 Task: Add a signature Ella Clark containing Best wishes for a prosperous new year, Ella Clark to email address softage.1@softage.net and add a label Teams
Action: Mouse moved to (421, 661)
Screenshot: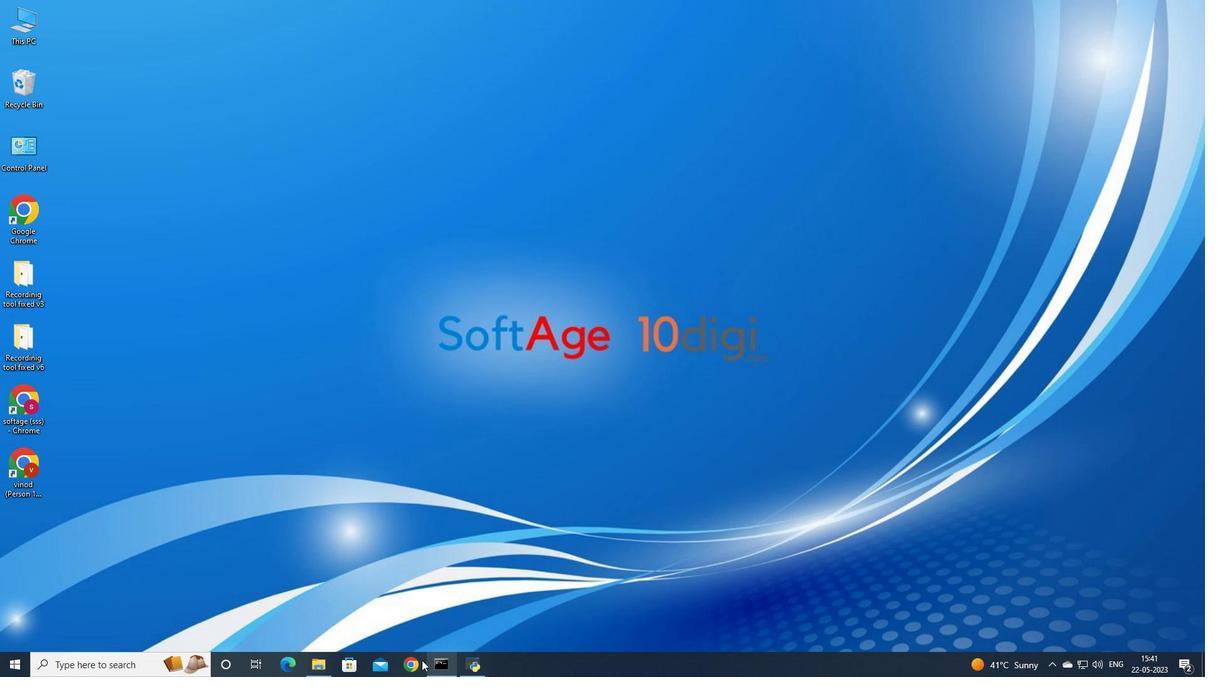 
Action: Mouse pressed left at (421, 661)
Screenshot: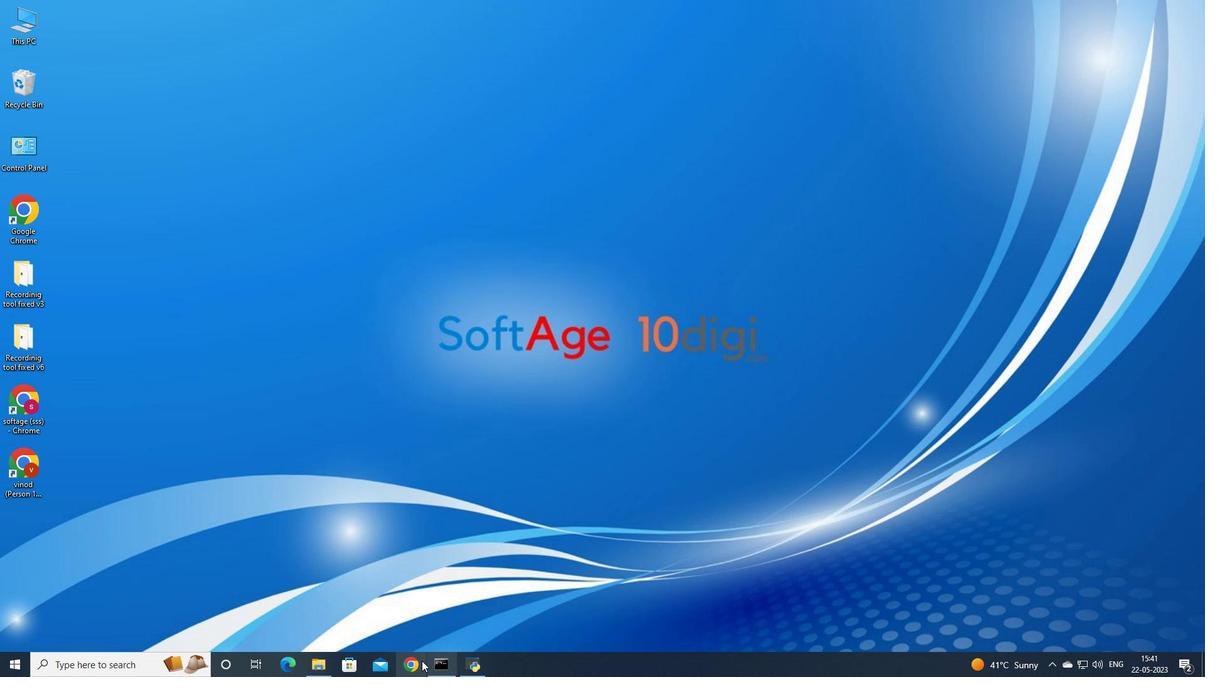 
Action: Mouse moved to (550, 381)
Screenshot: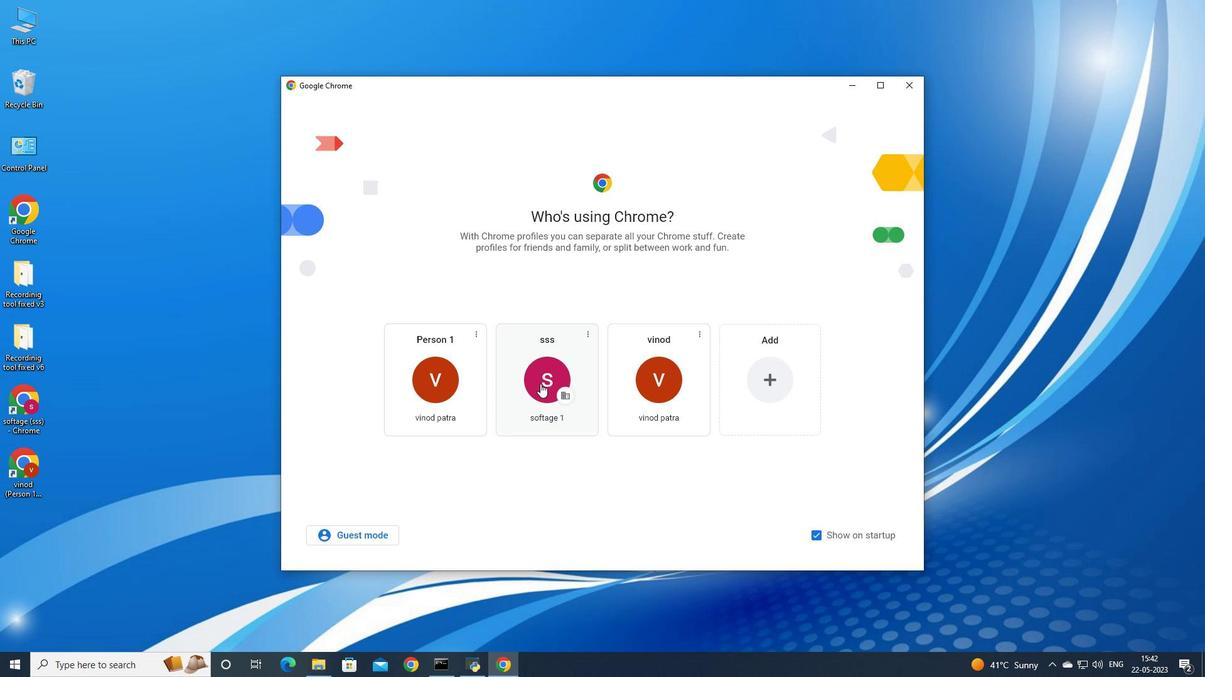 
Action: Mouse pressed left at (550, 381)
Screenshot: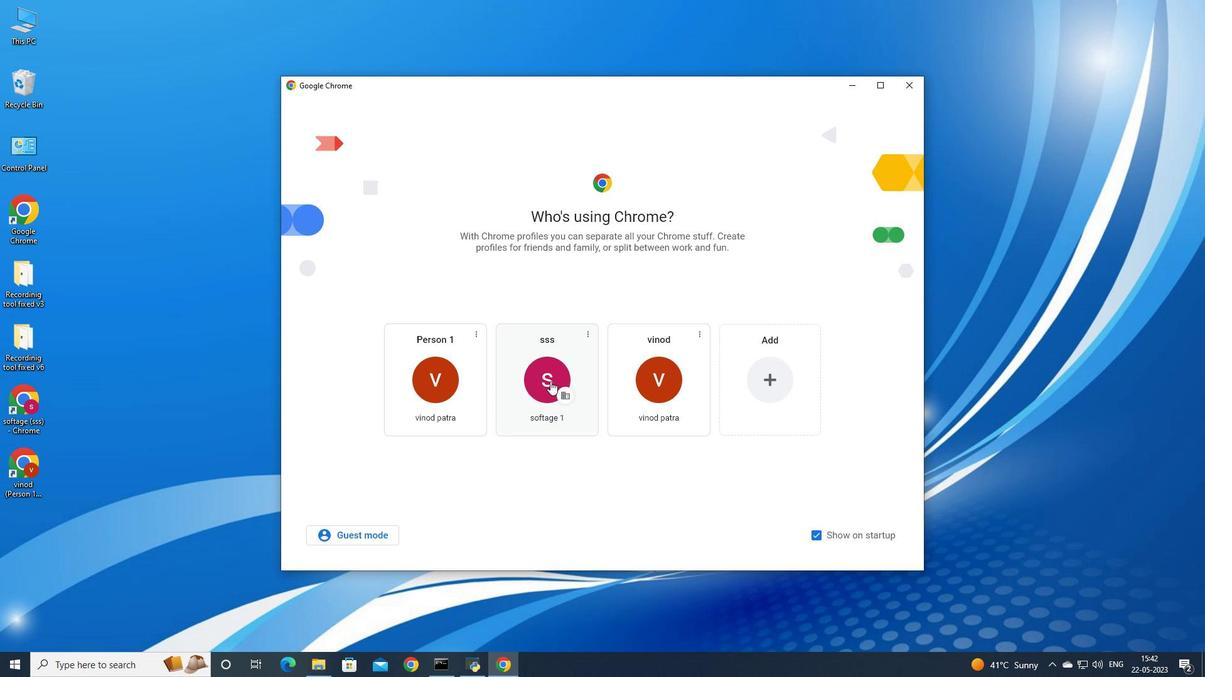 
Action: Mouse moved to (1094, 60)
Screenshot: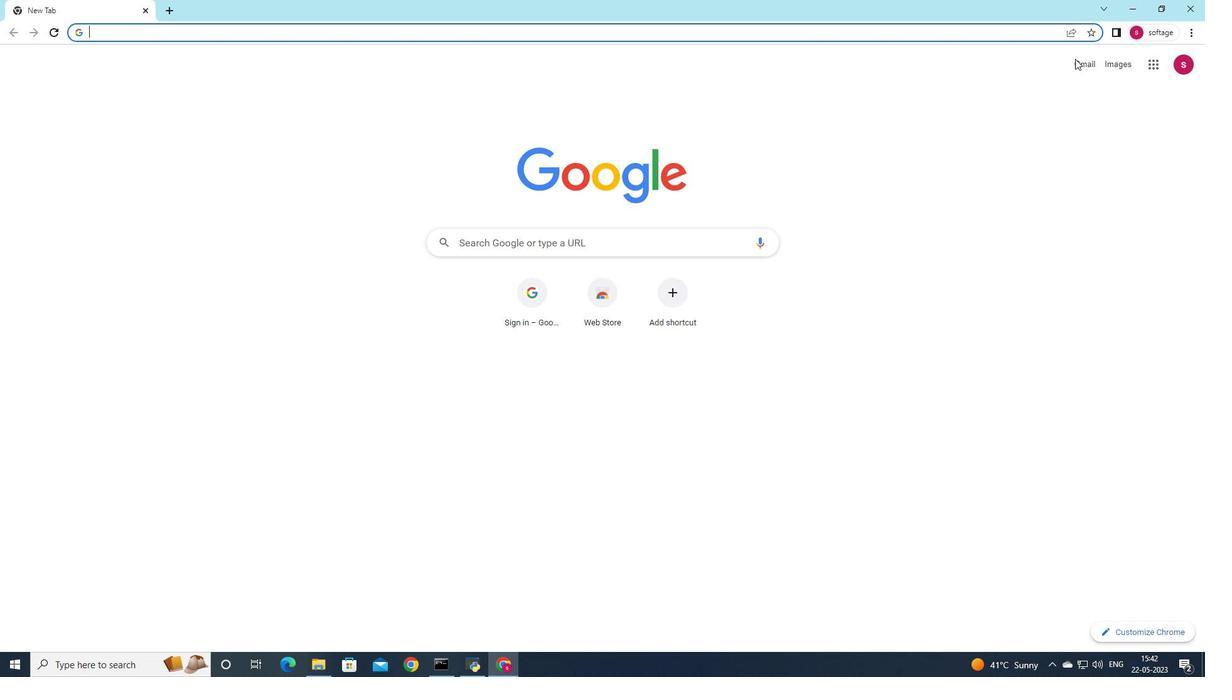 
Action: Mouse pressed left at (1094, 60)
Screenshot: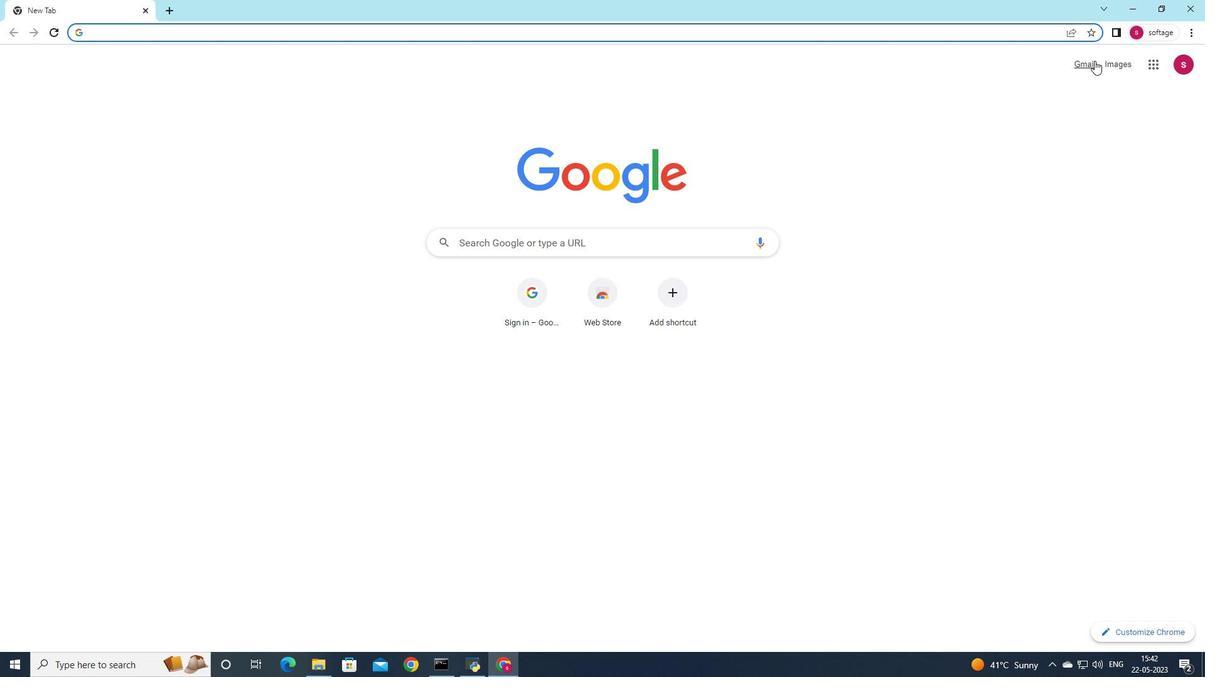 
Action: Mouse moved to (1055, 82)
Screenshot: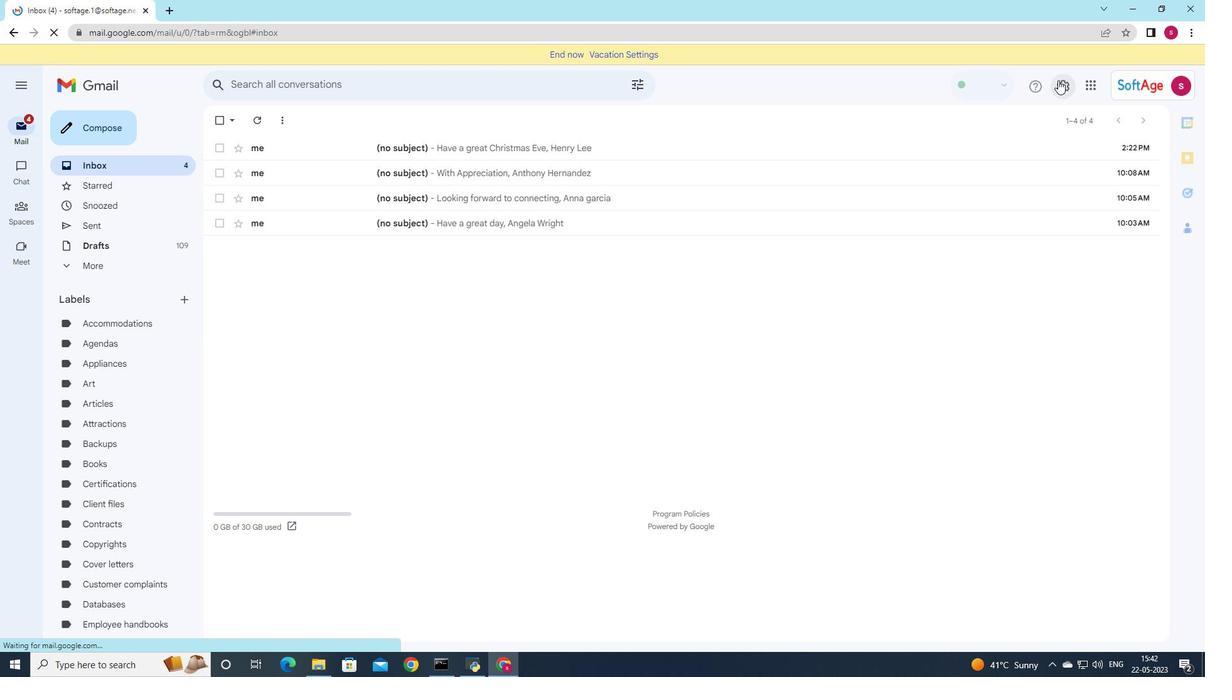 
Action: Mouse pressed left at (1055, 82)
Screenshot: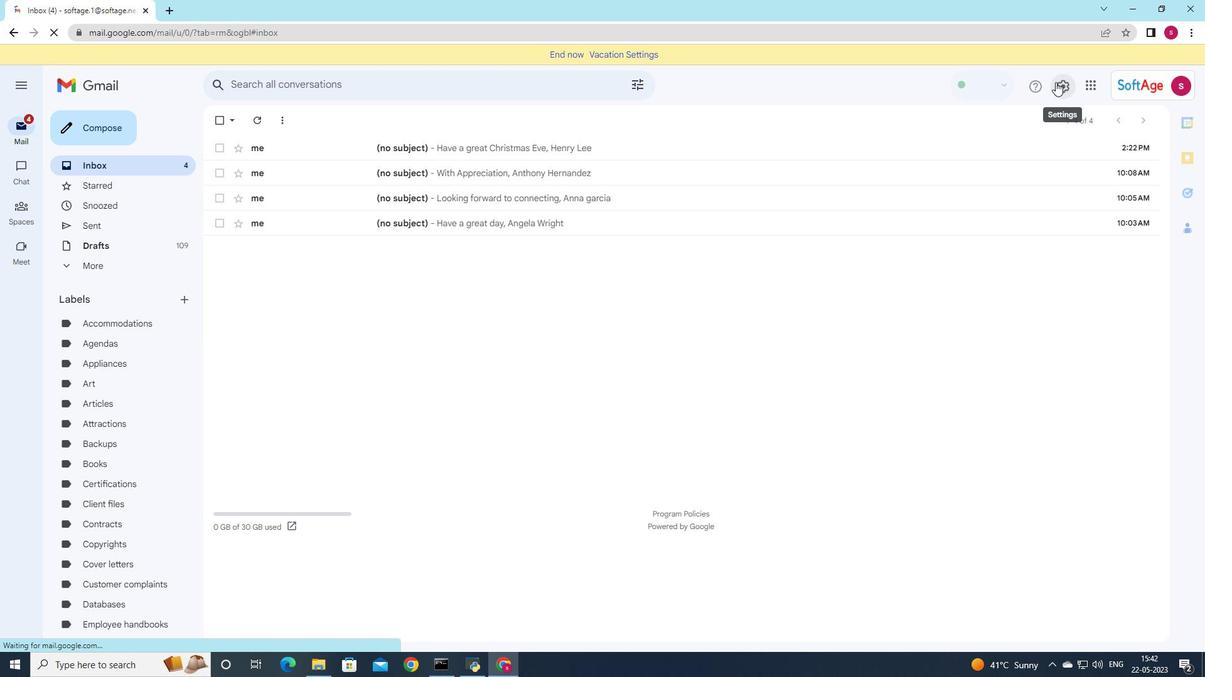 
Action: Mouse moved to (1062, 153)
Screenshot: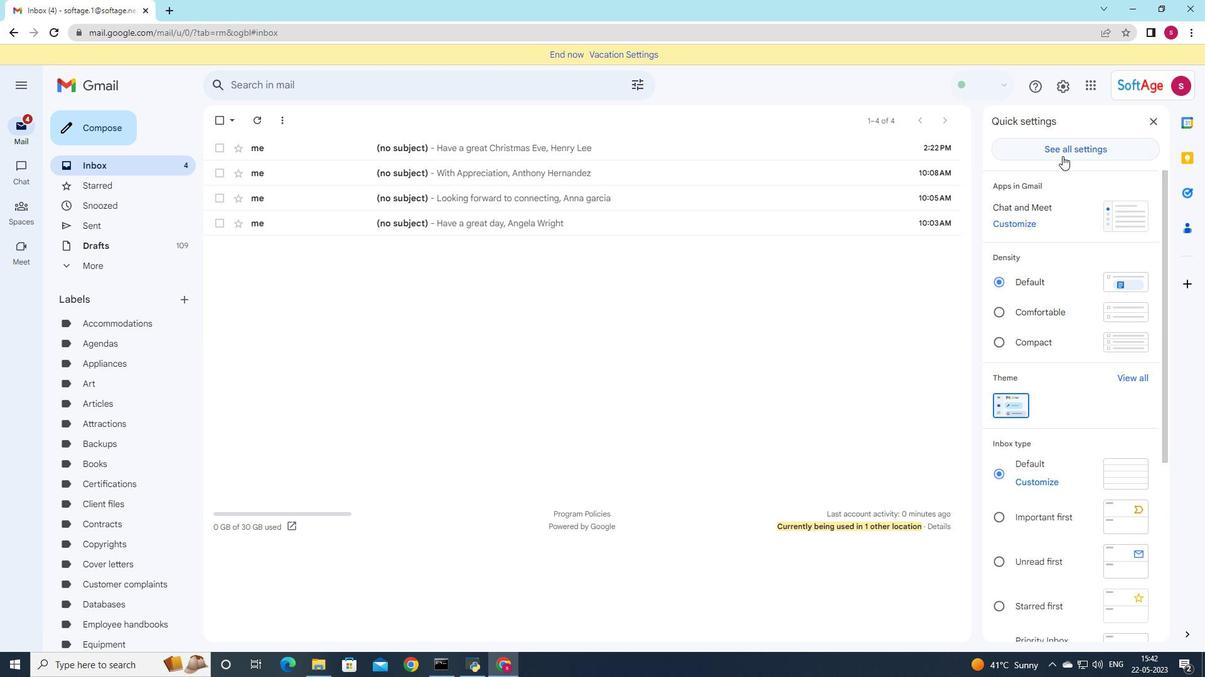 
Action: Mouse pressed left at (1062, 153)
Screenshot: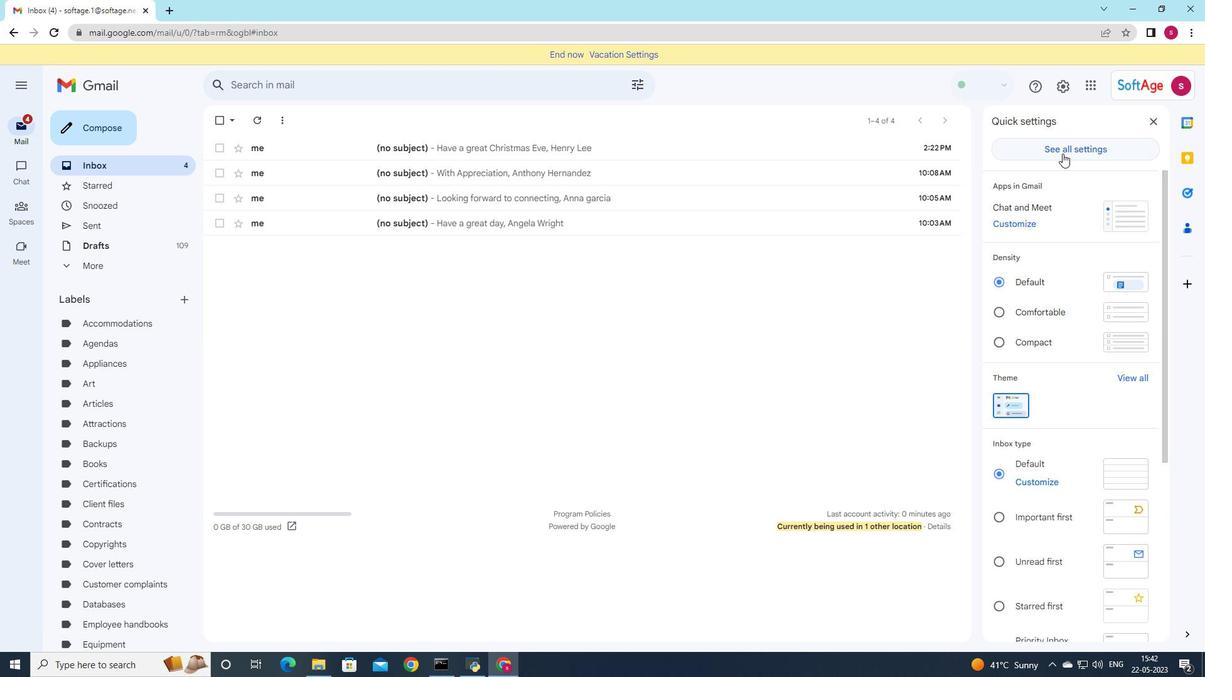 
Action: Mouse moved to (841, 212)
Screenshot: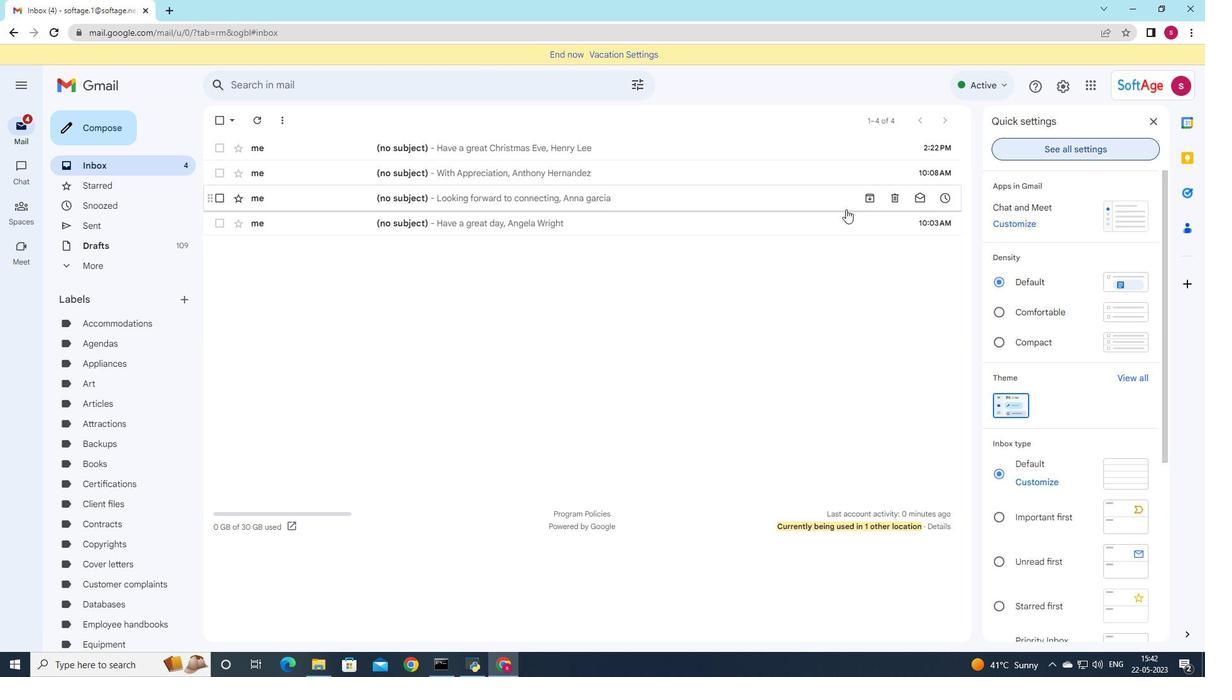 
Action: Mouse scrolled (841, 211) with delta (0, 0)
Screenshot: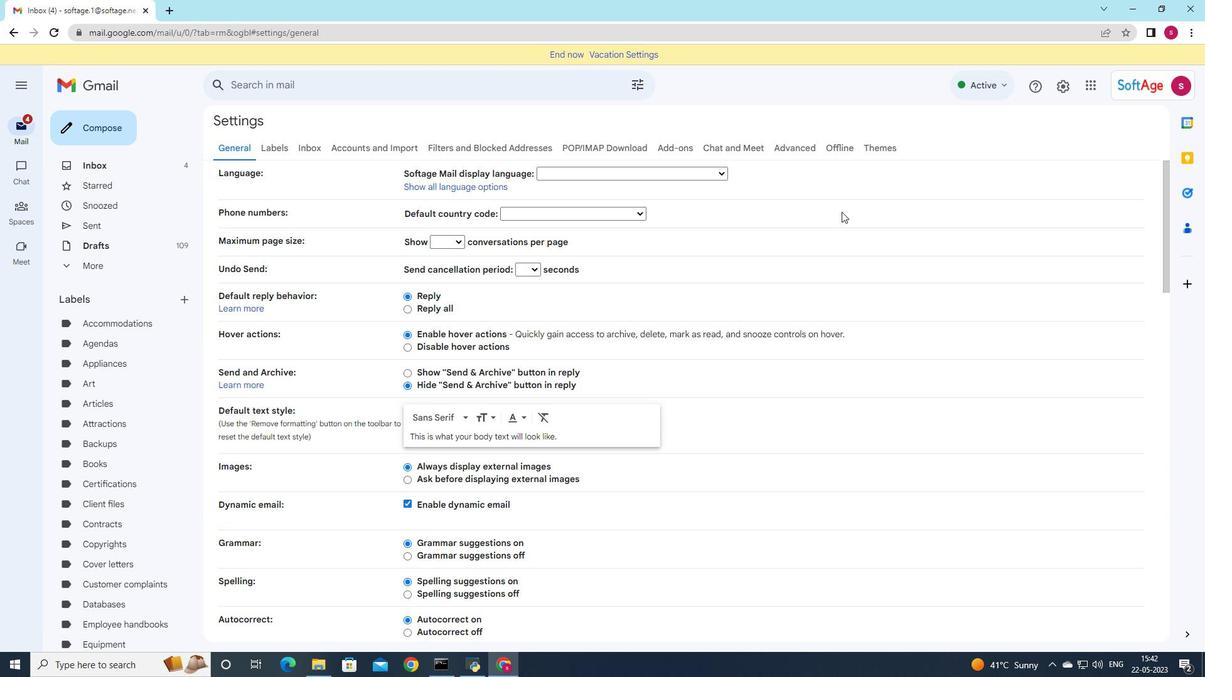 
Action: Mouse scrolled (841, 211) with delta (0, 0)
Screenshot: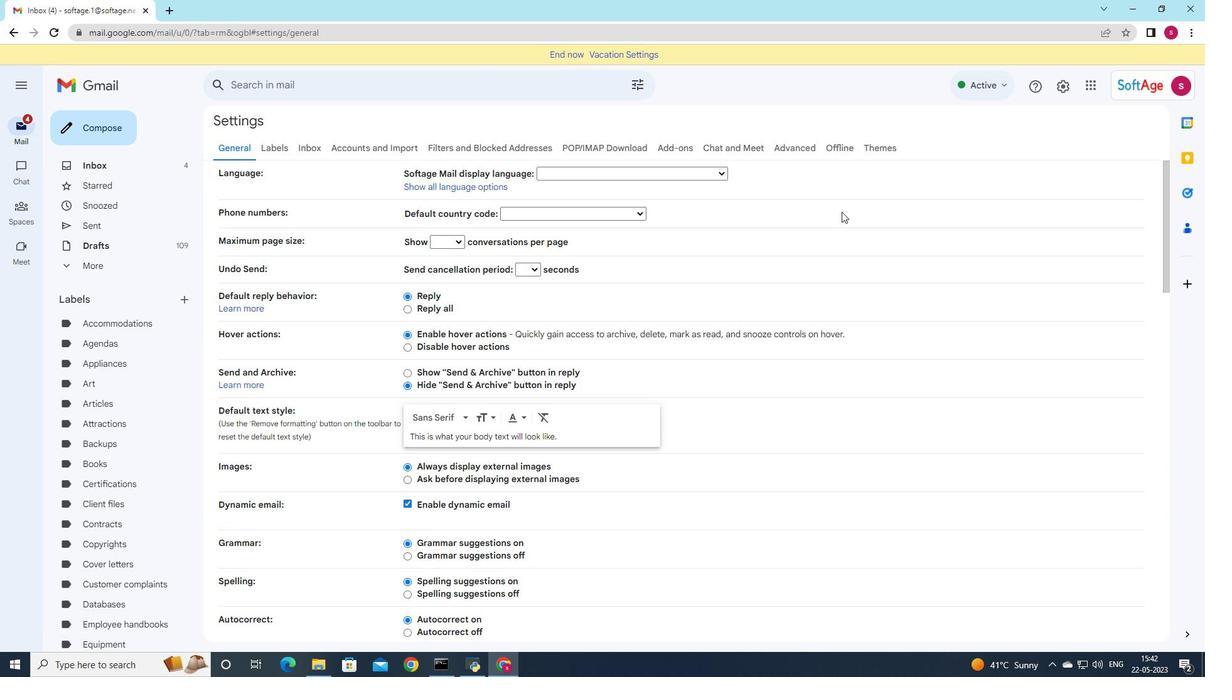 
Action: Mouse moved to (839, 214)
Screenshot: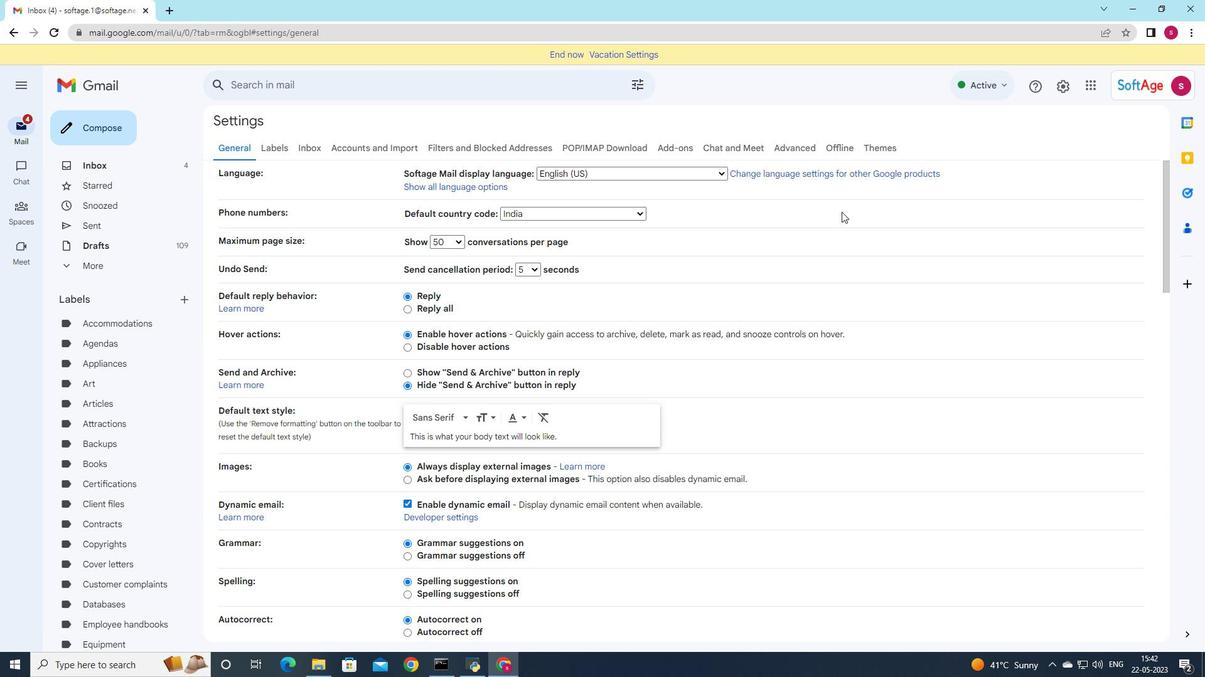 
Action: Mouse scrolled (839, 214) with delta (0, 0)
Screenshot: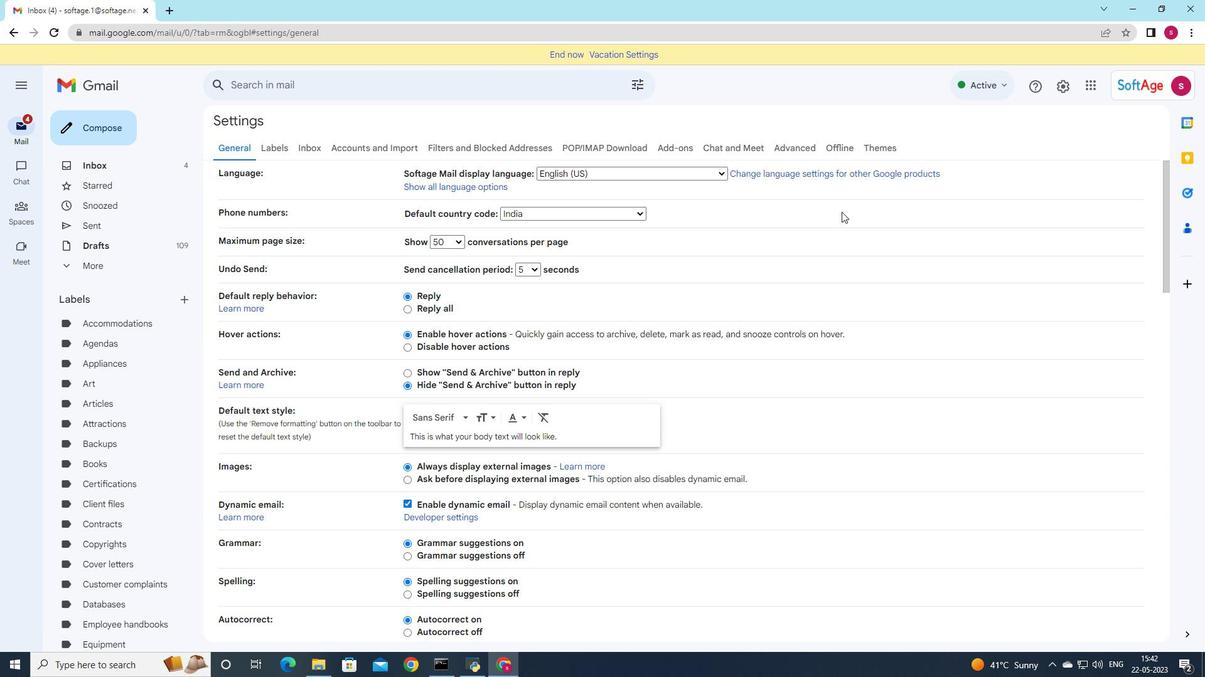
Action: Mouse moved to (831, 221)
Screenshot: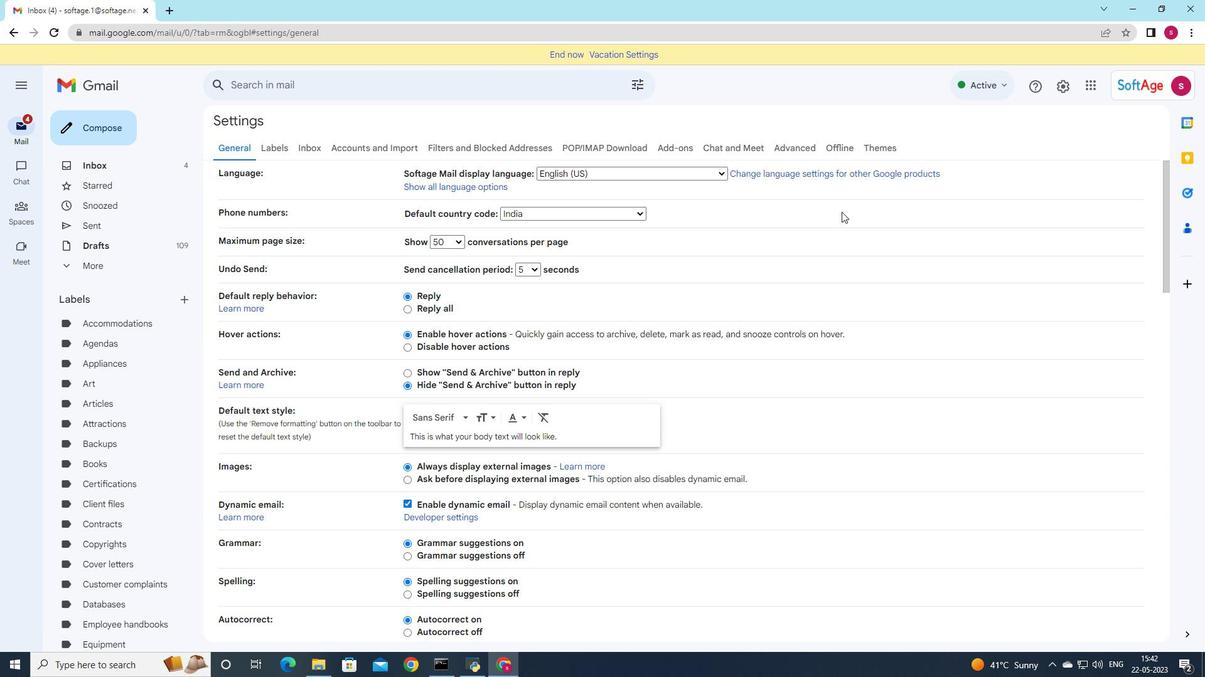 
Action: Mouse scrolled (831, 220) with delta (0, 0)
Screenshot: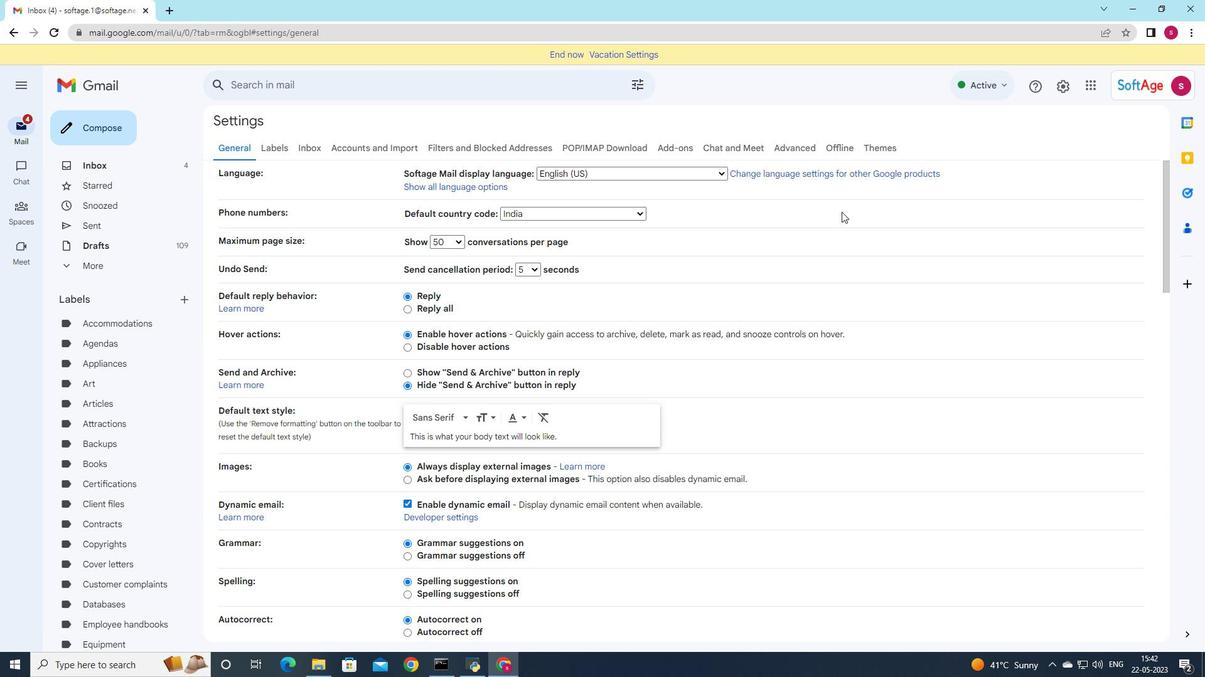 
Action: Mouse moved to (650, 286)
Screenshot: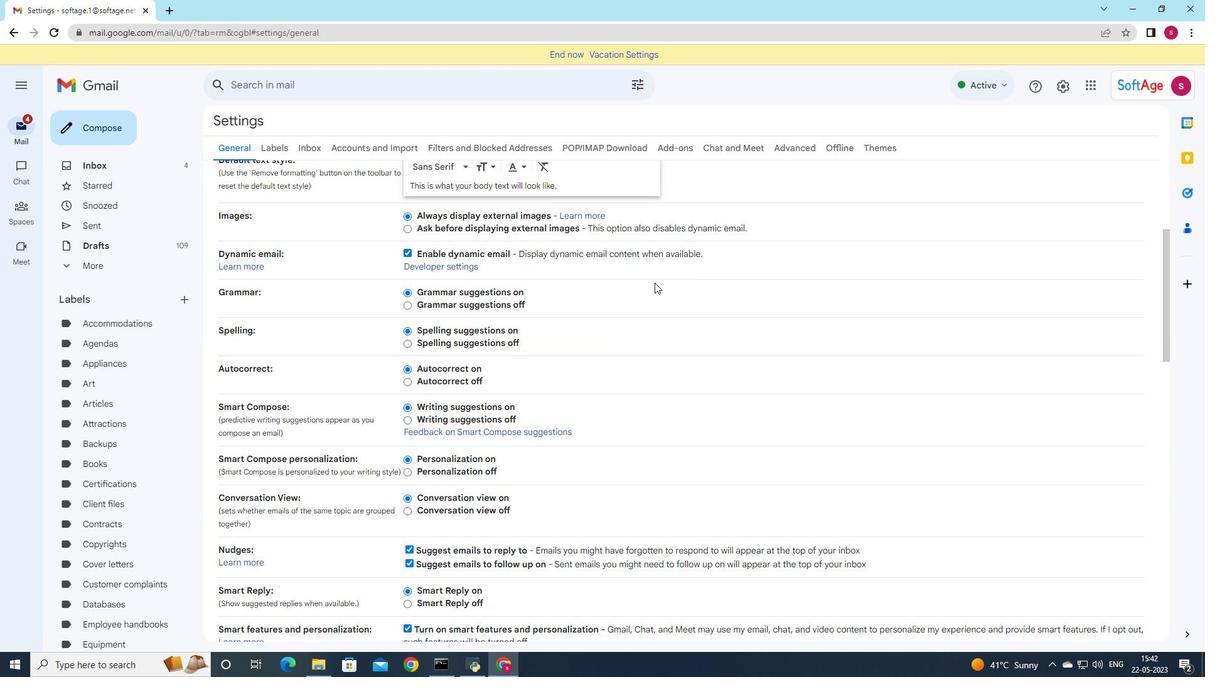 
Action: Mouse scrolled (651, 283) with delta (0, 0)
Screenshot: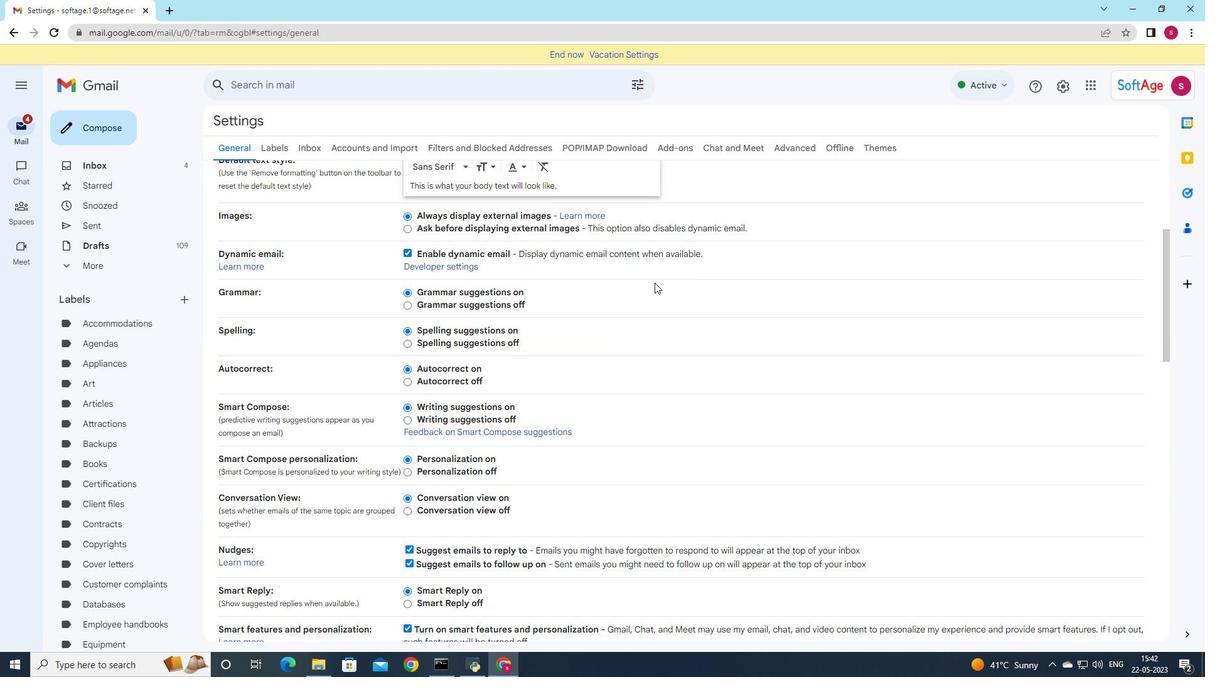
Action: Mouse moved to (650, 288)
Screenshot: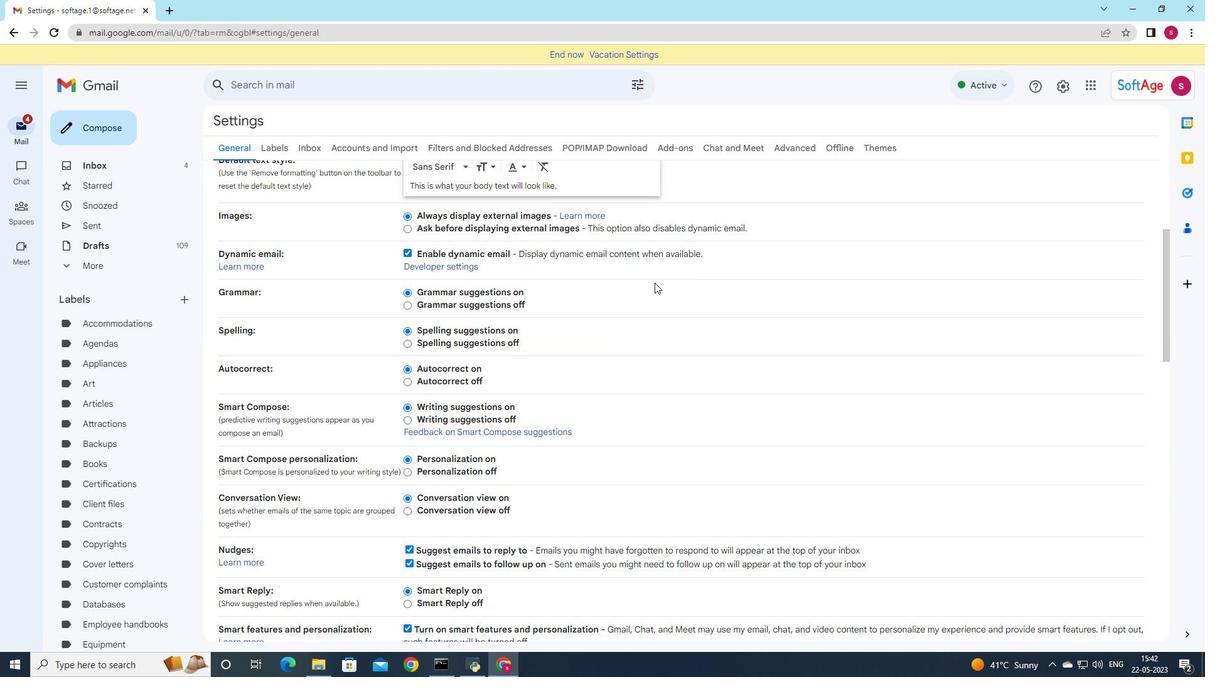
Action: Mouse scrolled (650, 285) with delta (0, 0)
Screenshot: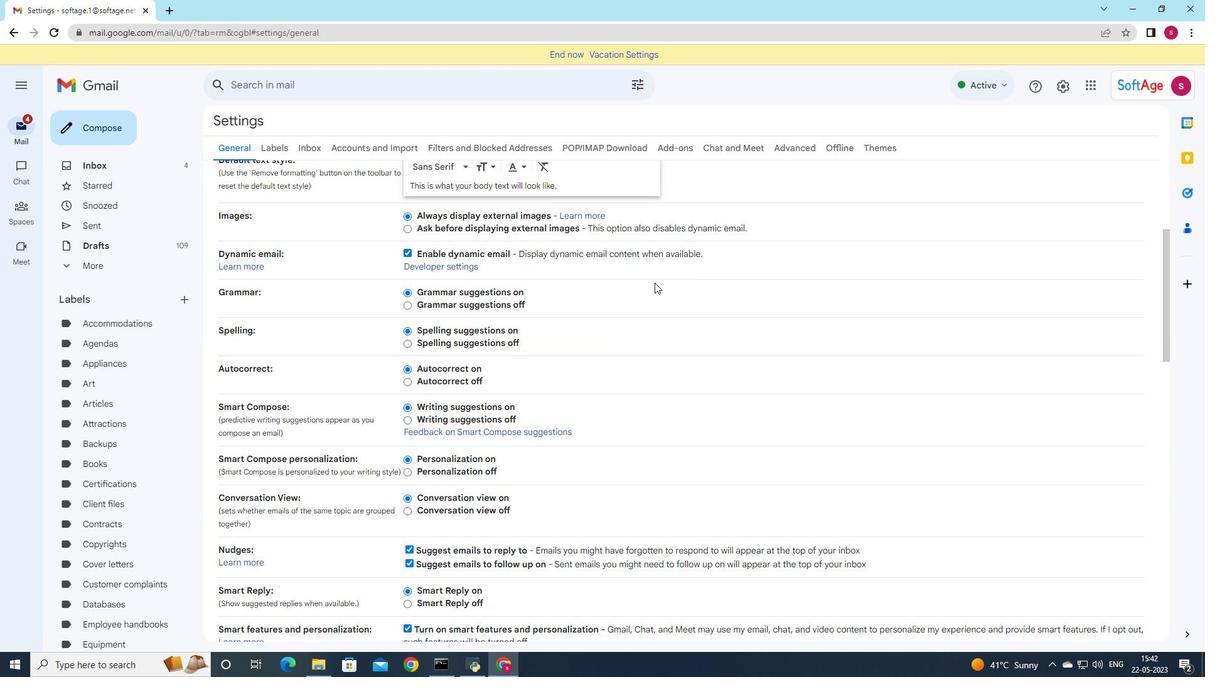 
Action: Mouse moved to (650, 290)
Screenshot: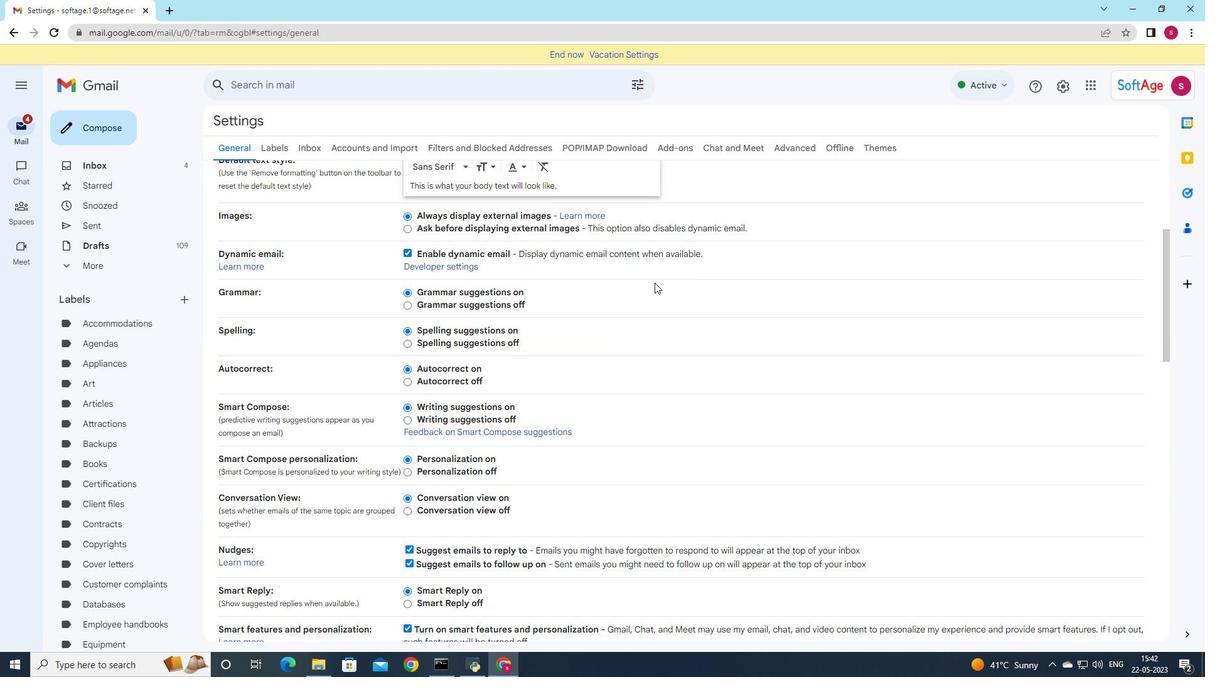
Action: Mouse scrolled (650, 285) with delta (0, 0)
Screenshot: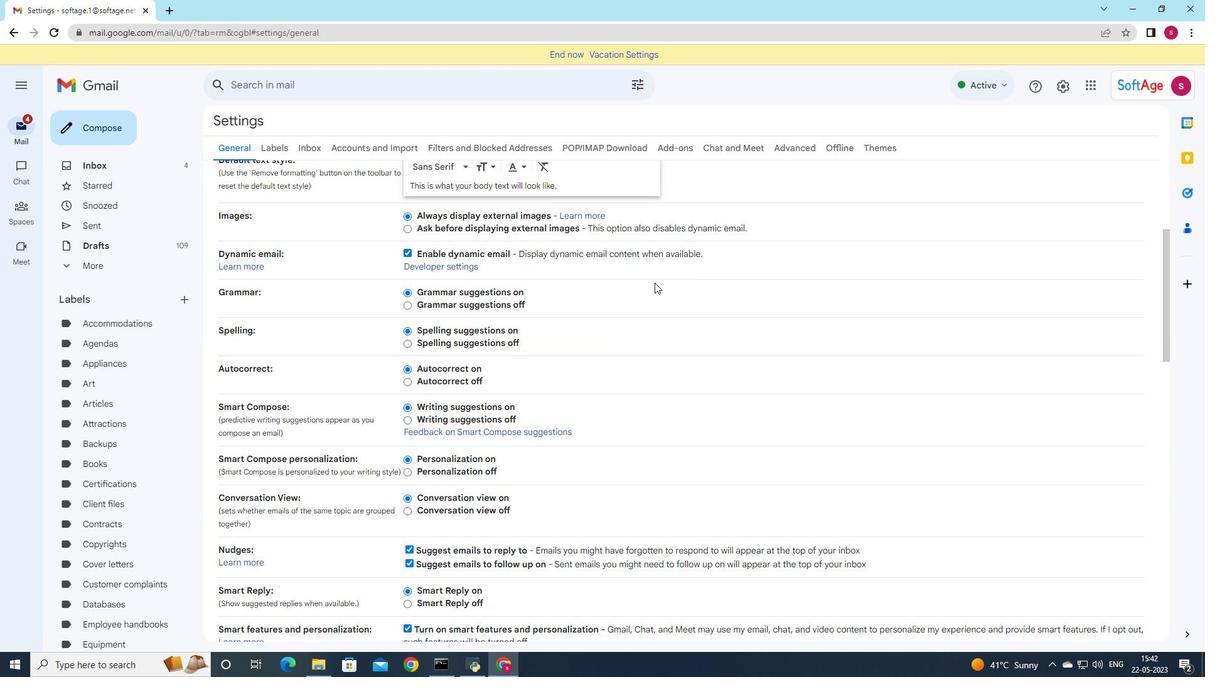 
Action: Mouse moved to (650, 291)
Screenshot: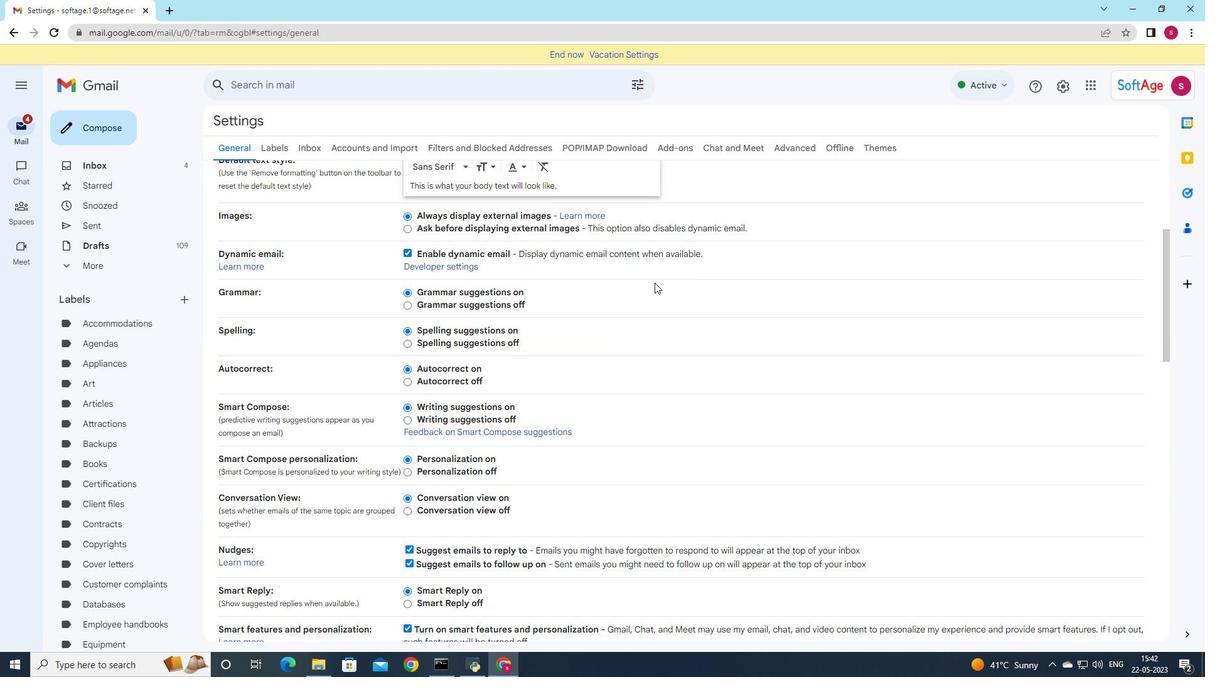 
Action: Mouse scrolled (650, 290) with delta (0, 0)
Screenshot: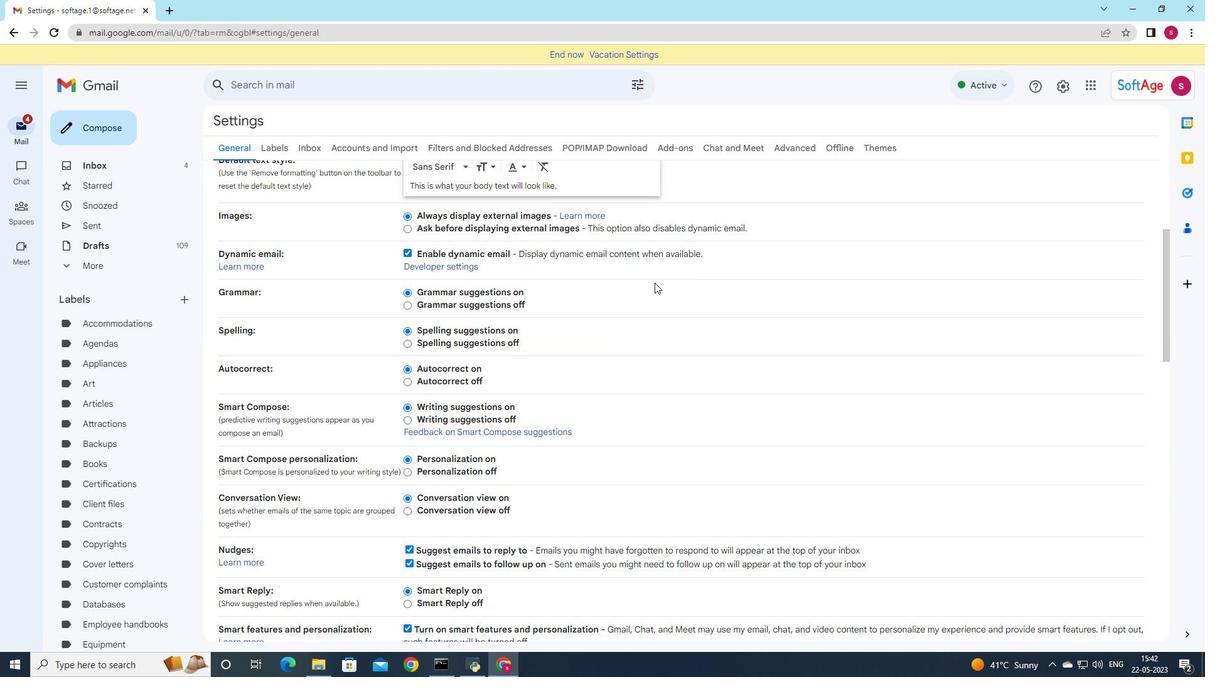 
Action: Mouse moved to (650, 292)
Screenshot: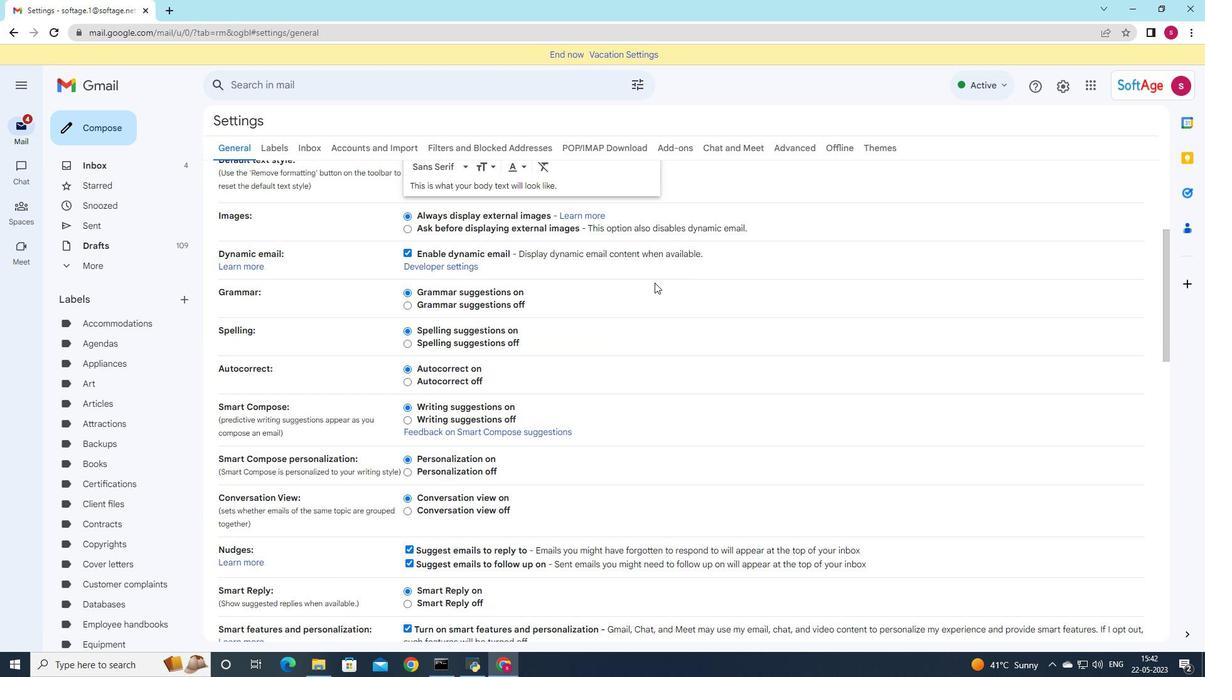
Action: Mouse scrolled (650, 293) with delta (0, 0)
Screenshot: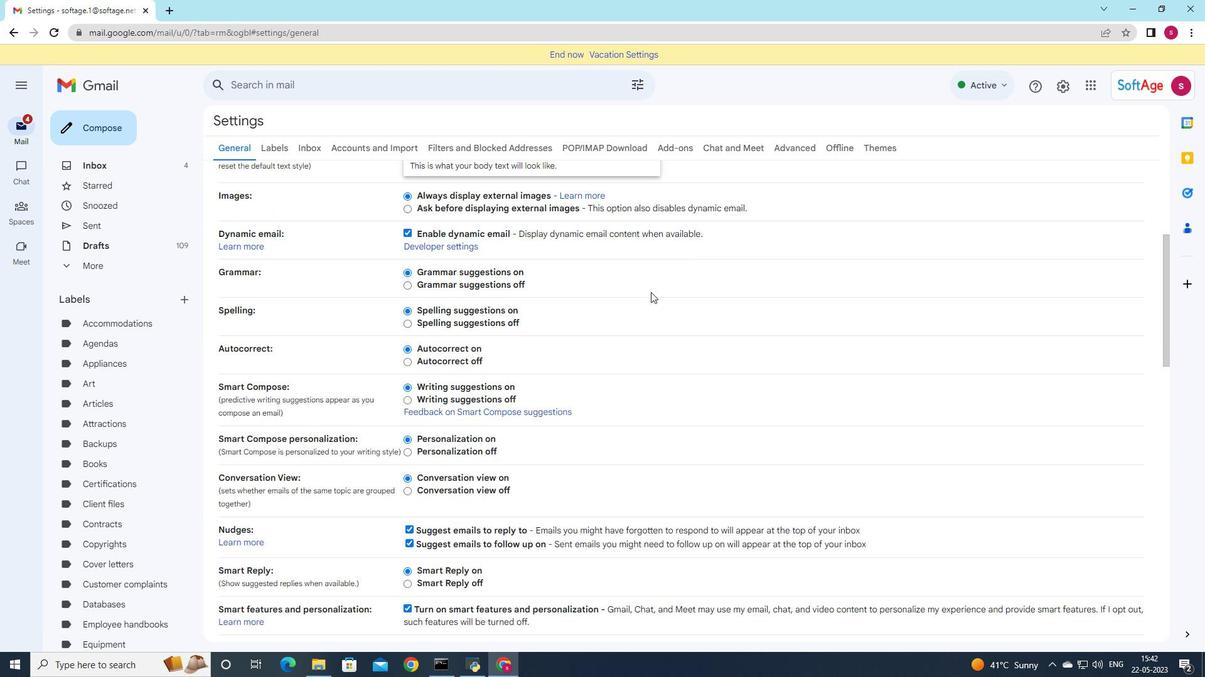
Action: Mouse scrolled (650, 291) with delta (0, 0)
Screenshot: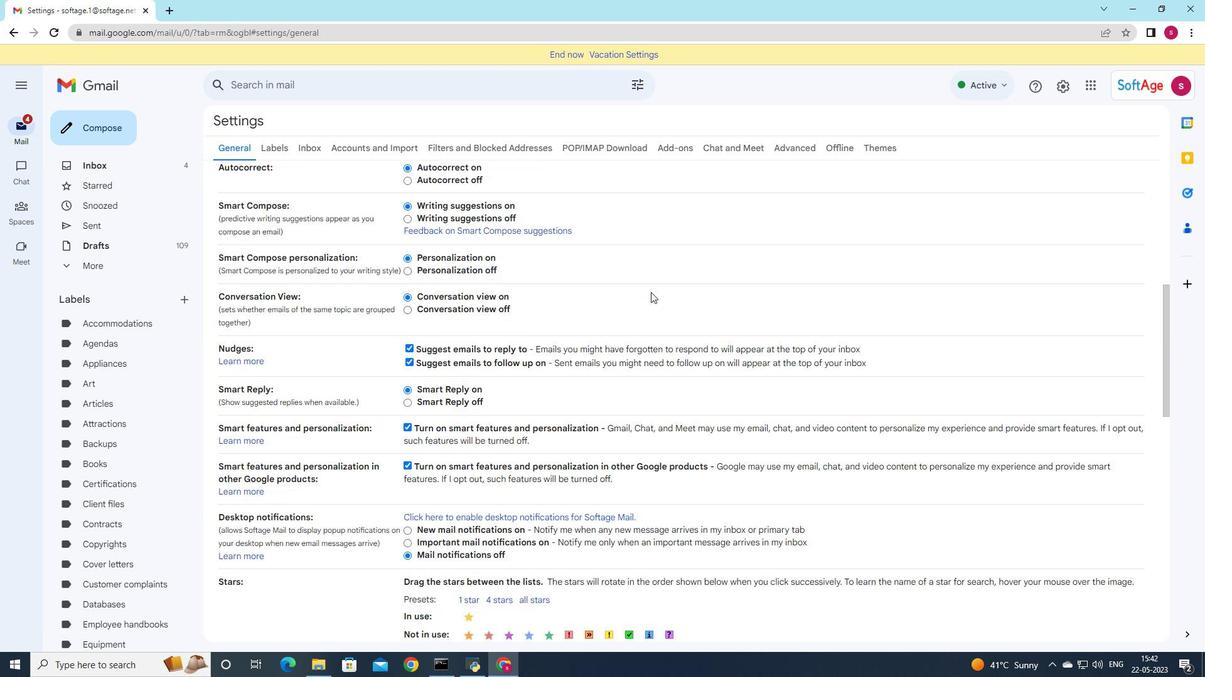 
Action: Mouse moved to (650, 292)
Screenshot: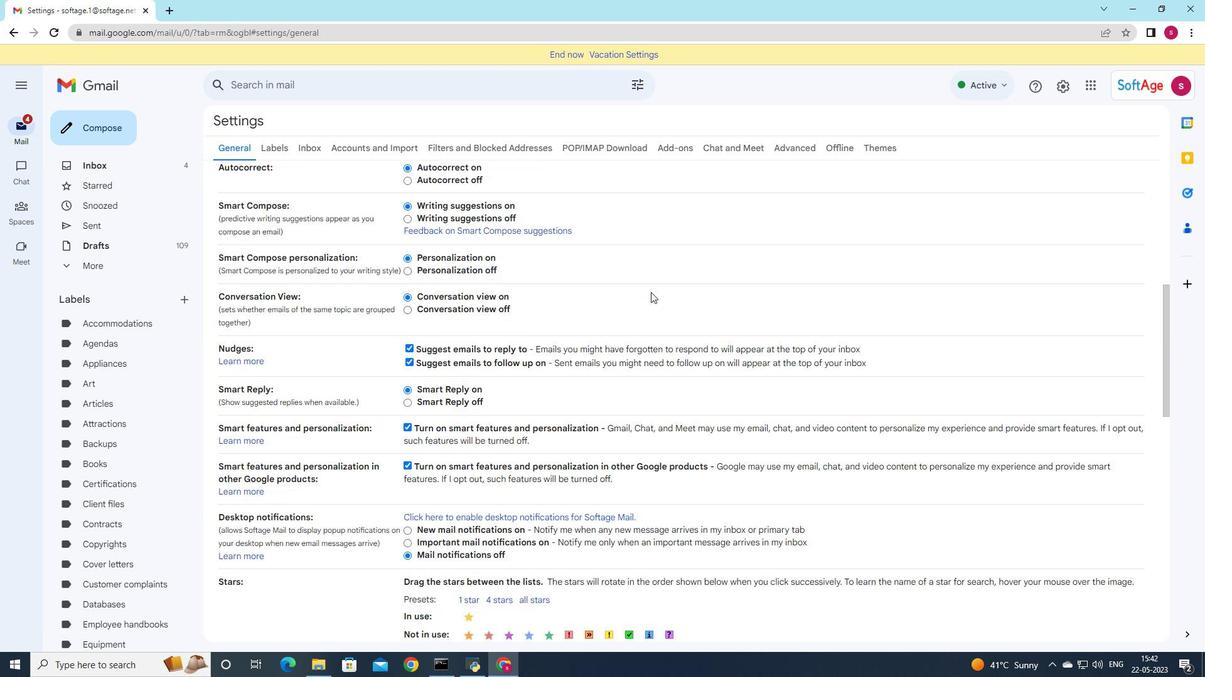 
Action: Mouse scrolled (650, 291) with delta (0, 0)
Screenshot: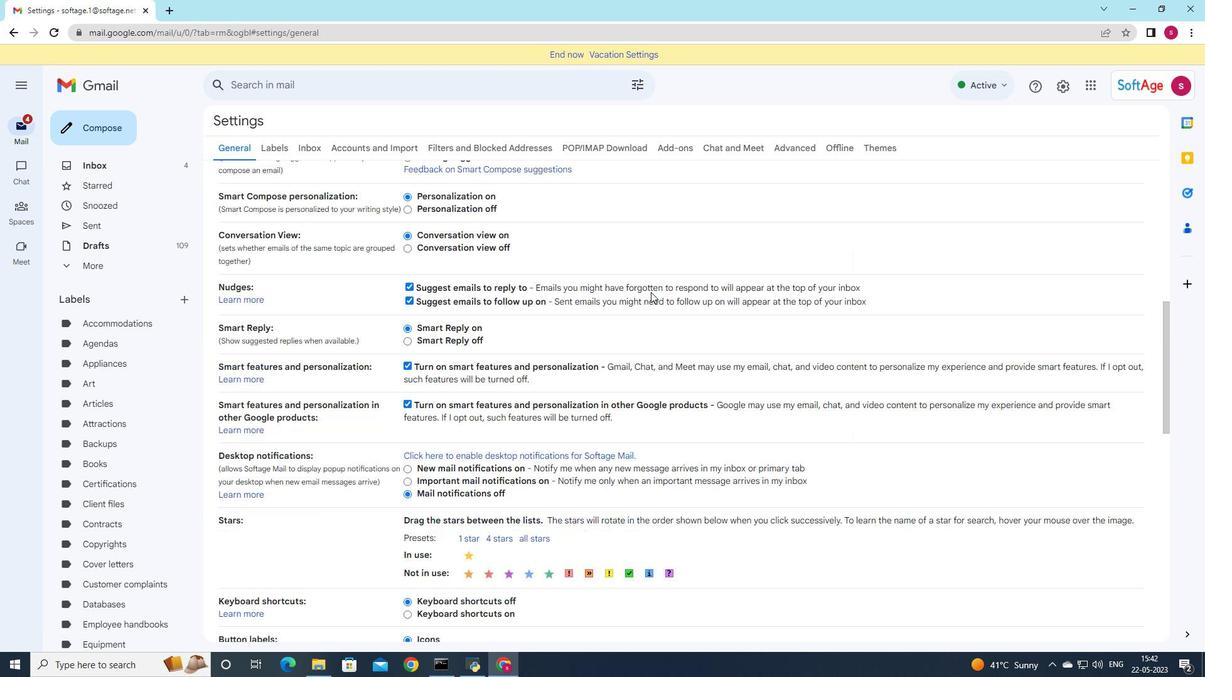
Action: Mouse moved to (649, 293)
Screenshot: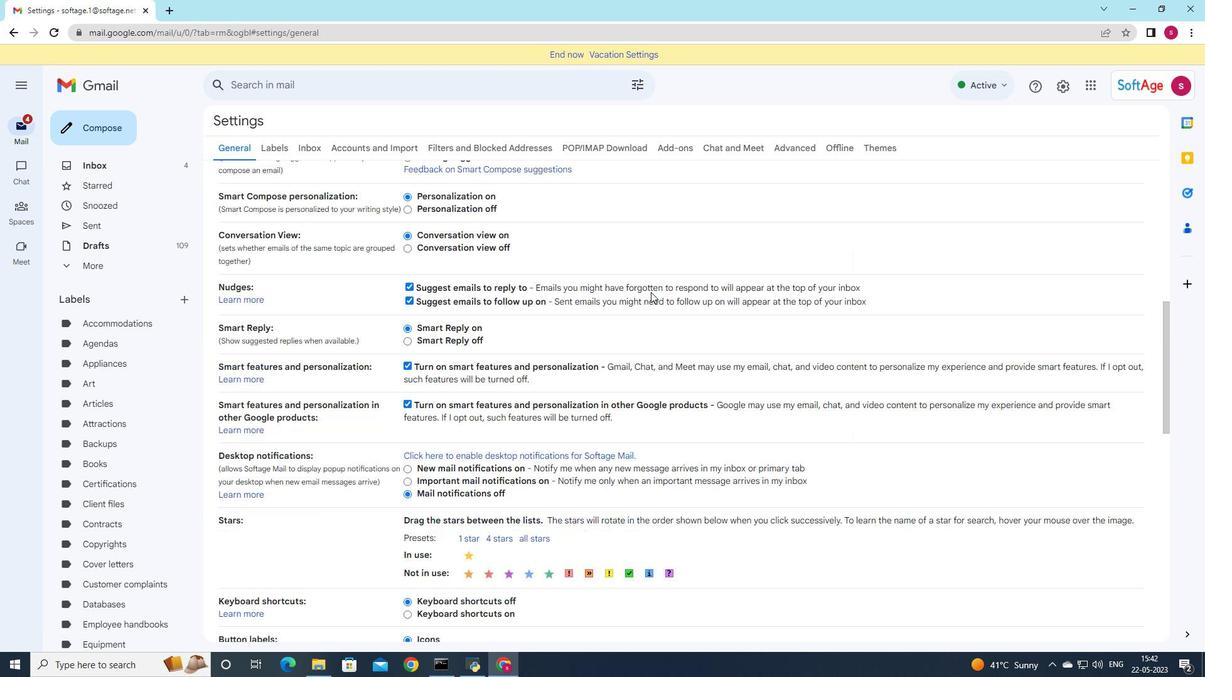 
Action: Mouse scrolled (649, 293) with delta (0, 0)
Screenshot: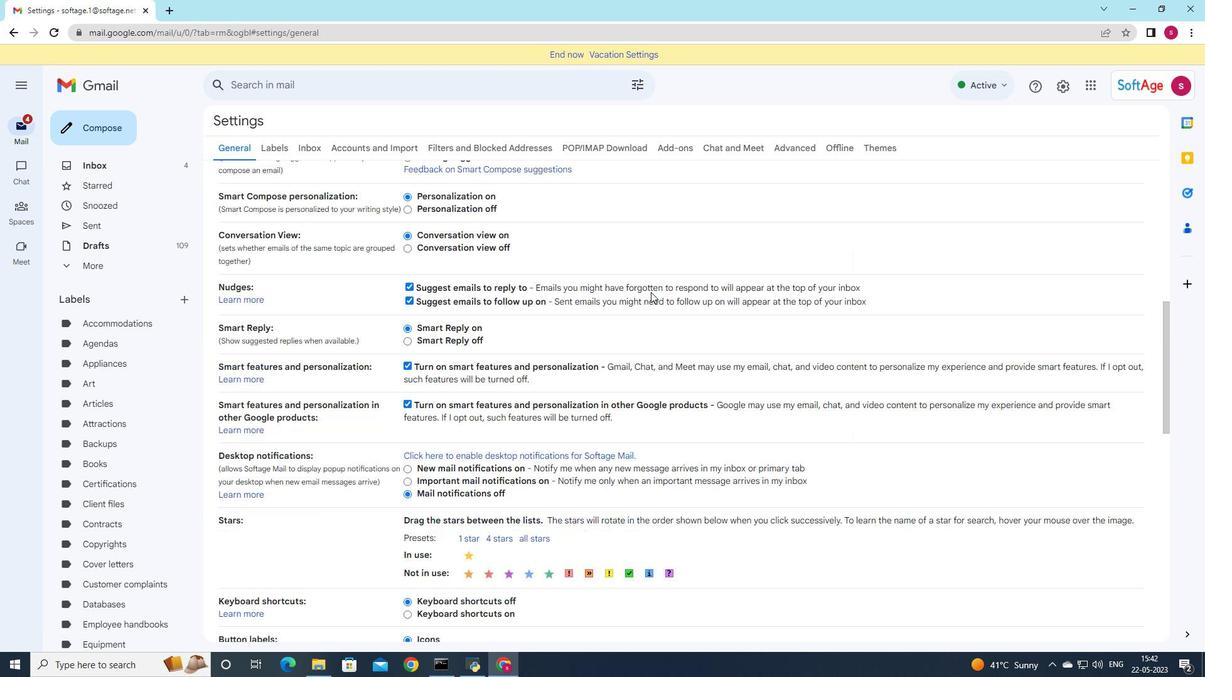 
Action: Mouse scrolled (649, 293) with delta (0, 0)
Screenshot: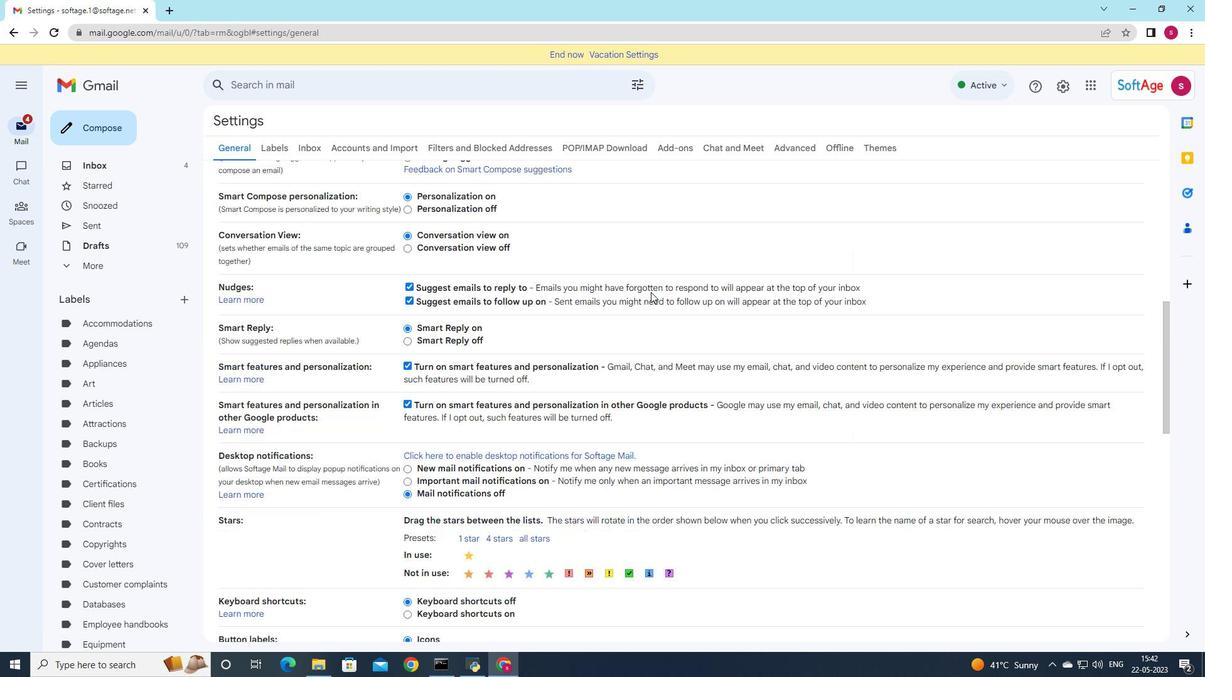 
Action: Mouse moved to (647, 298)
Screenshot: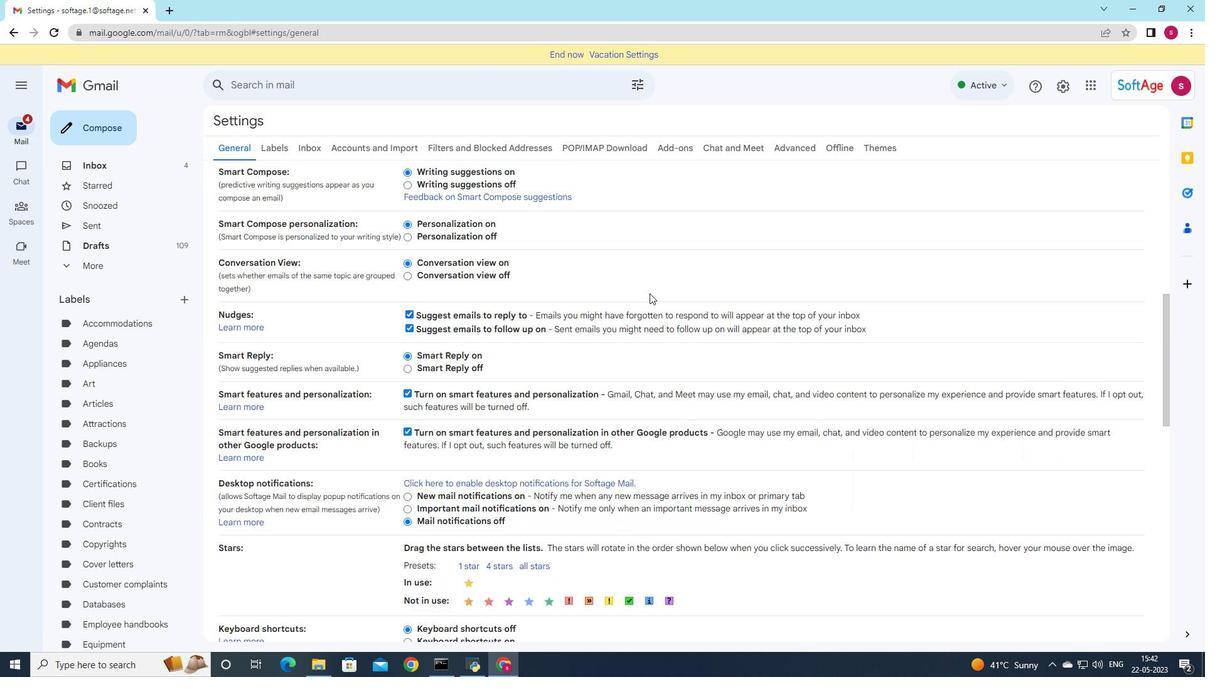 
Action: Mouse scrolled (647, 298) with delta (0, 0)
Screenshot: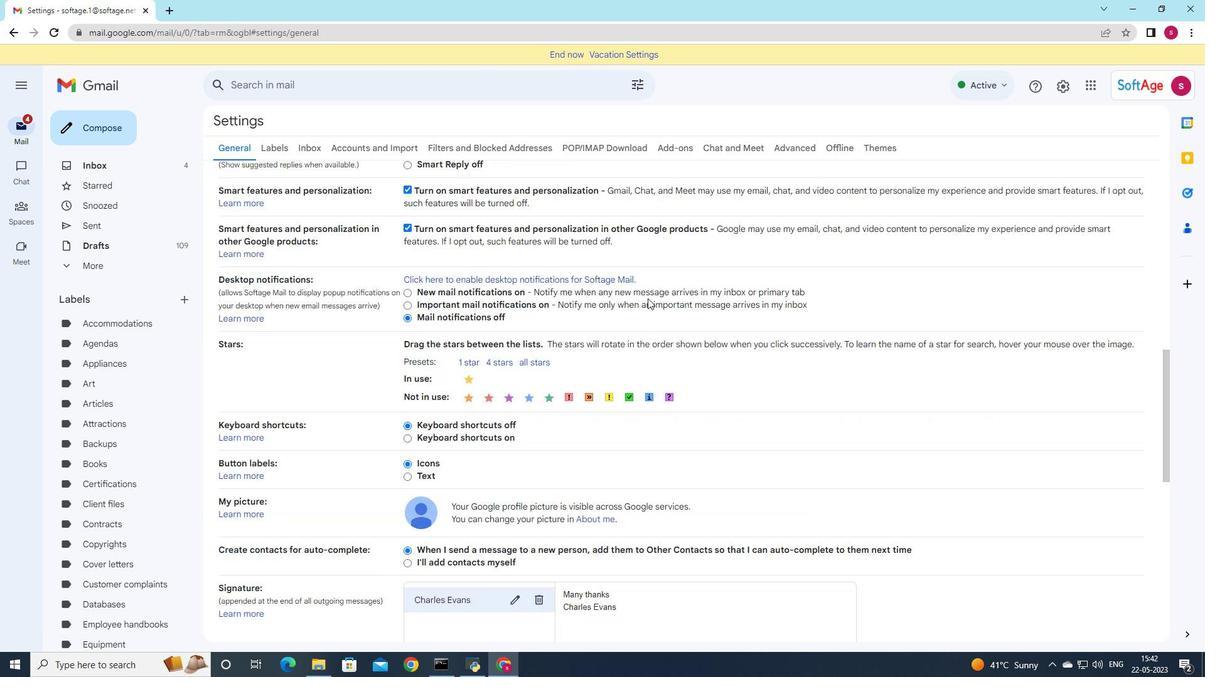
Action: Mouse scrolled (647, 298) with delta (0, 0)
Screenshot: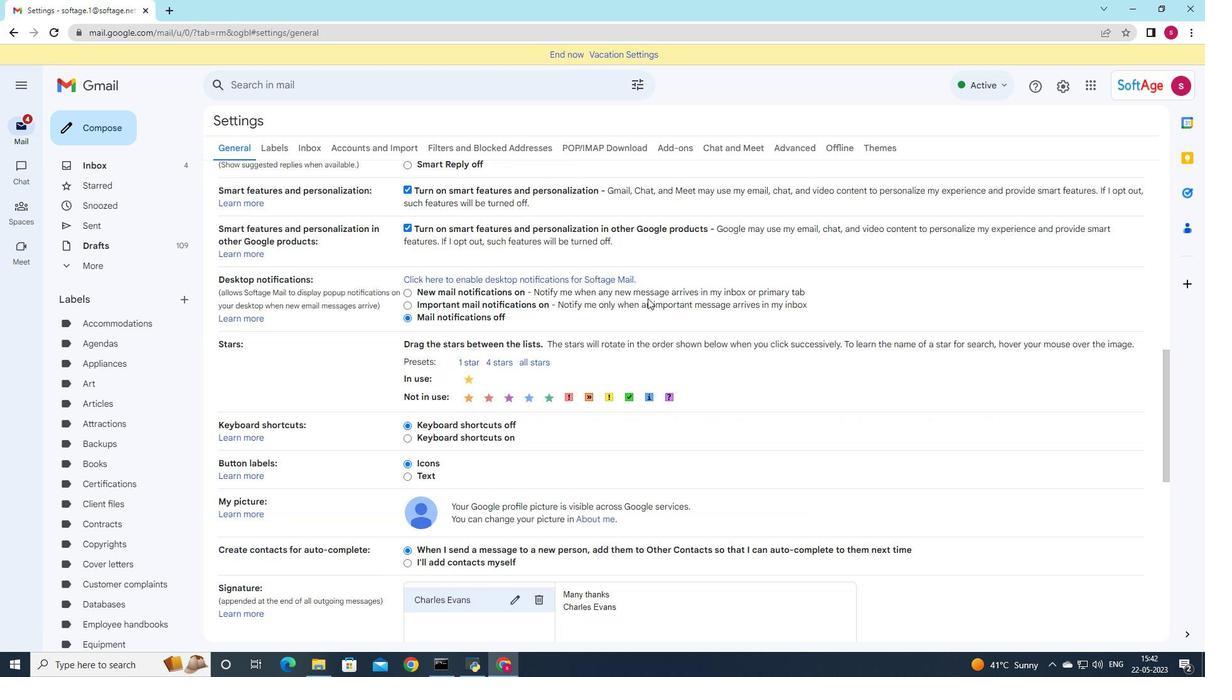 
Action: Mouse scrolled (647, 298) with delta (0, 0)
Screenshot: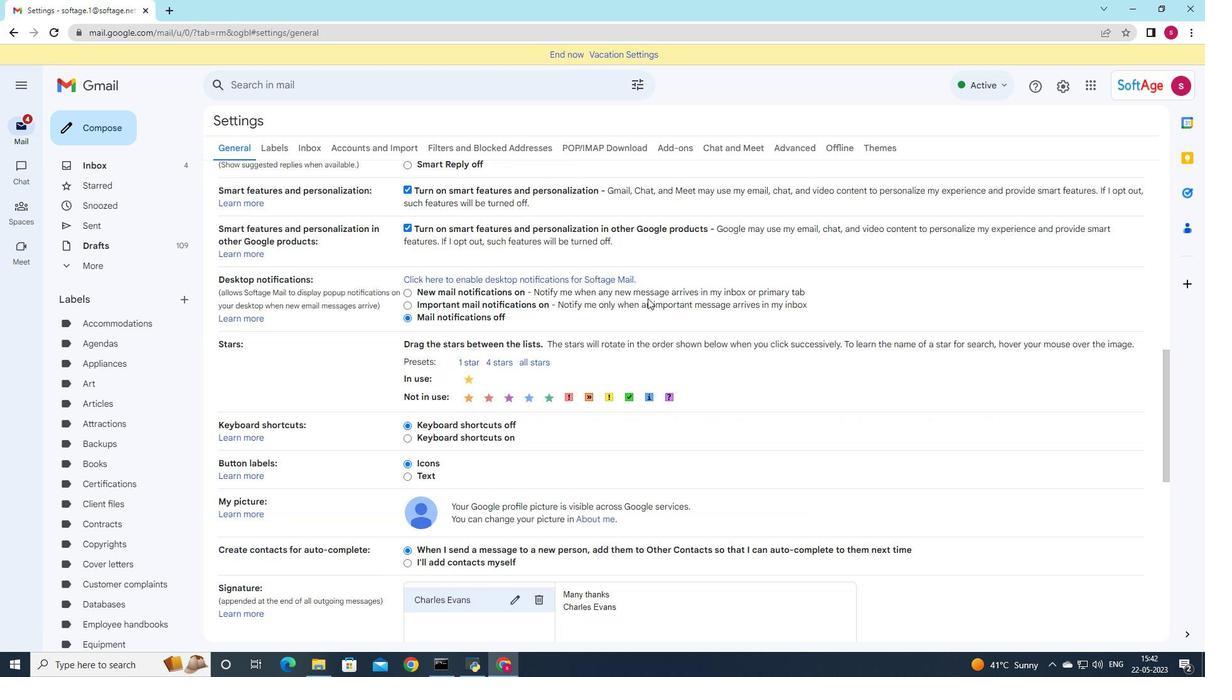 
Action: Mouse scrolled (647, 298) with delta (0, 0)
Screenshot: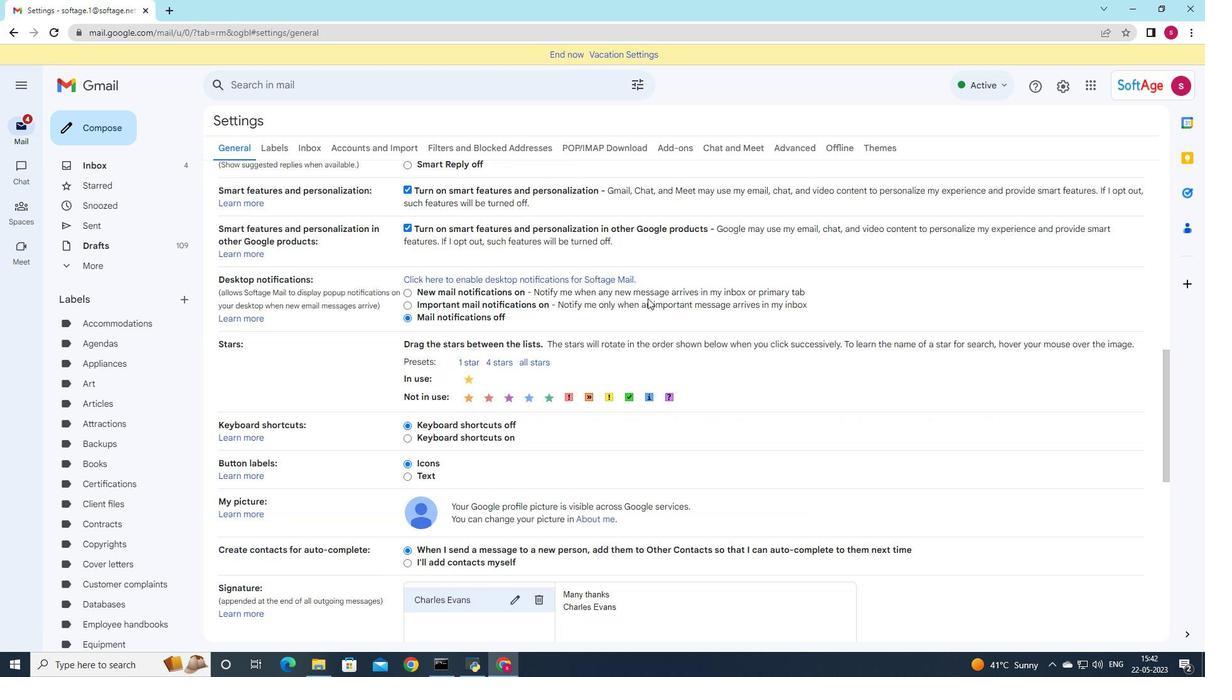 
Action: Mouse moved to (547, 349)
Screenshot: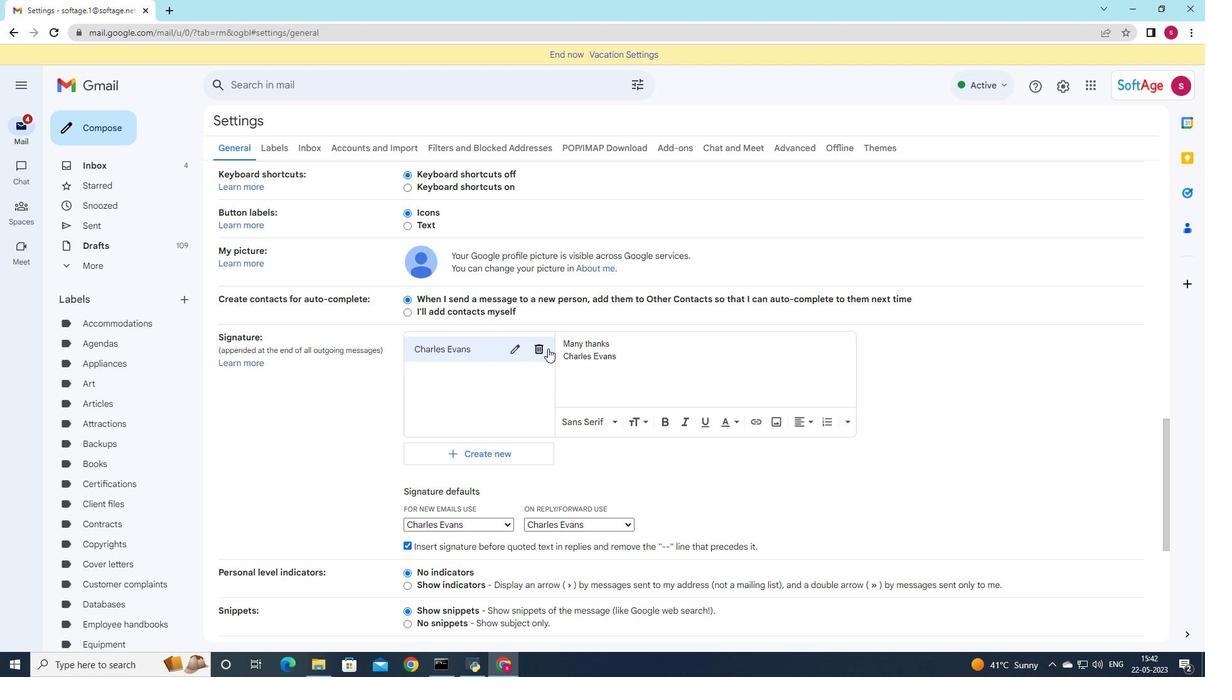 
Action: Mouse pressed left at (547, 349)
Screenshot: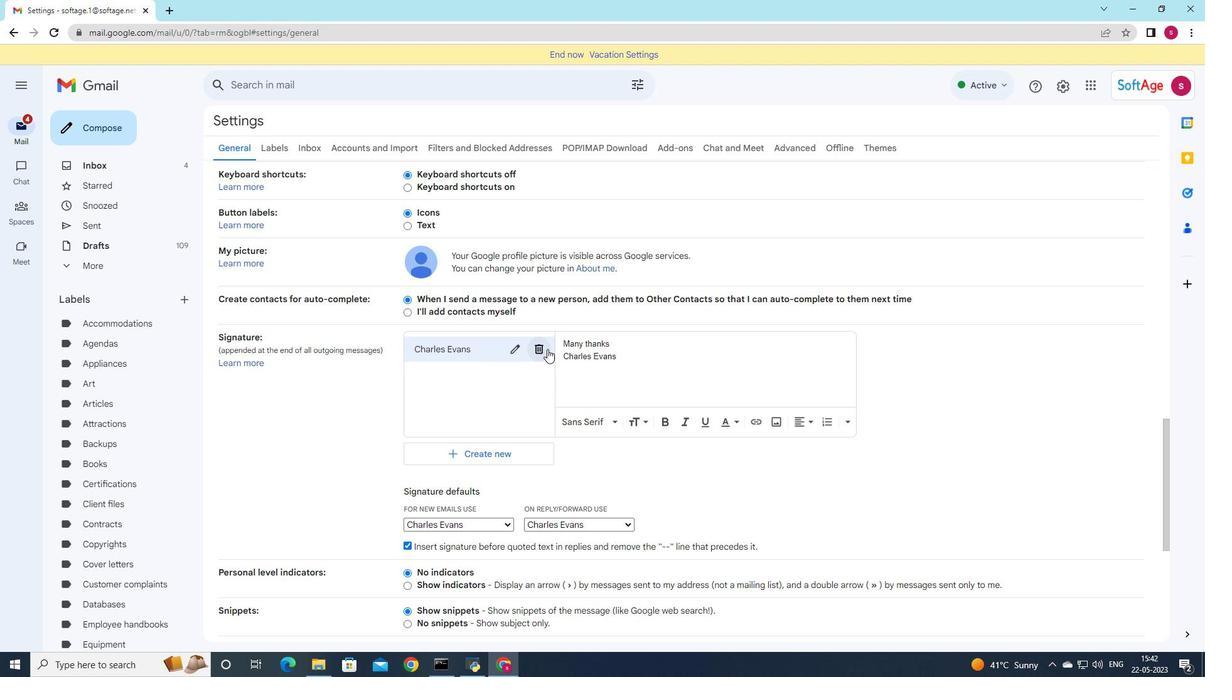 
Action: Mouse moved to (719, 371)
Screenshot: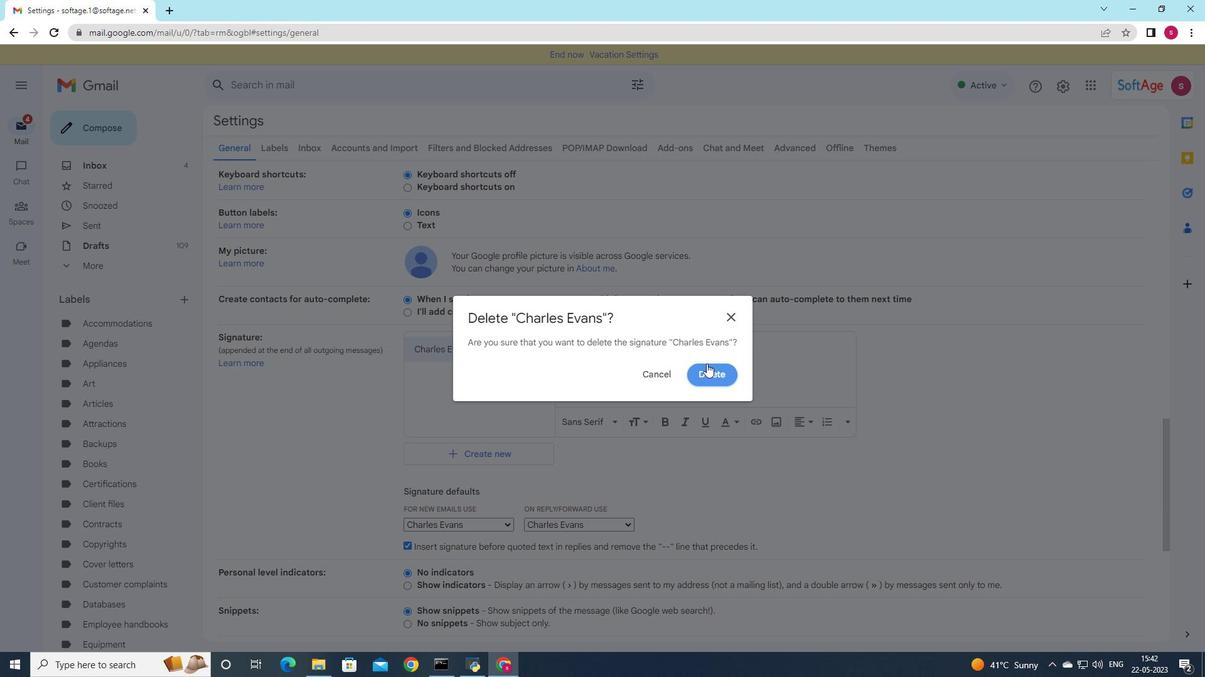 
Action: Mouse pressed left at (719, 371)
Screenshot: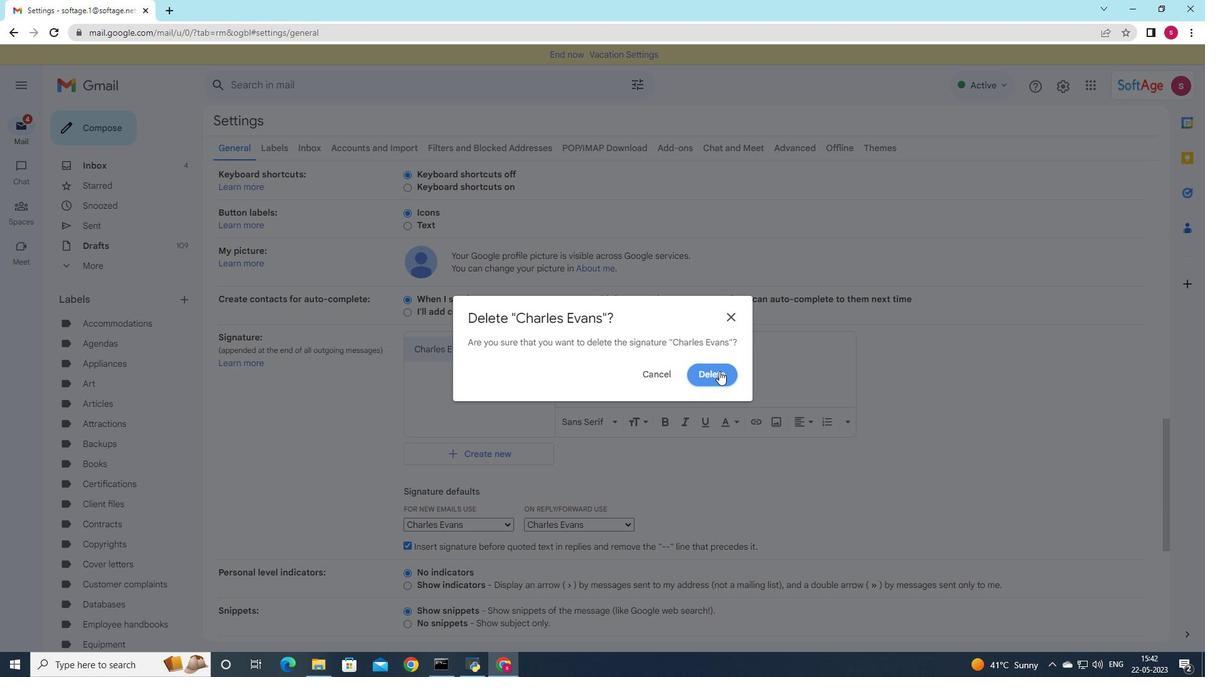 
Action: Mouse moved to (447, 362)
Screenshot: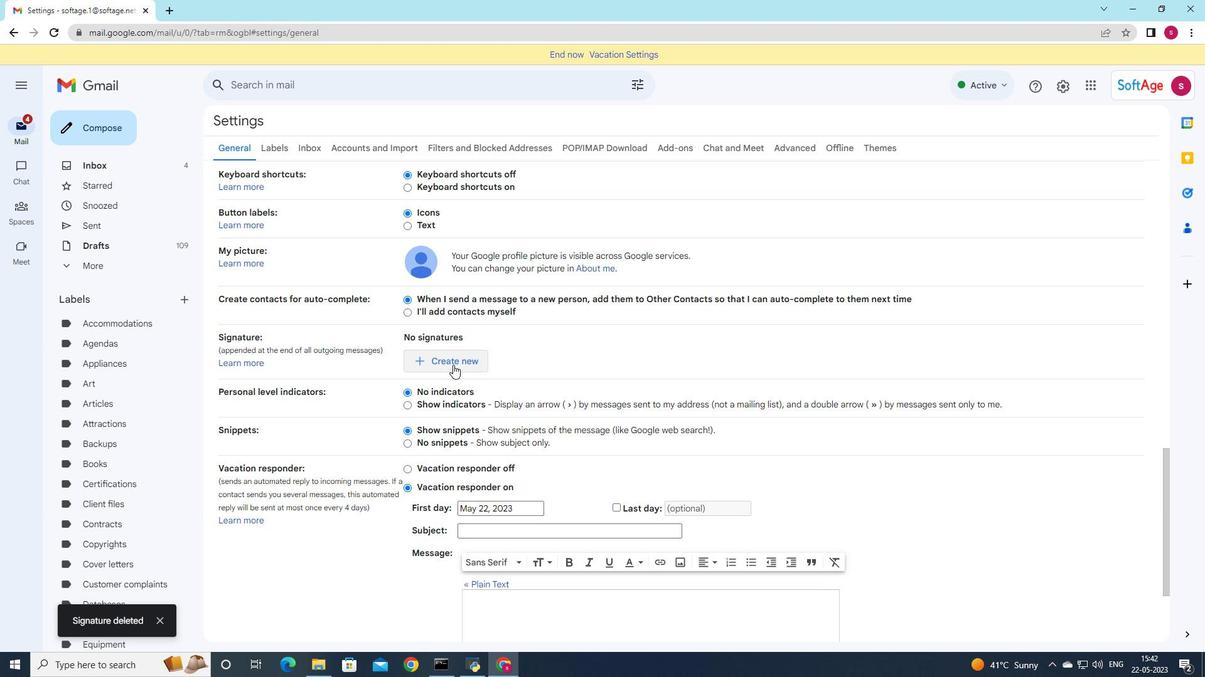 
Action: Mouse pressed left at (447, 362)
Screenshot: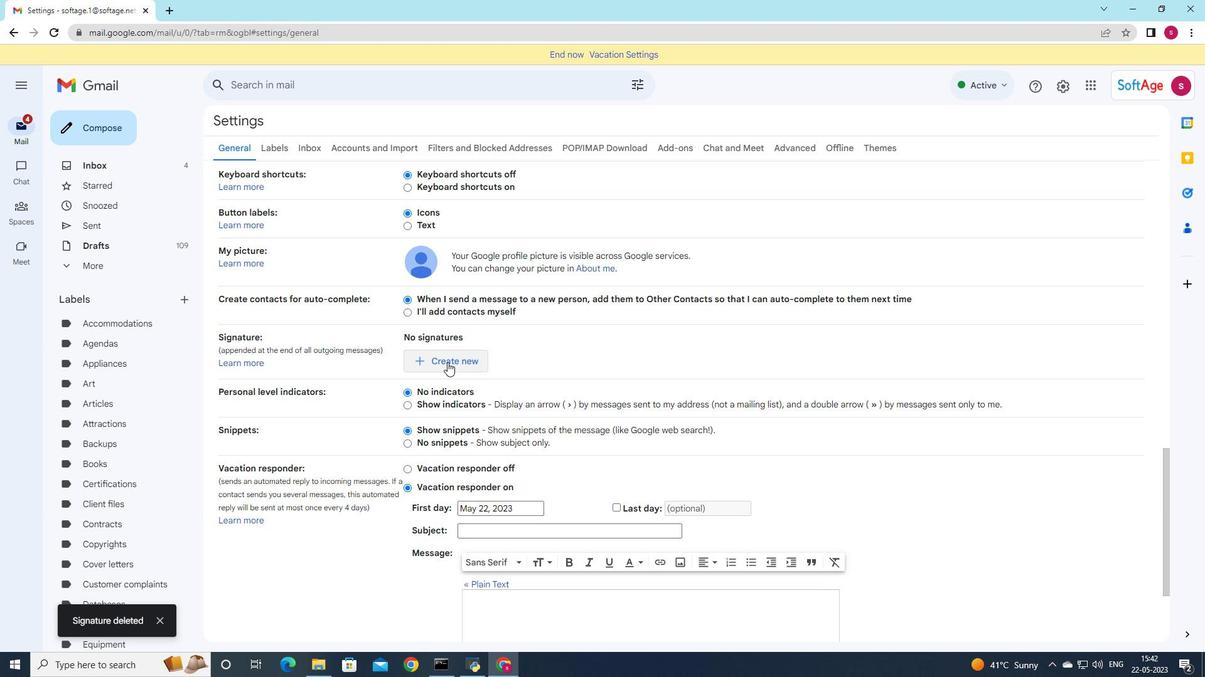 
Action: Mouse moved to (513, 360)
Screenshot: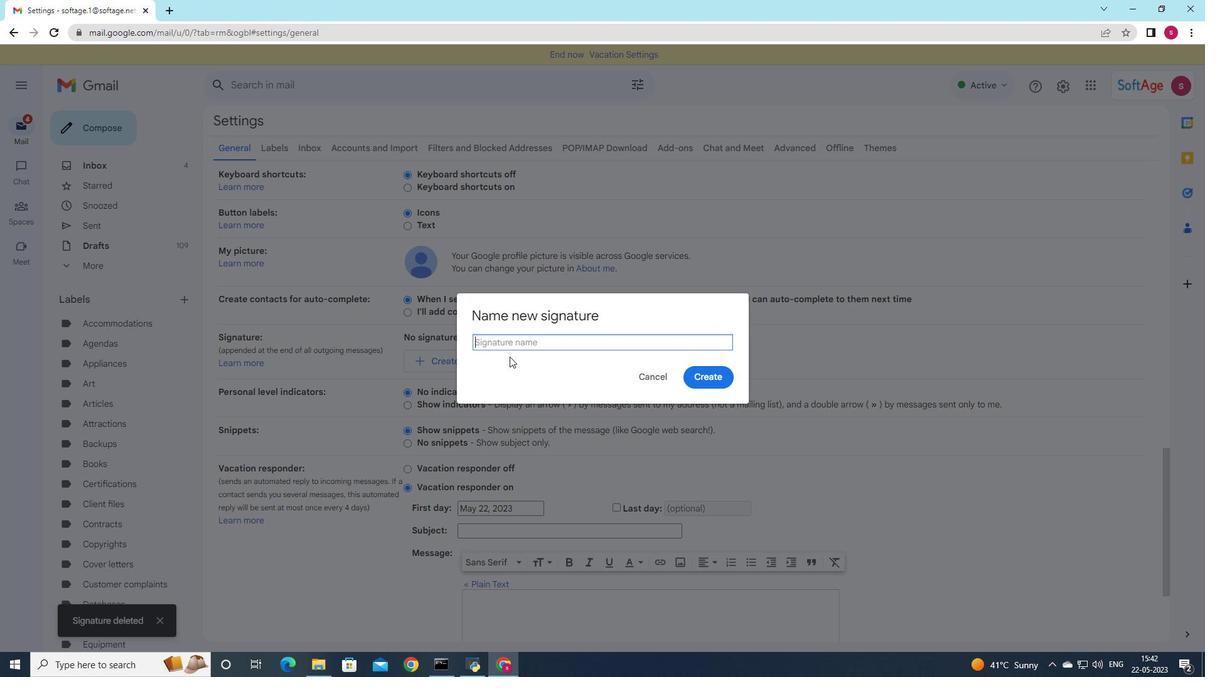 
Action: Key pressed <Key.shift><Key.shift><Key.shift><Key.shift><Key.shift>Ella
Screenshot: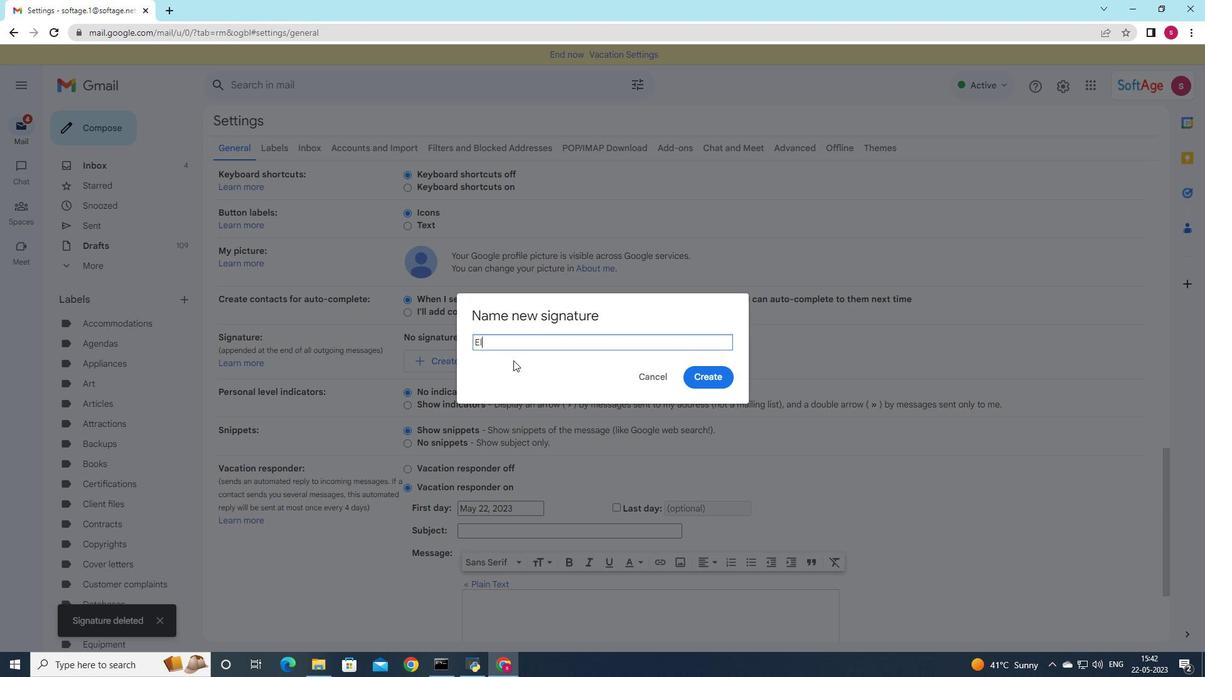 
Action: Mouse moved to (706, 380)
Screenshot: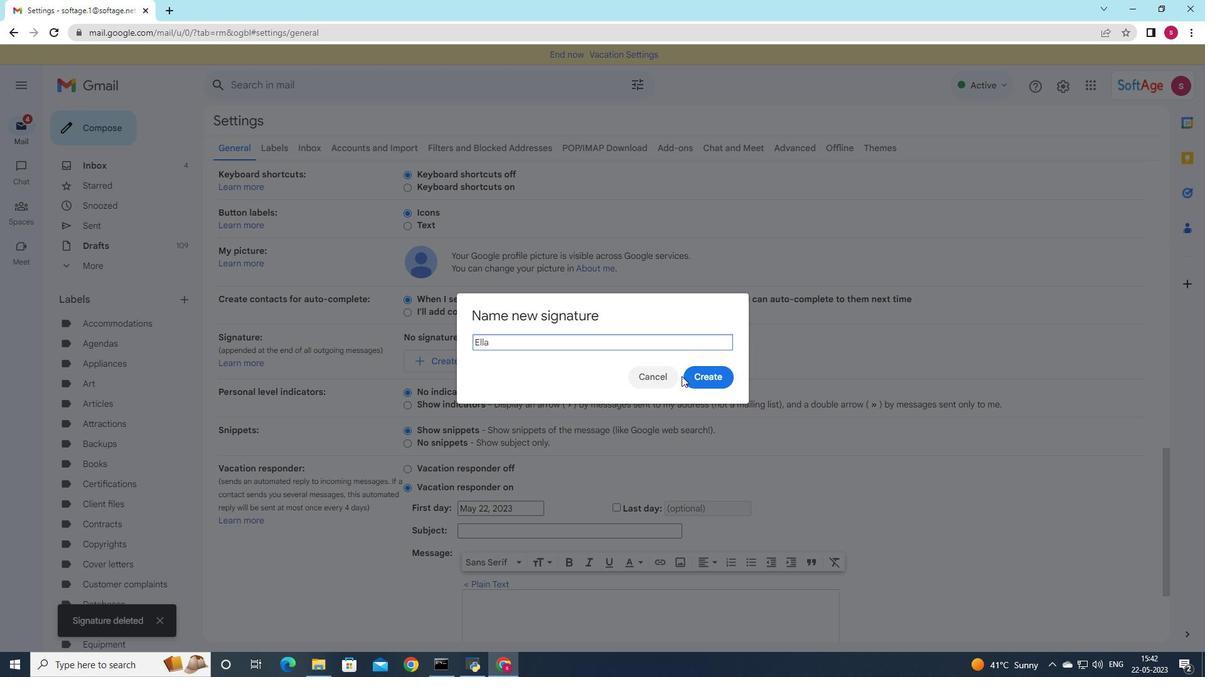 
Action: Mouse pressed left at (706, 380)
Screenshot: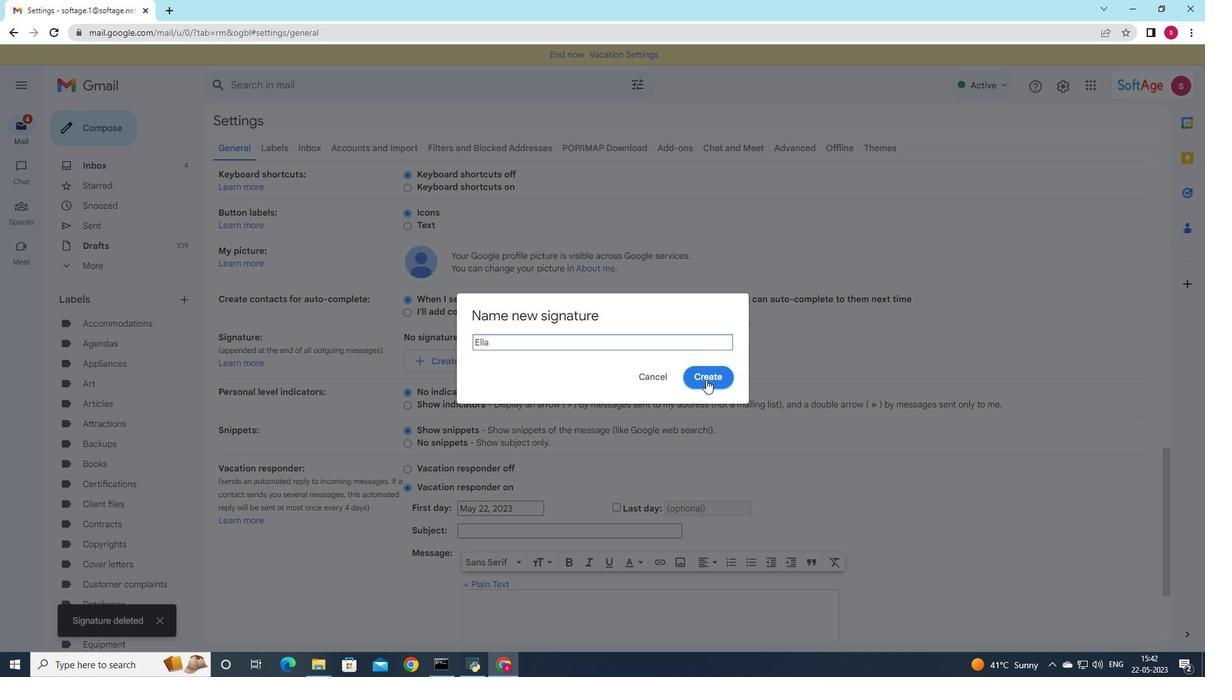 
Action: Mouse moved to (585, 348)
Screenshot: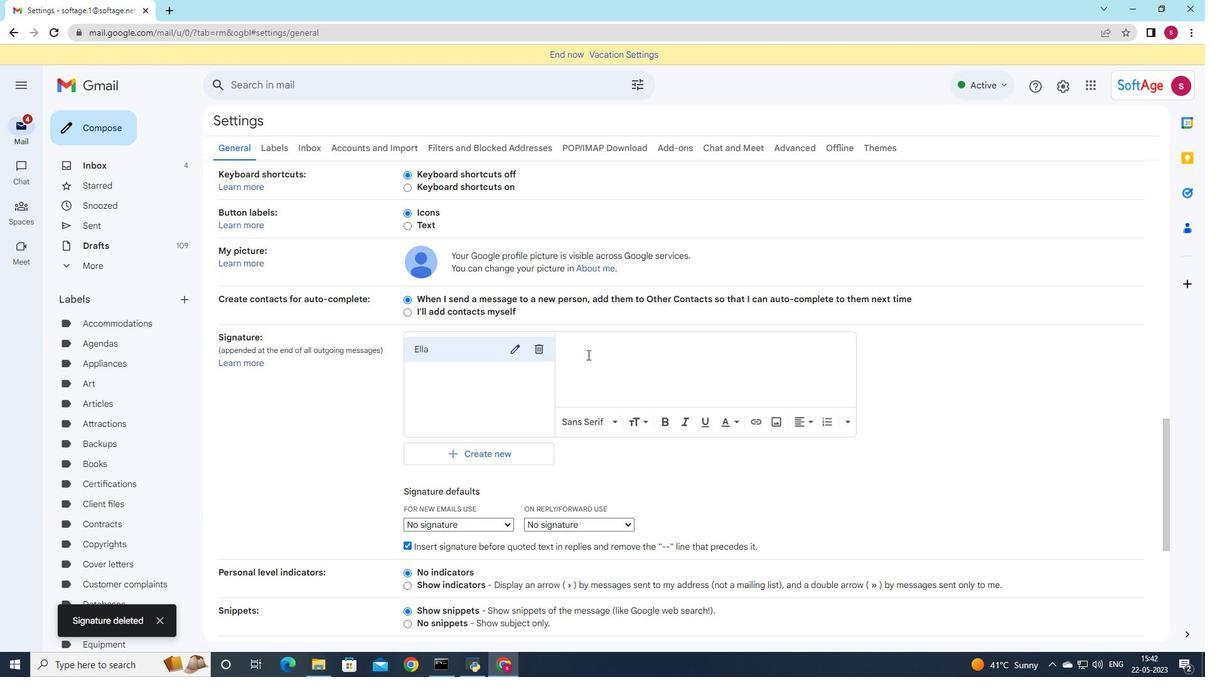 
Action: Mouse pressed left at (585, 348)
Screenshot: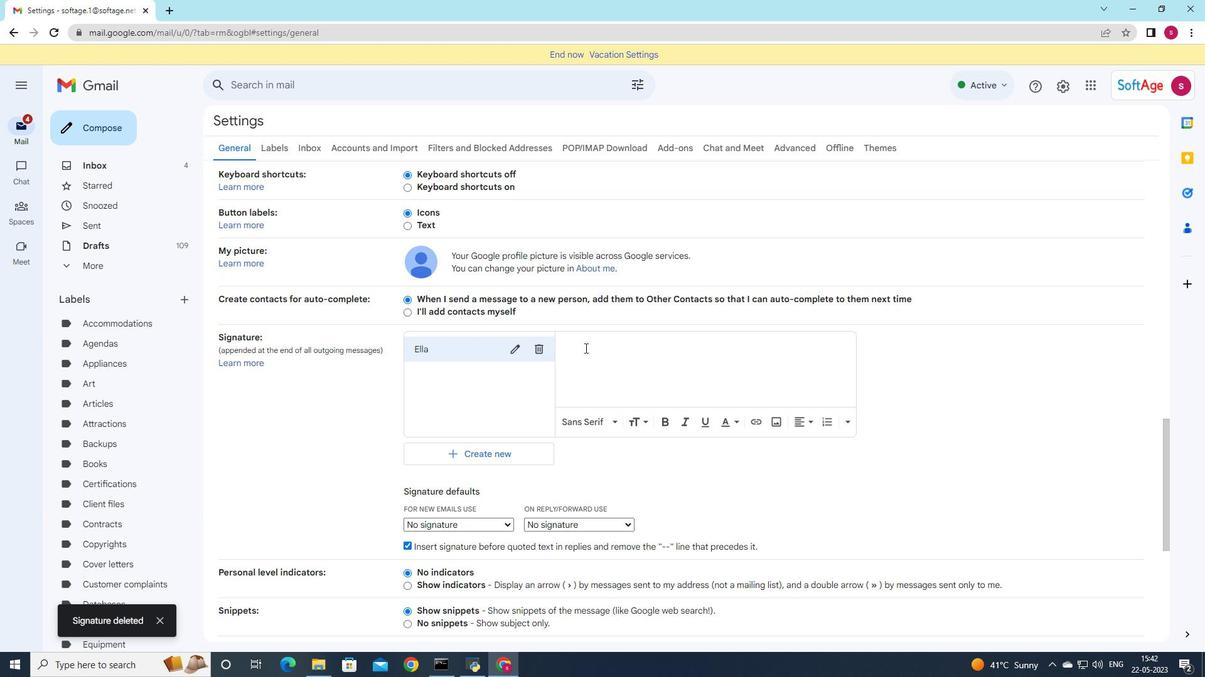 
Action: Mouse moved to (792, 349)
Screenshot: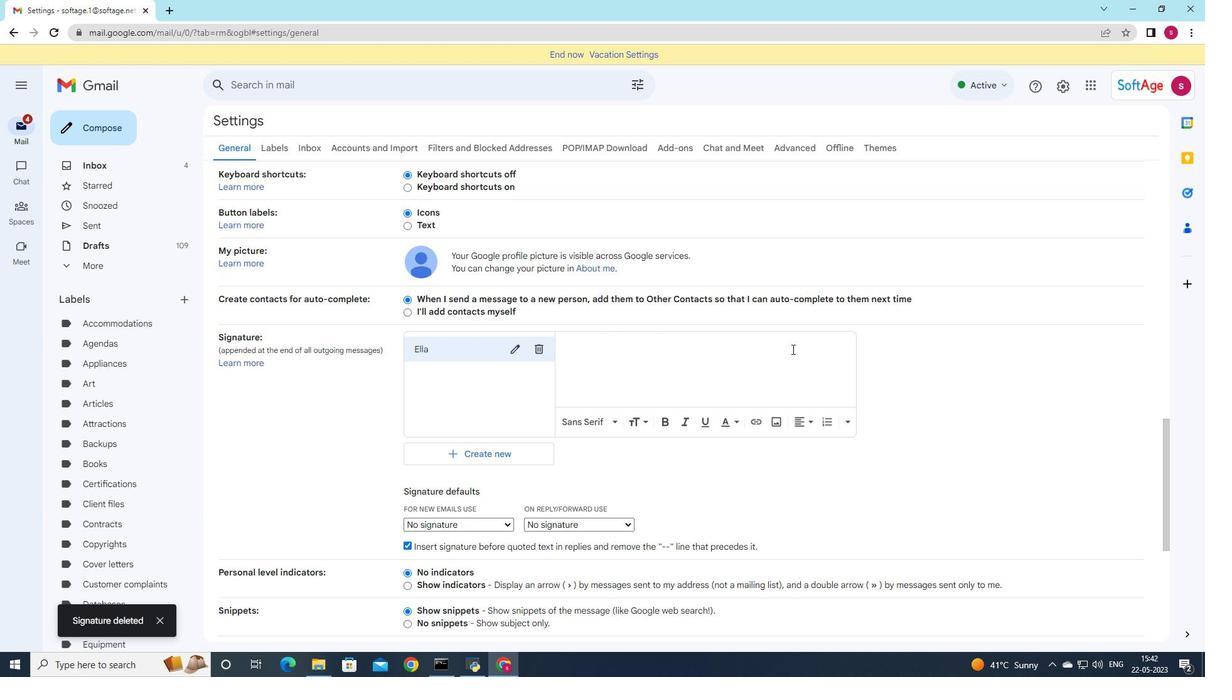 
Action: Key pressed <Key.shift>Best<Key.space>wishes<Key.space>for<Key.space>prosperous<Key.space><Key.backspace><Key.space>new<Key.space>year,<Key.enter><Key.shift>Ella<Key.space><Key.shift>Clark
Screenshot: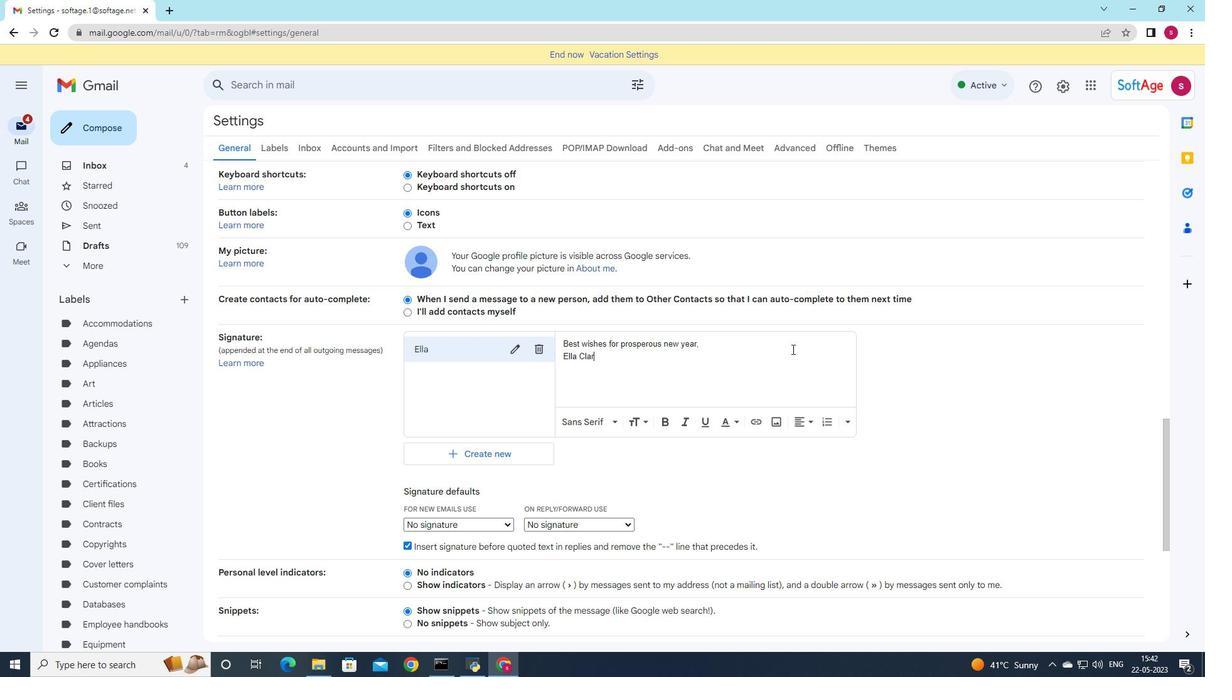 
Action: Mouse moved to (561, 369)
Screenshot: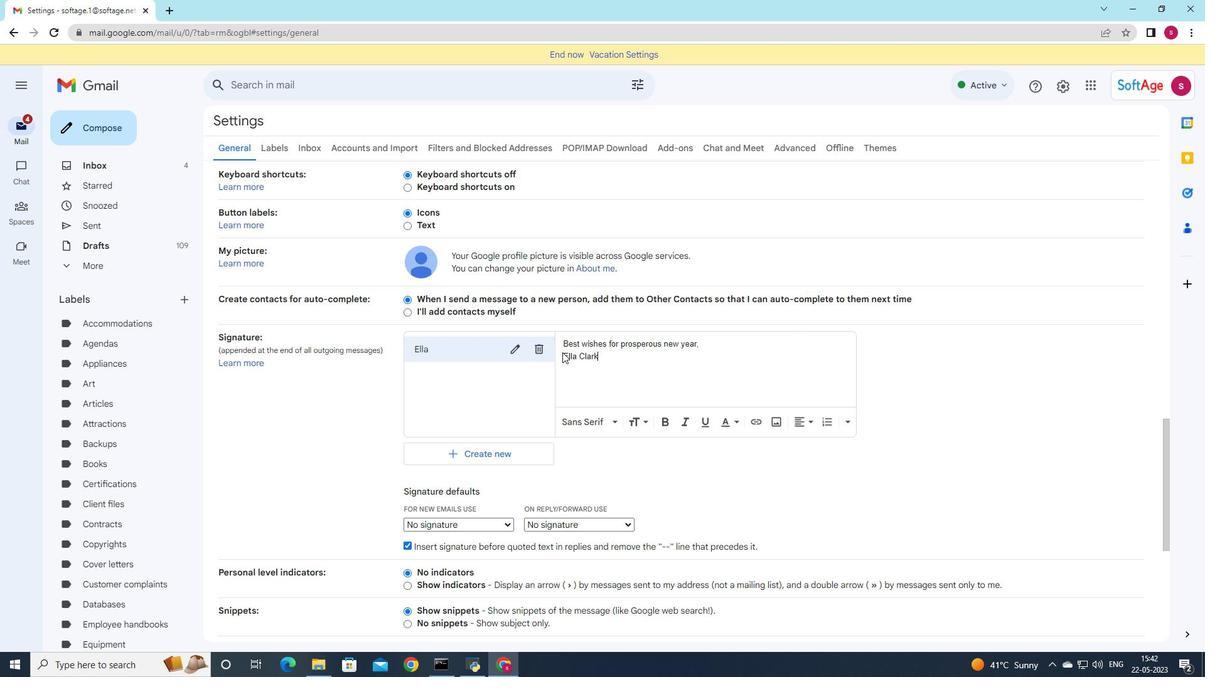 
Action: Mouse scrolled (561, 368) with delta (0, 0)
Screenshot: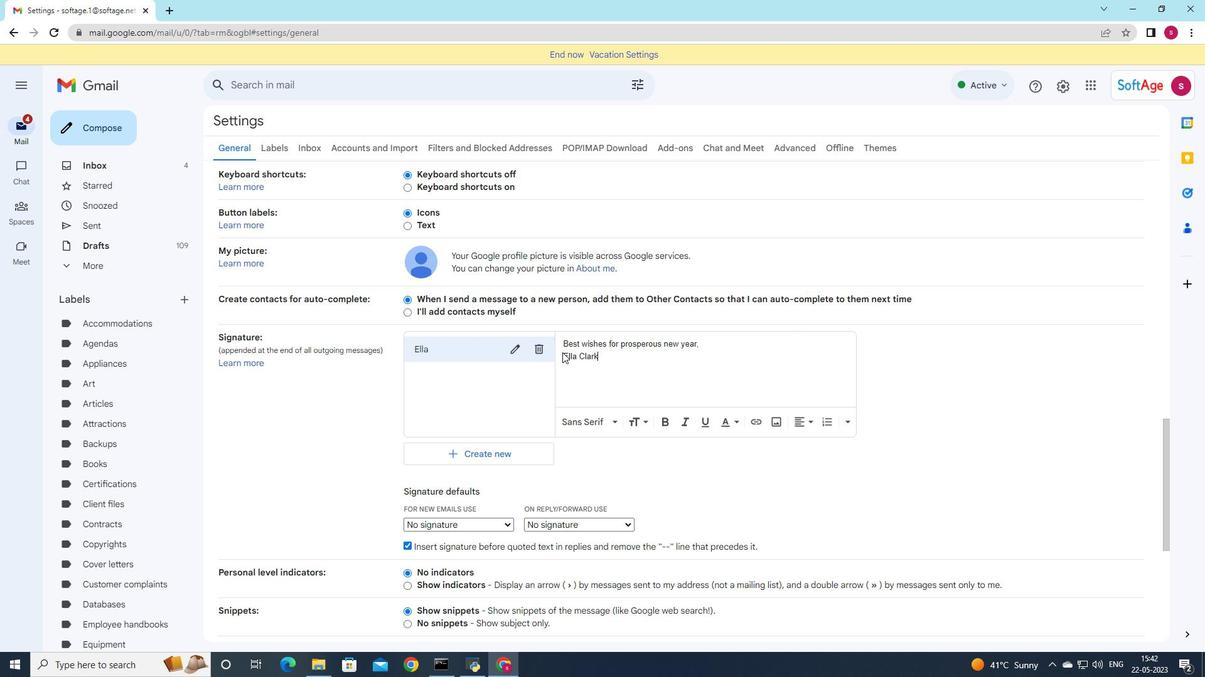 
Action: Mouse scrolled (561, 368) with delta (0, 0)
Screenshot: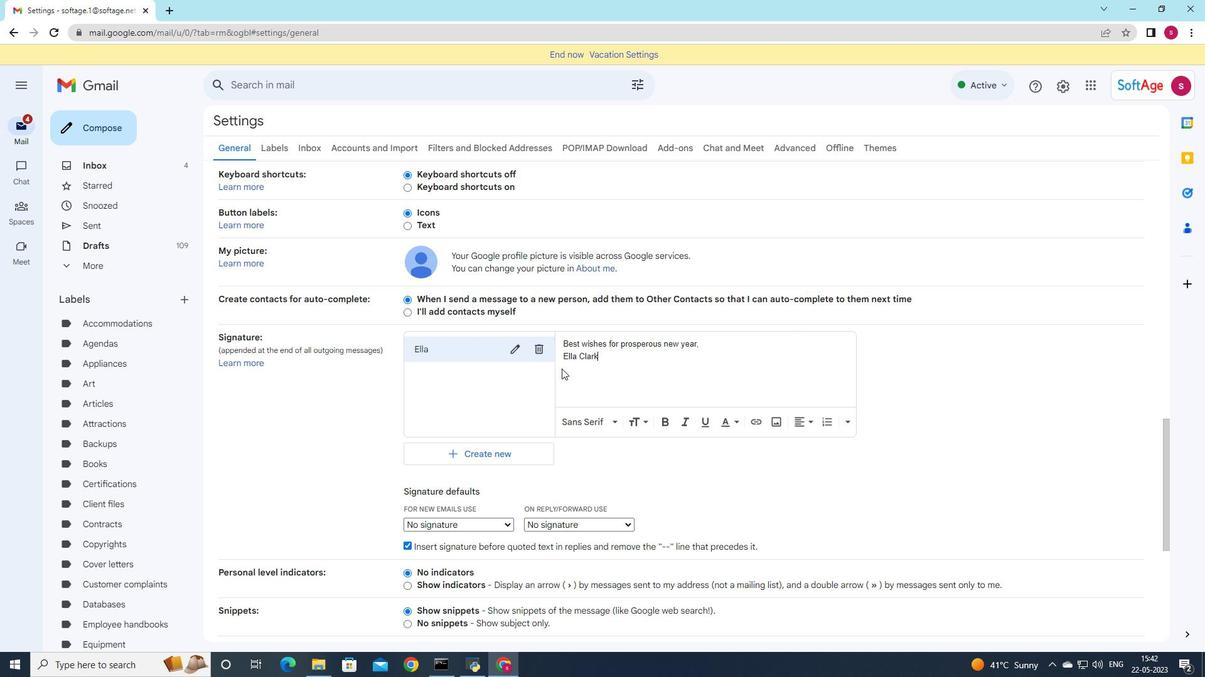 
Action: Mouse moved to (514, 401)
Screenshot: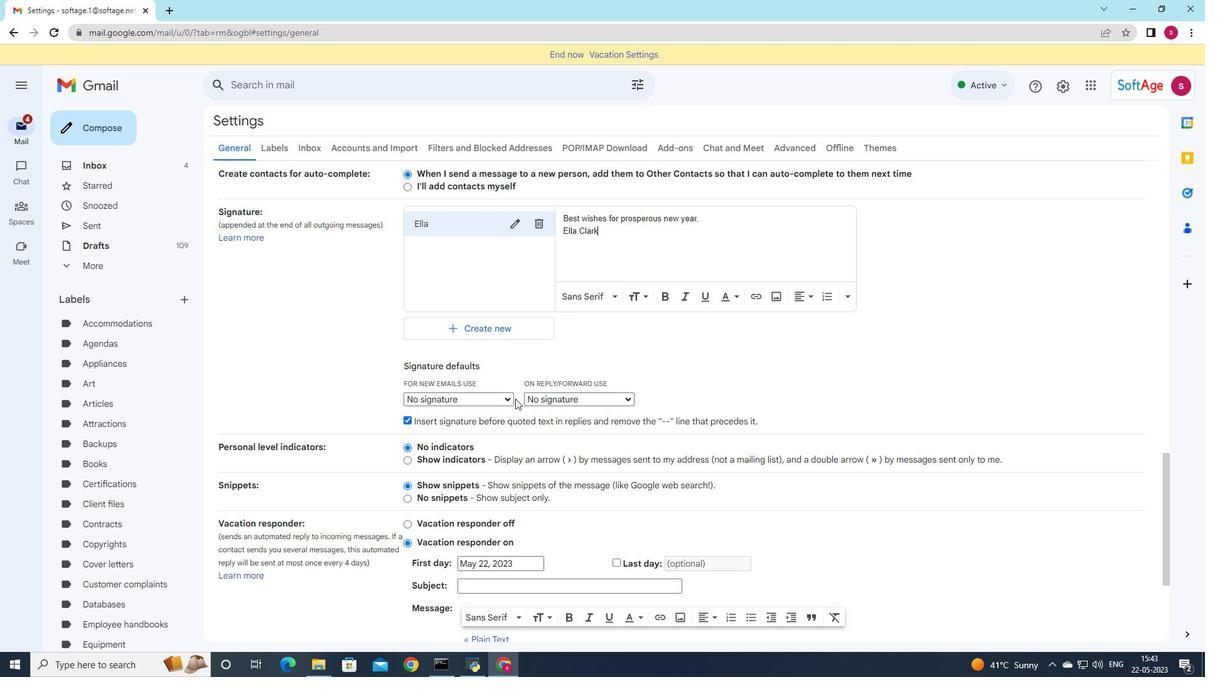 
Action: Mouse pressed left at (514, 401)
Screenshot: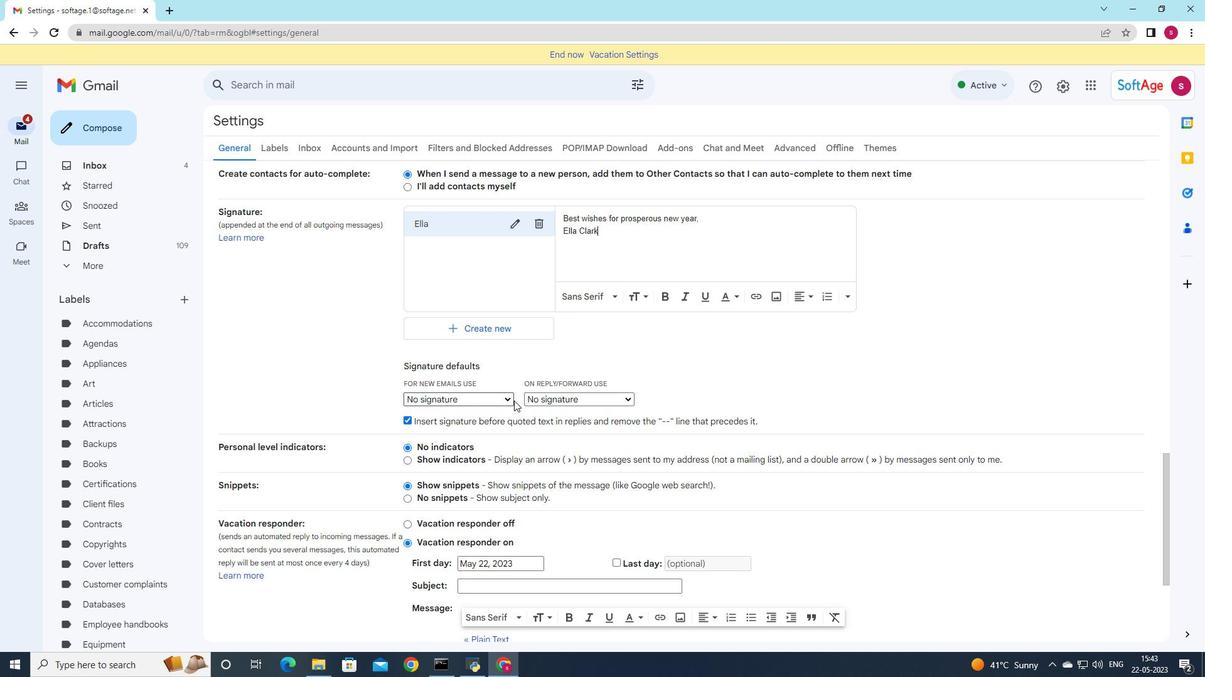
Action: Mouse moved to (498, 427)
Screenshot: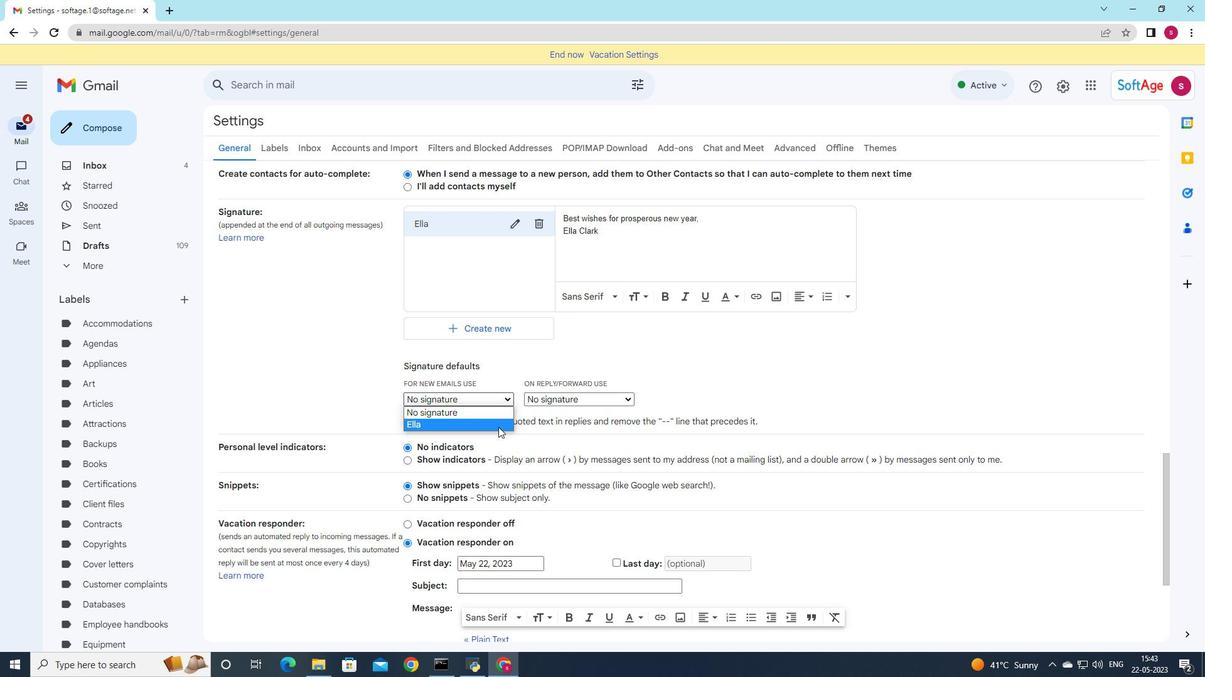 
Action: Mouse pressed left at (498, 427)
Screenshot: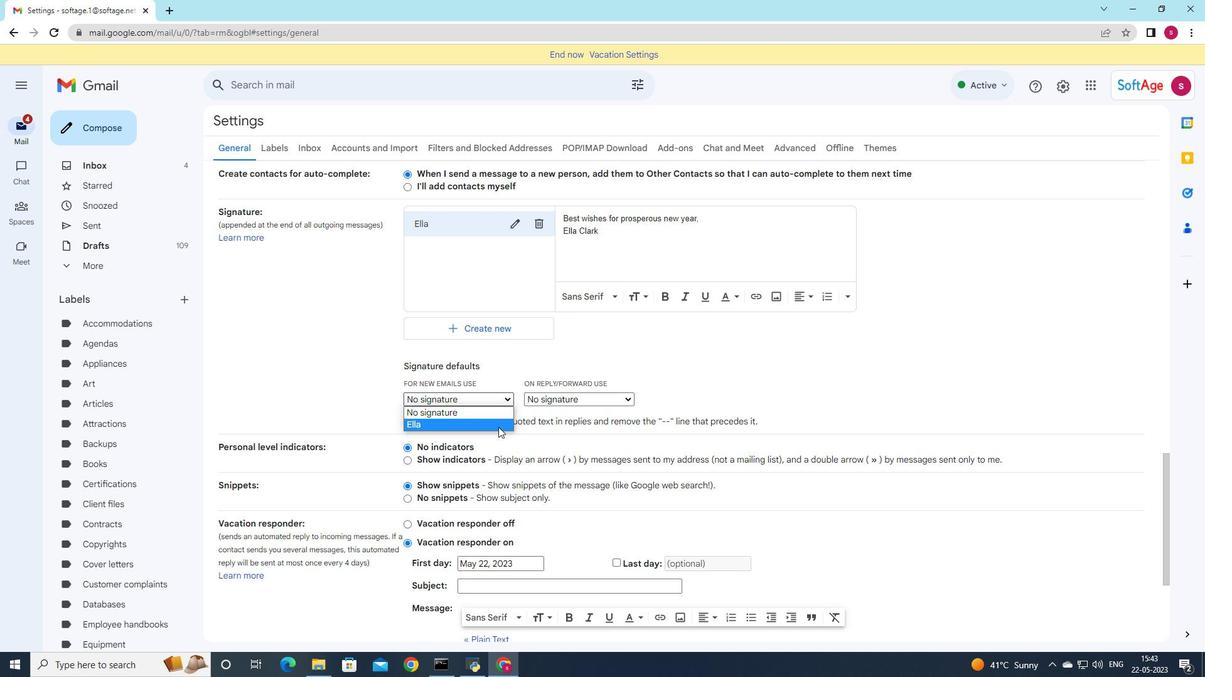 
Action: Mouse moved to (571, 394)
Screenshot: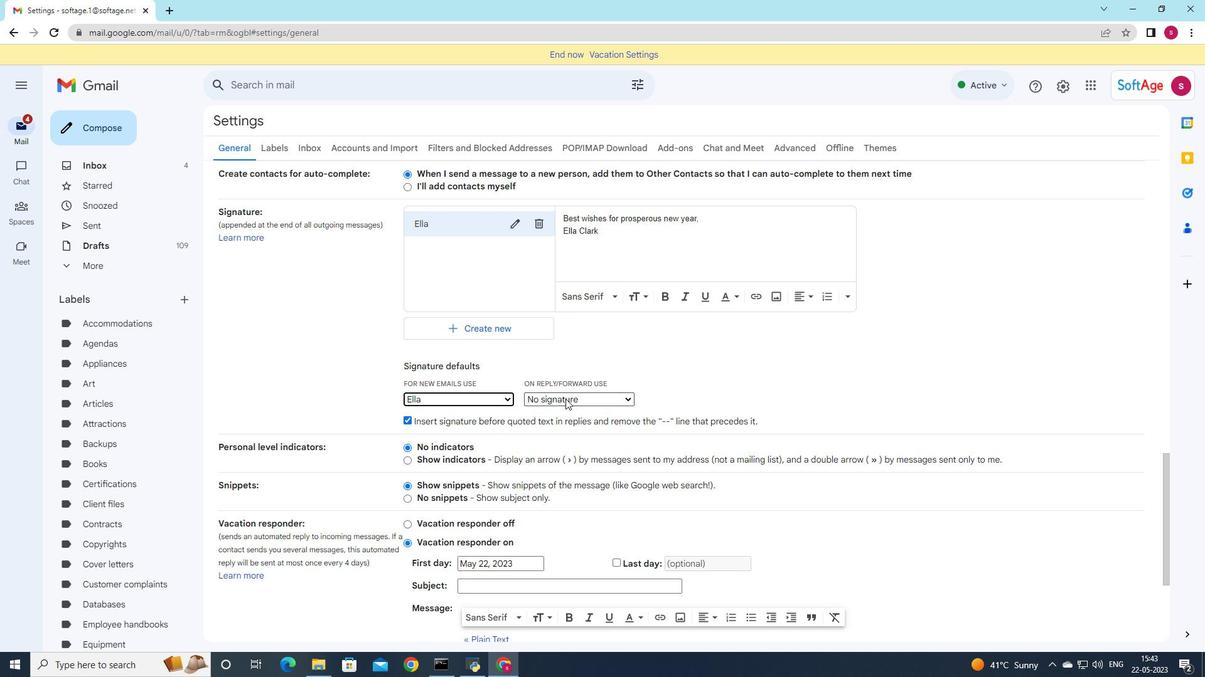 
Action: Mouse pressed left at (571, 394)
Screenshot: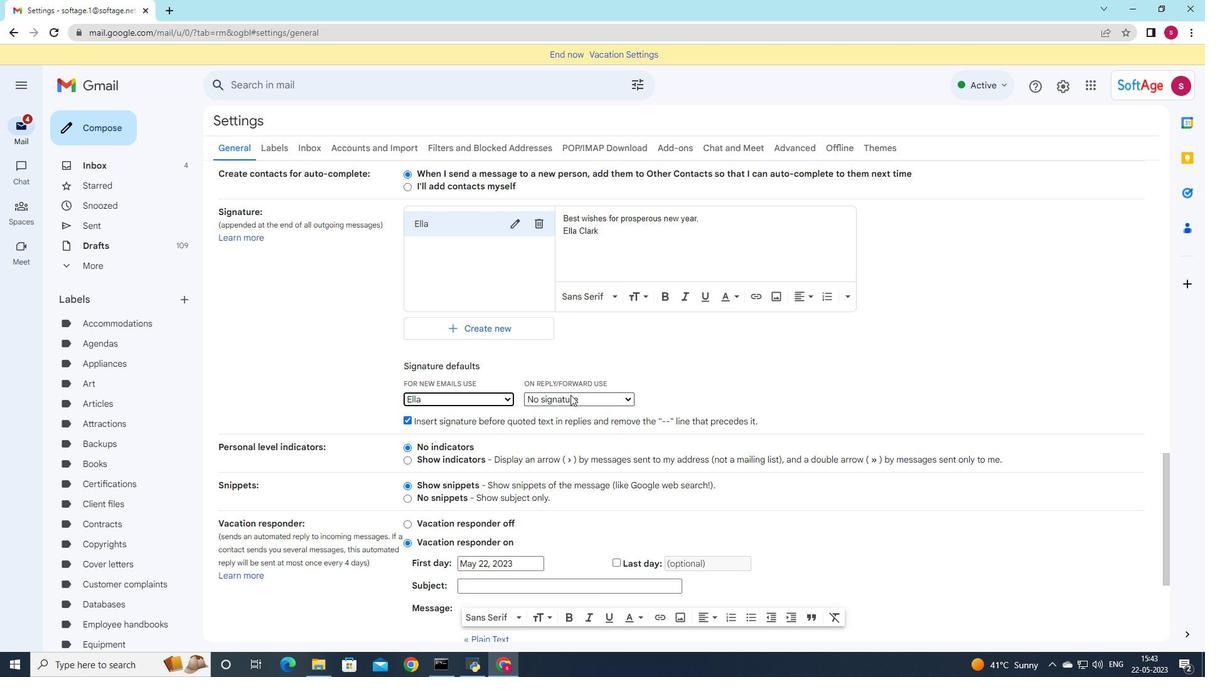 
Action: Mouse moved to (559, 426)
Screenshot: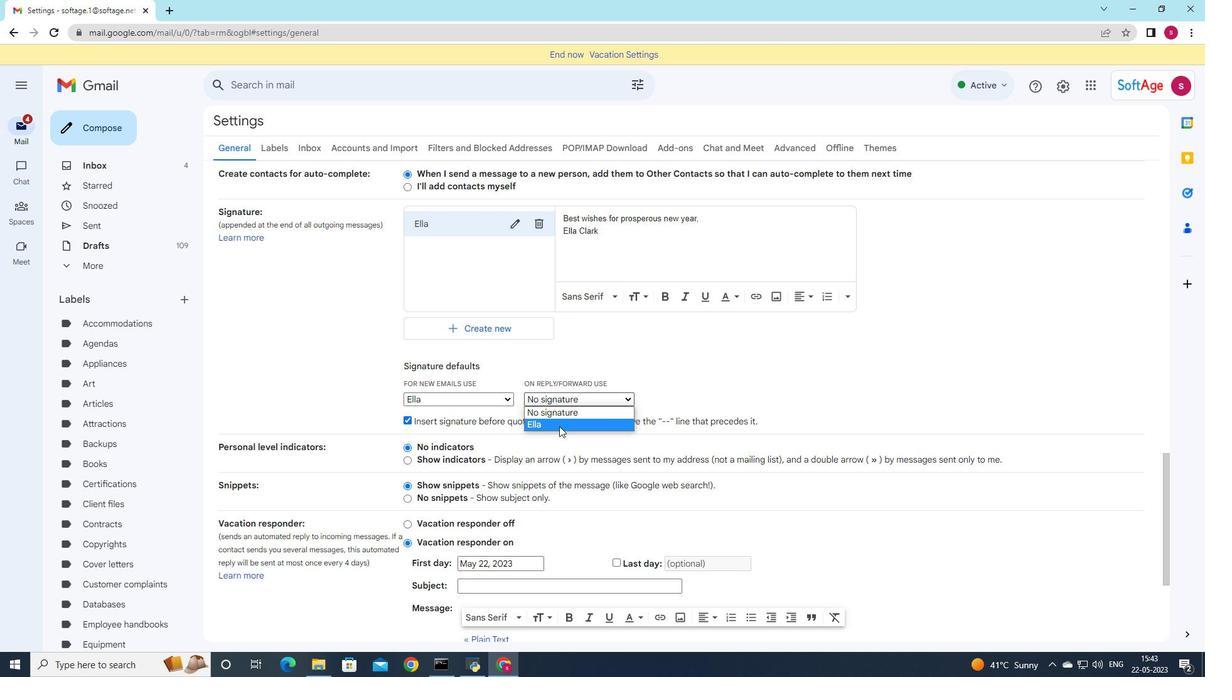 
Action: Mouse pressed left at (559, 426)
Screenshot: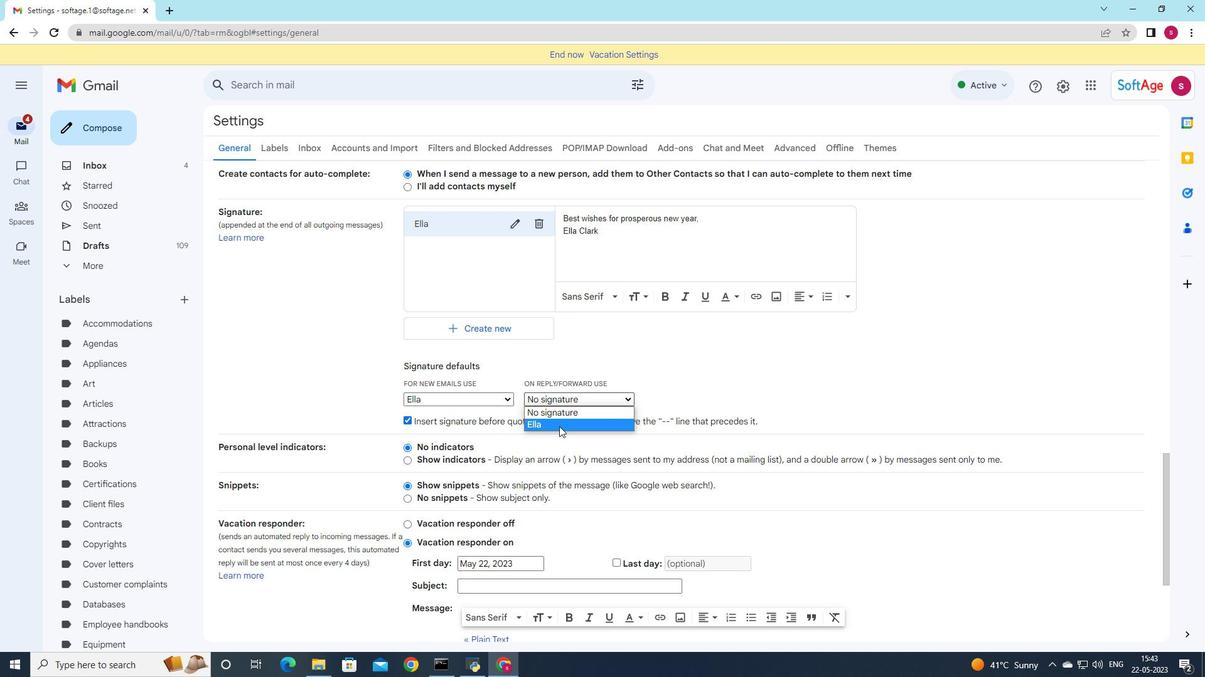 
Action: Mouse moved to (533, 403)
Screenshot: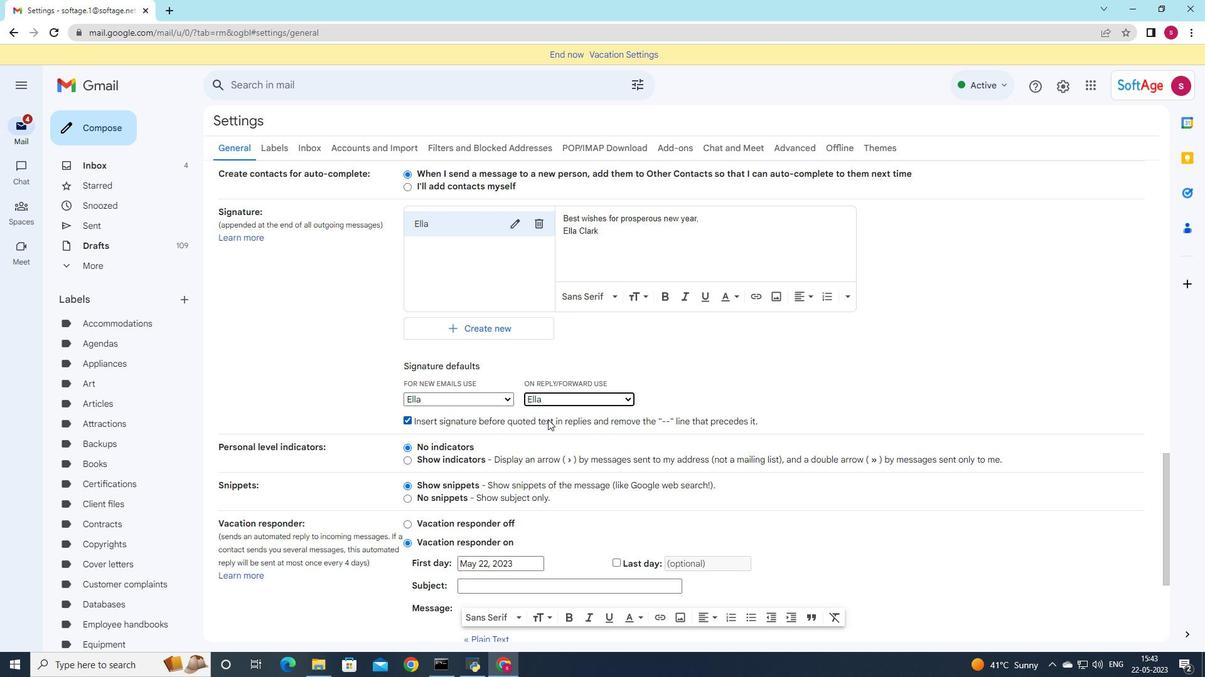 
Action: Mouse scrolled (533, 403) with delta (0, 0)
Screenshot: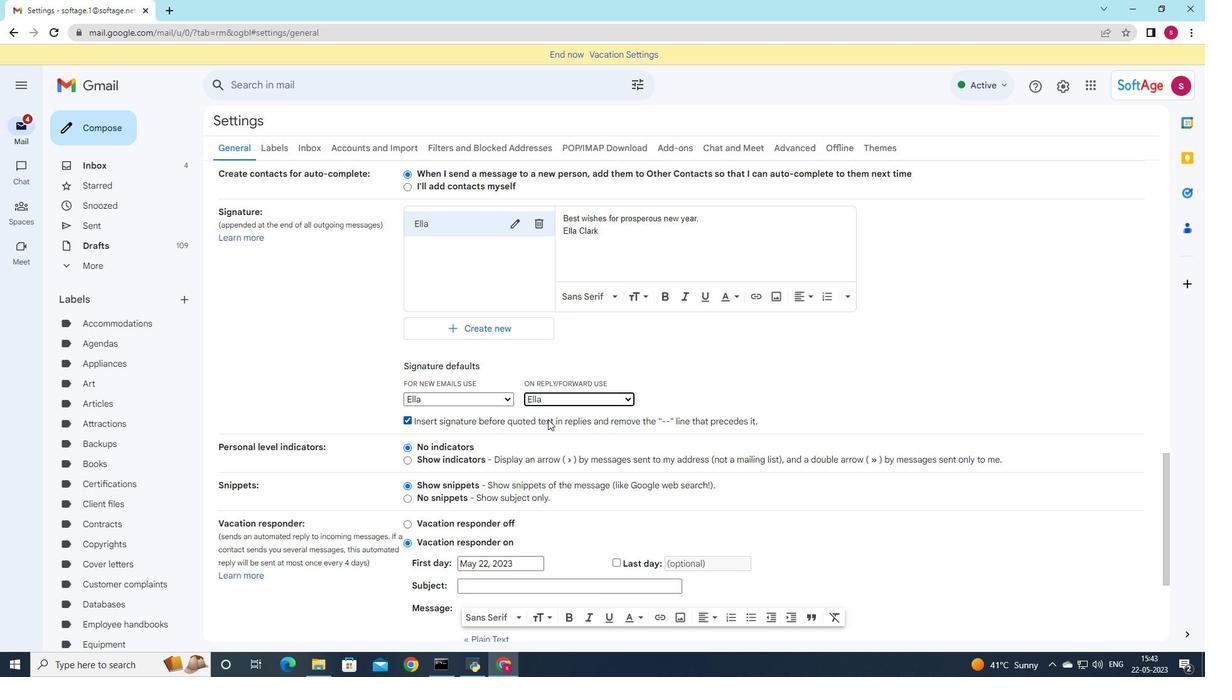 
Action: Mouse scrolled (533, 403) with delta (0, 0)
Screenshot: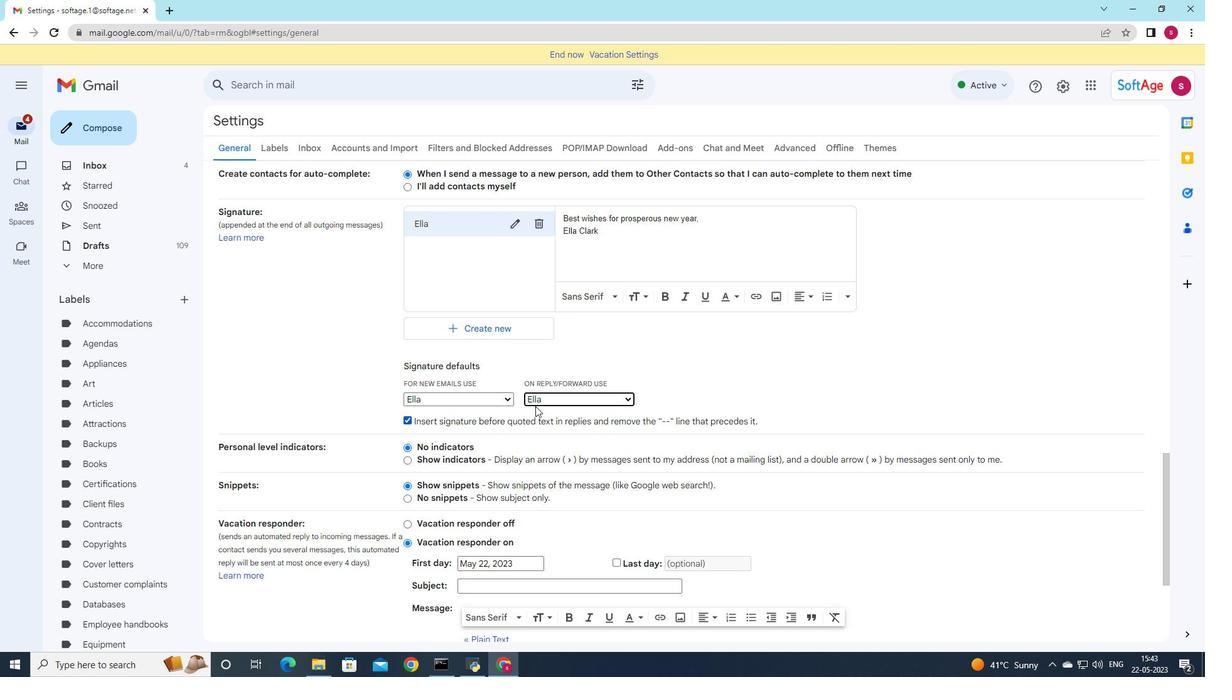 
Action: Mouse scrolled (533, 403) with delta (0, 0)
Screenshot: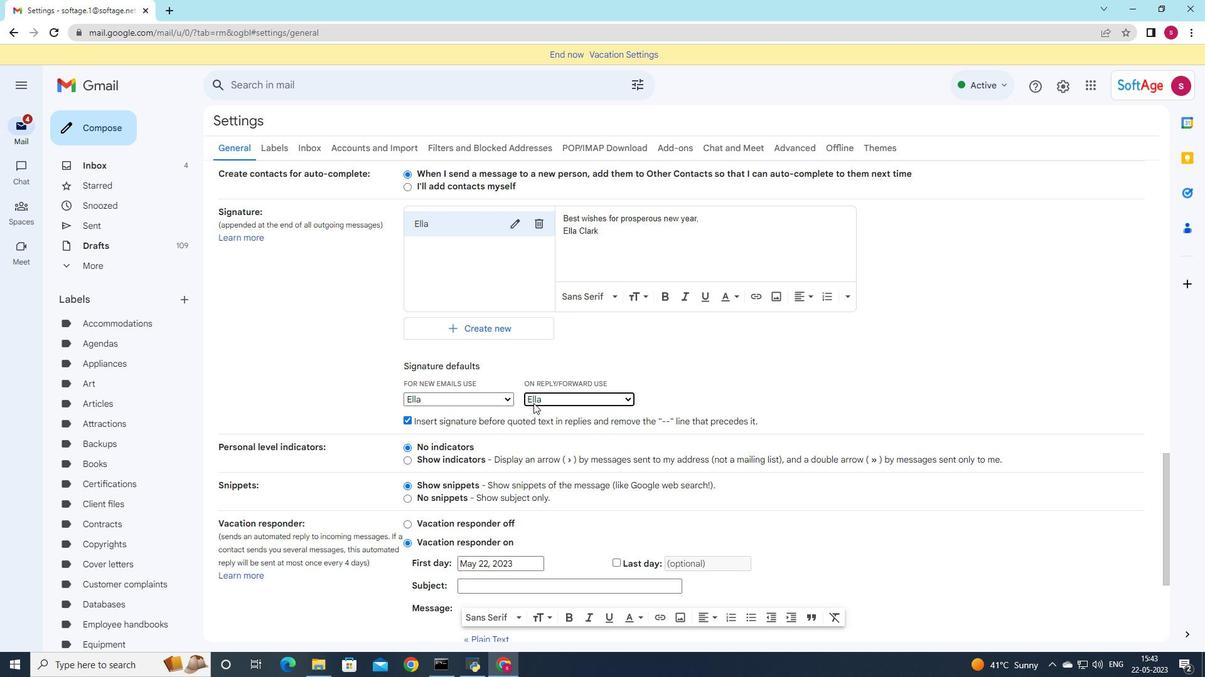 
Action: Mouse scrolled (533, 403) with delta (0, 0)
Screenshot: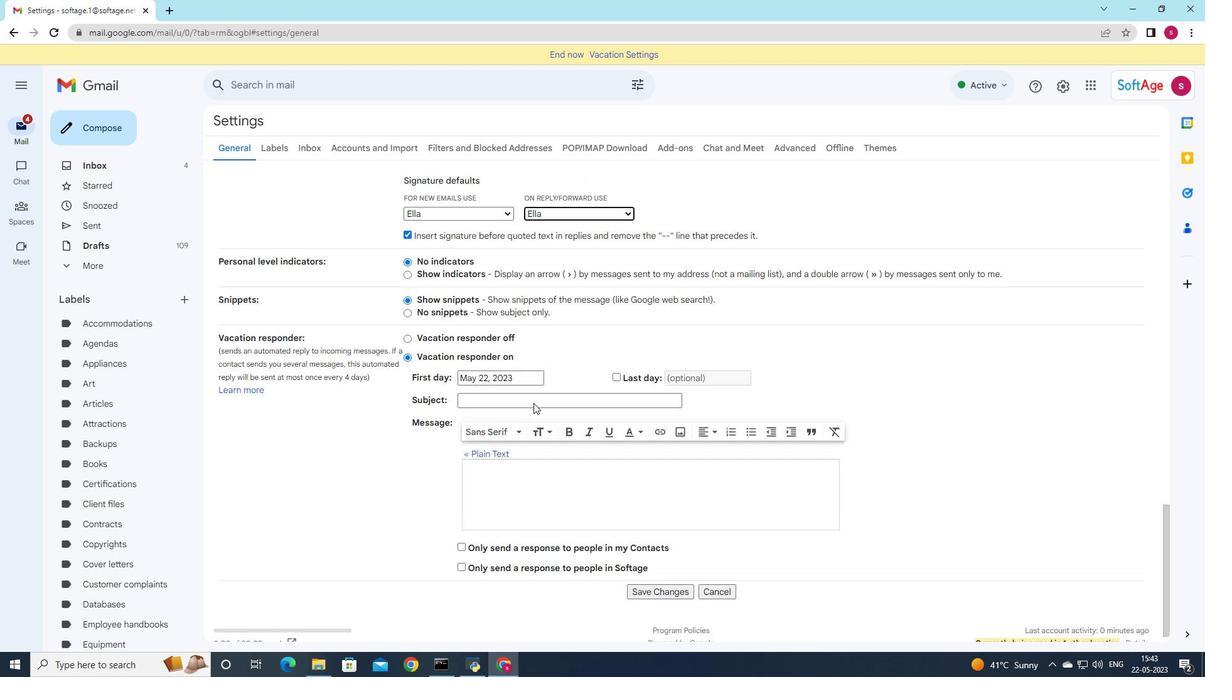 
Action: Mouse scrolled (533, 403) with delta (0, 0)
Screenshot: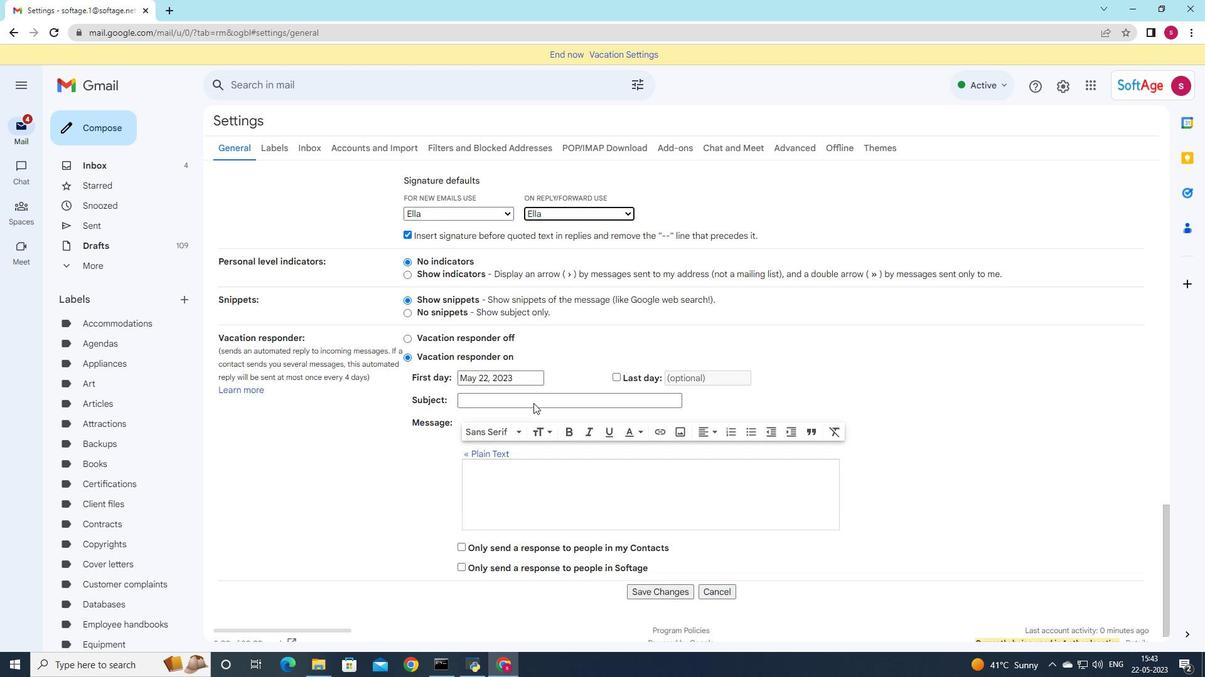
Action: Mouse scrolled (533, 403) with delta (0, 0)
Screenshot: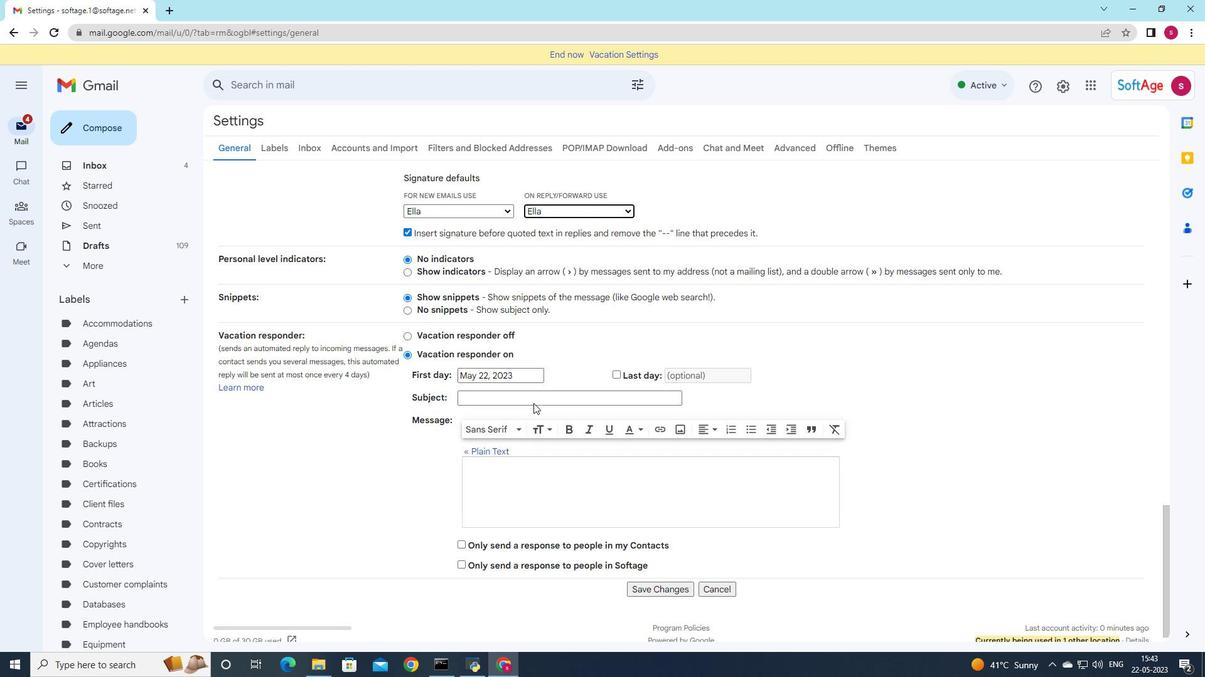 
Action: Mouse scrolled (533, 403) with delta (0, 0)
Screenshot: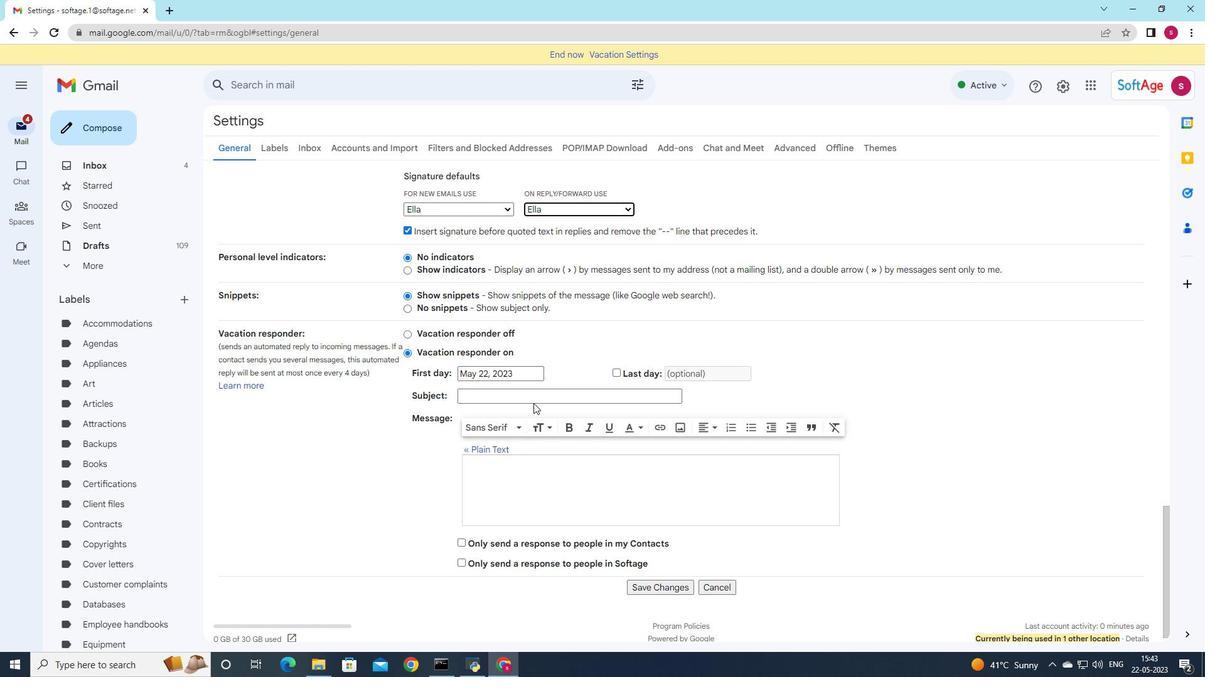 
Action: Mouse moved to (535, 401)
Screenshot: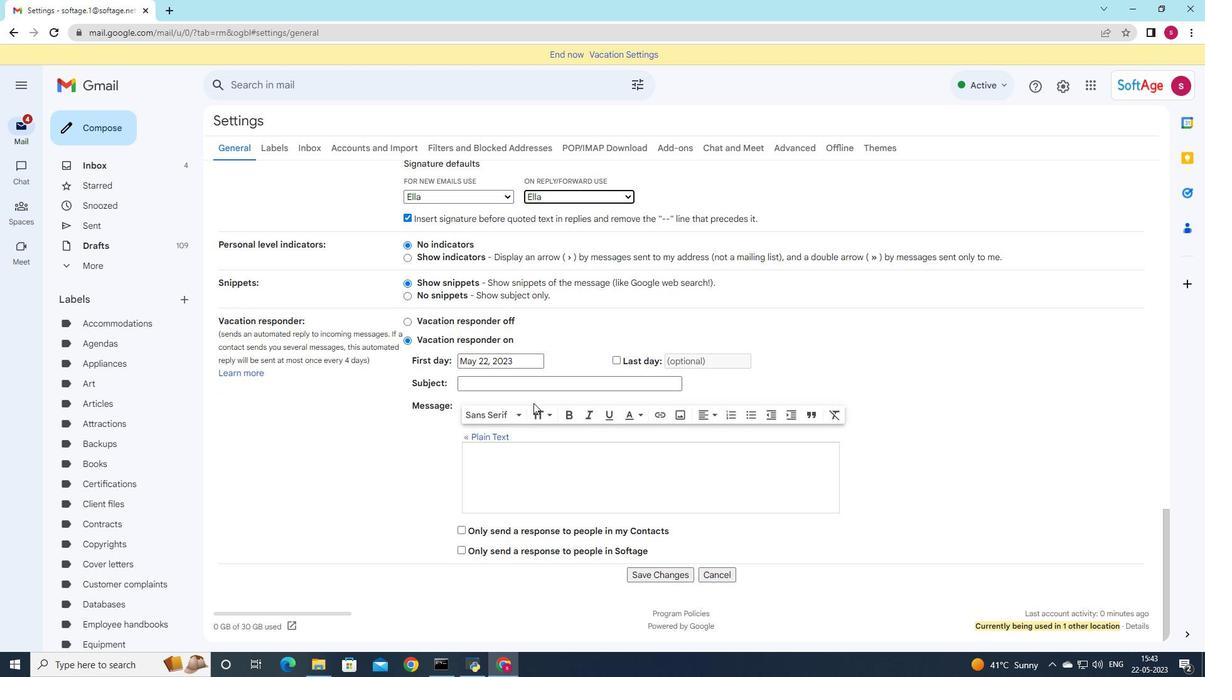 
Action: Mouse scrolled (535, 401) with delta (0, 0)
Screenshot: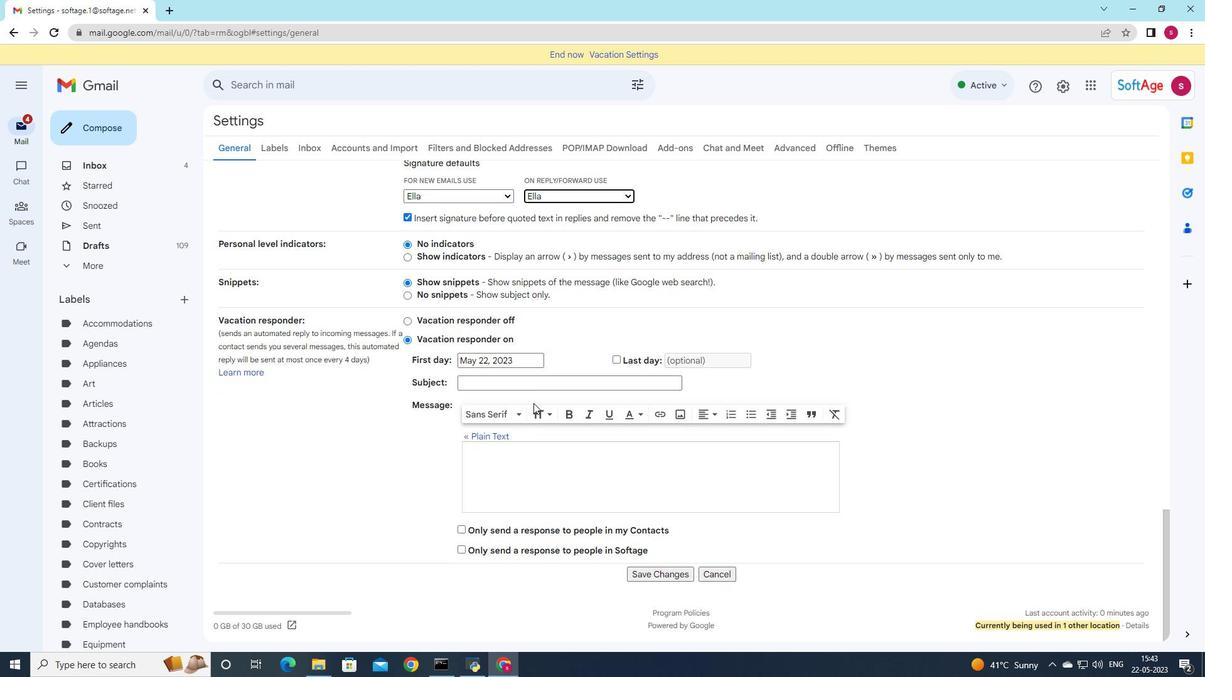 
Action: Mouse scrolled (535, 401) with delta (0, 0)
Screenshot: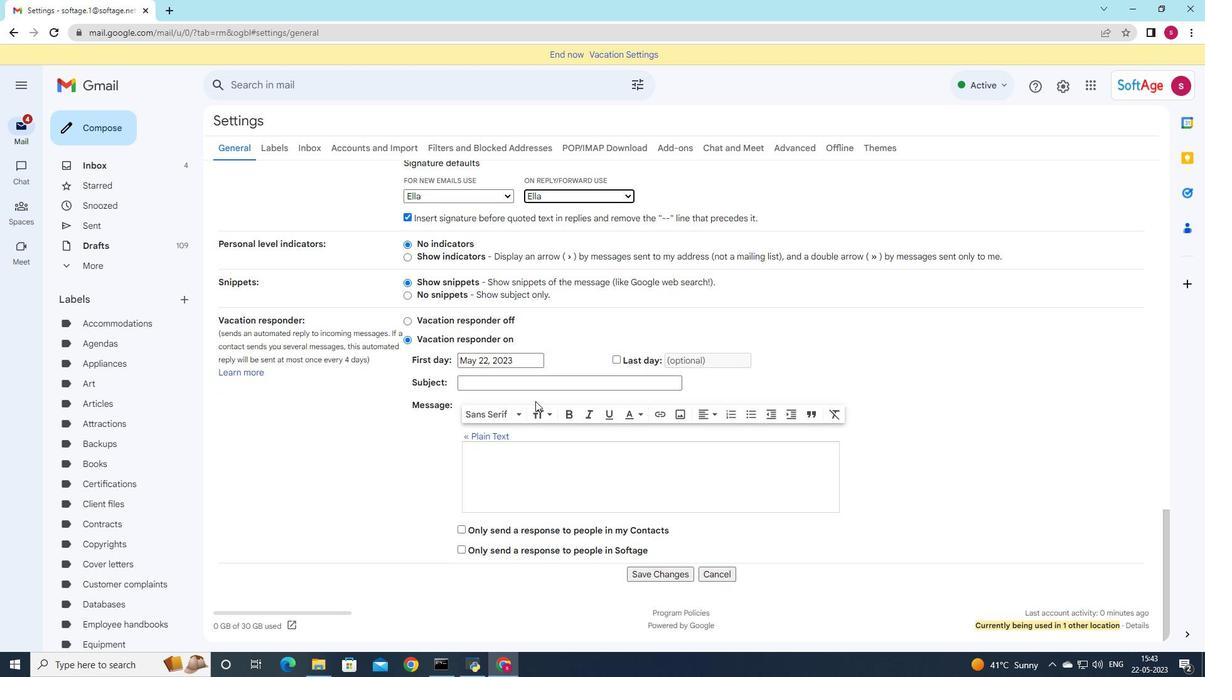 
Action: Mouse moved to (636, 574)
Screenshot: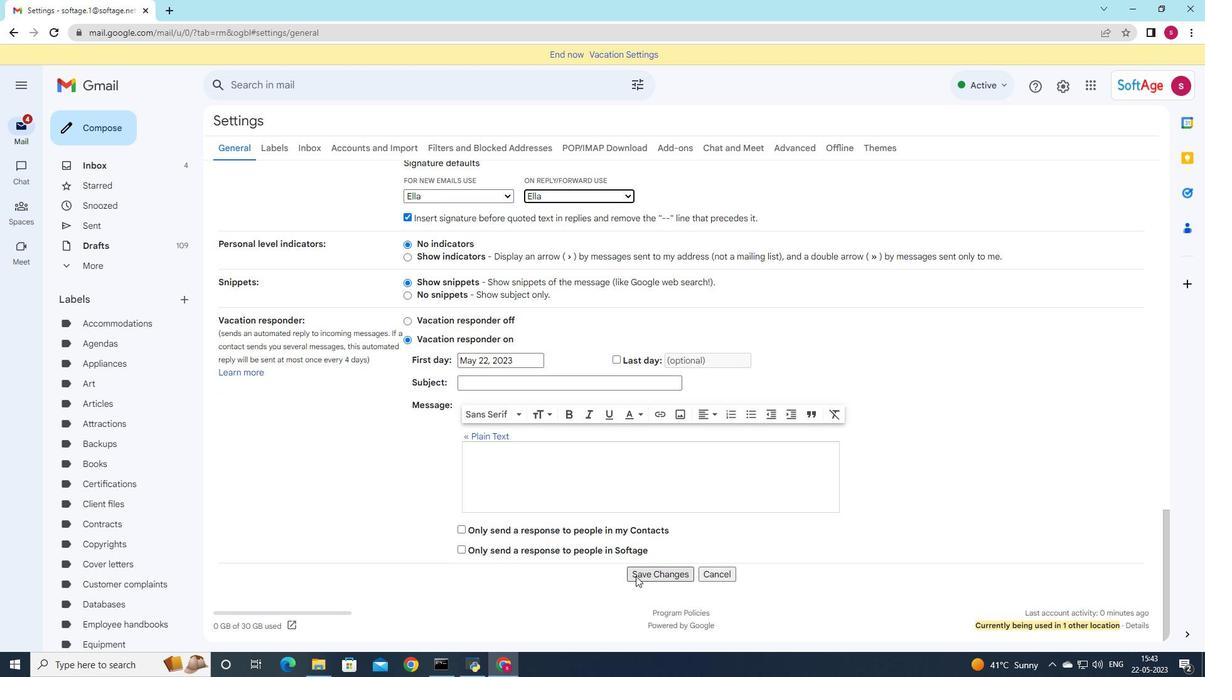 
Action: Mouse pressed left at (636, 574)
Screenshot: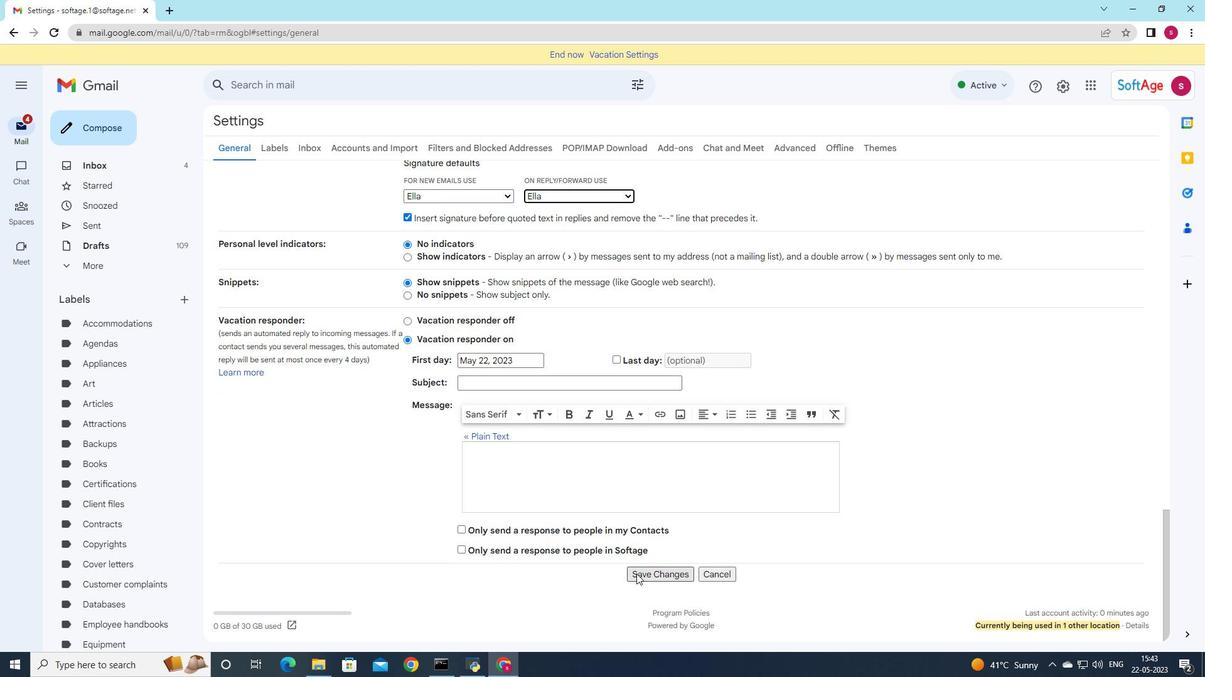
Action: Mouse moved to (99, 123)
Screenshot: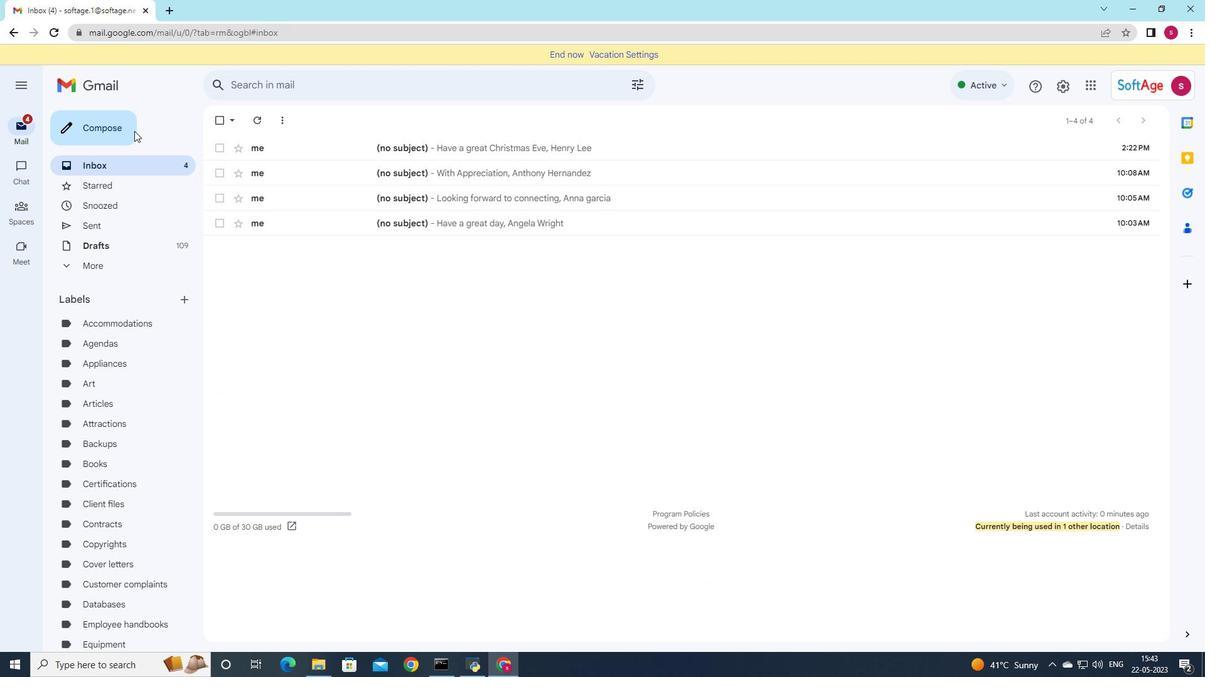 
Action: Mouse pressed left at (99, 123)
Screenshot: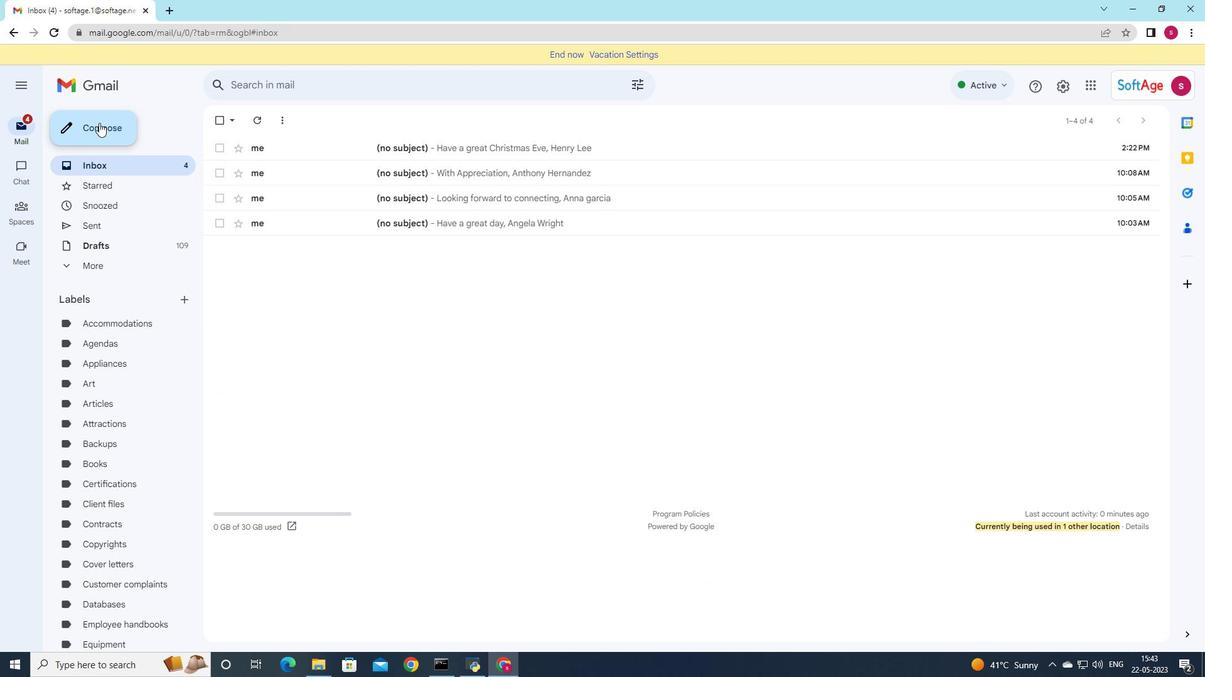 
Action: Mouse moved to (763, 274)
Screenshot: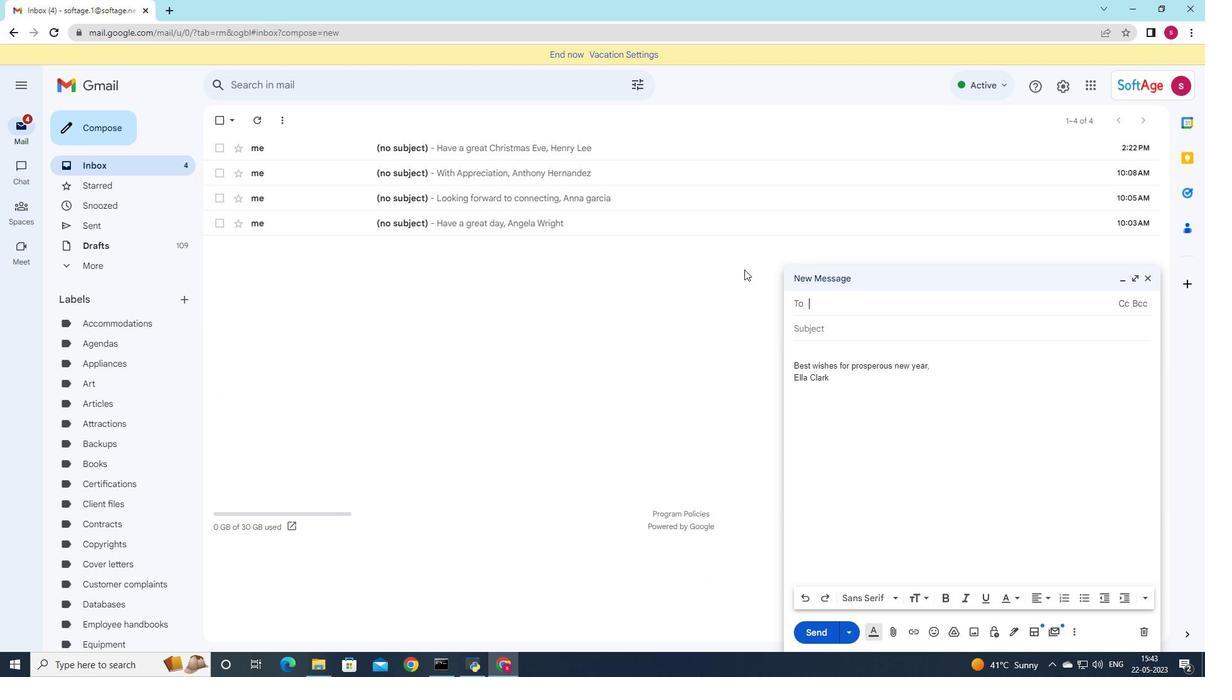 
Action: Key pressed so
Screenshot: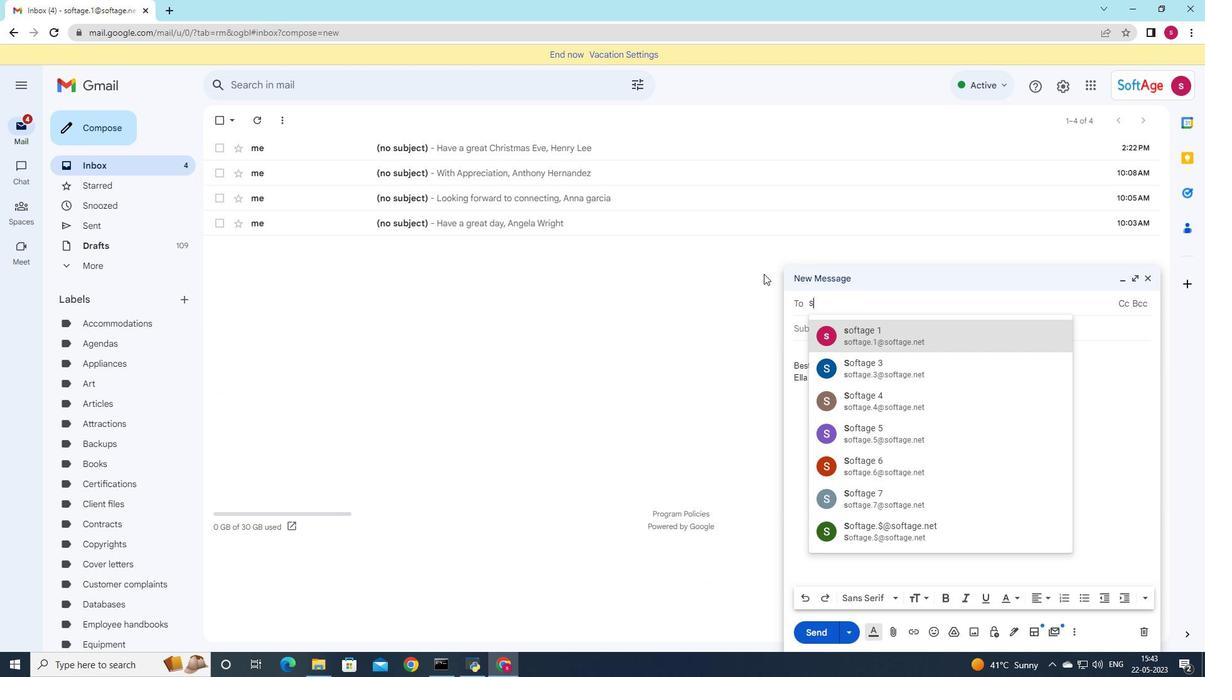 
Action: Mouse moved to (873, 344)
Screenshot: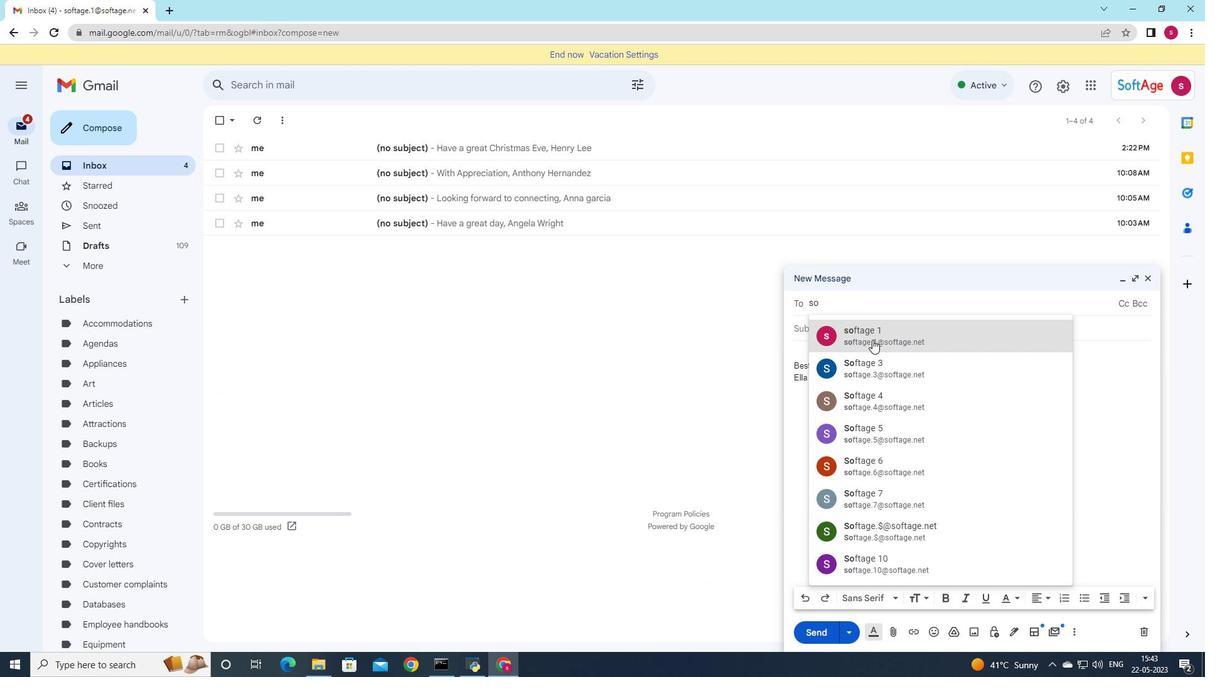
Action: Mouse pressed left at (873, 344)
Screenshot: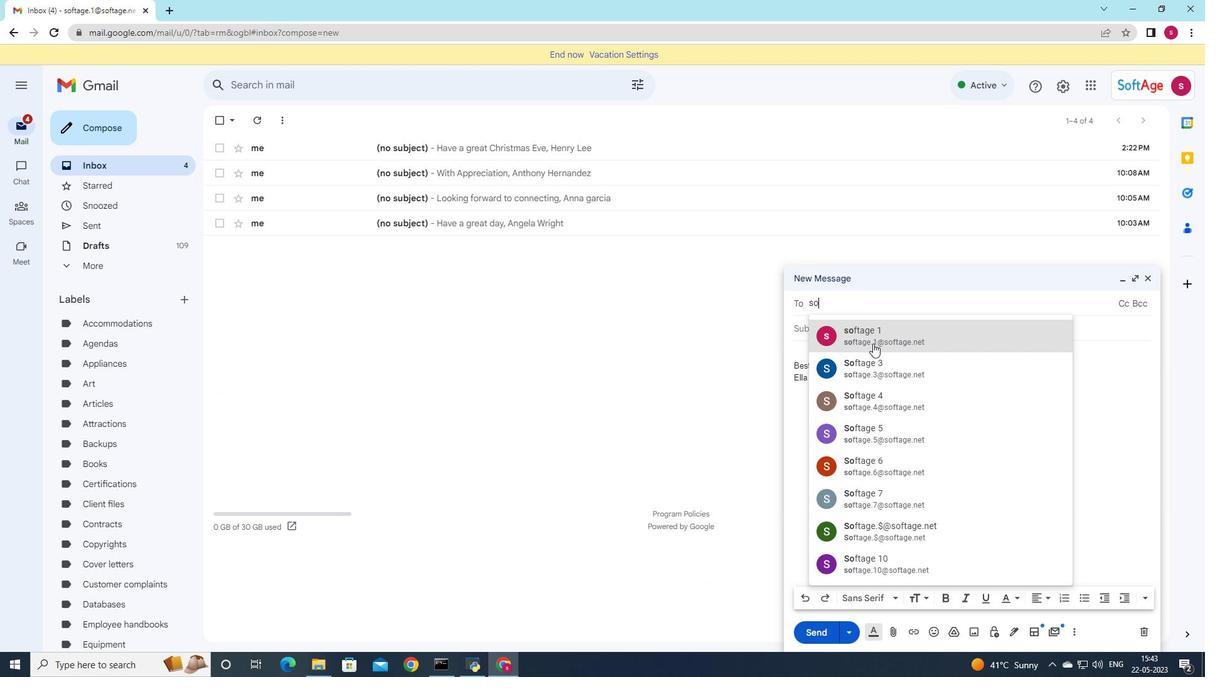 
Action: Mouse moved to (187, 301)
Screenshot: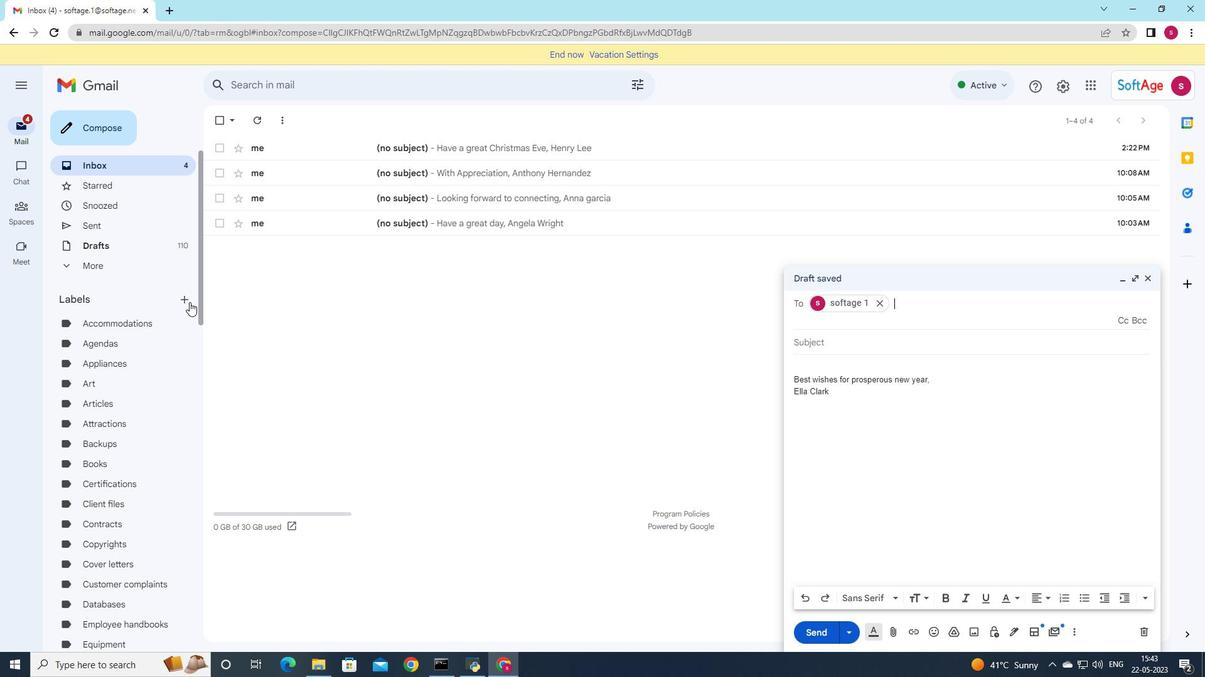
Action: Mouse pressed left at (187, 301)
Screenshot: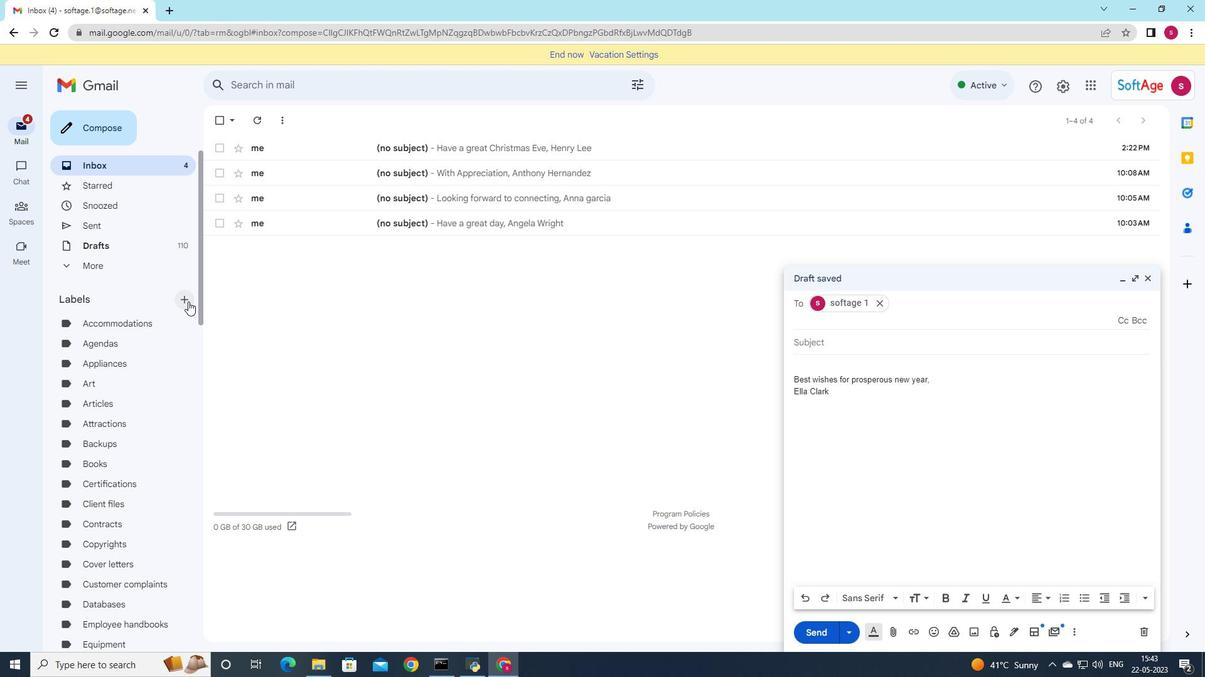 
Action: Mouse moved to (691, 370)
Screenshot: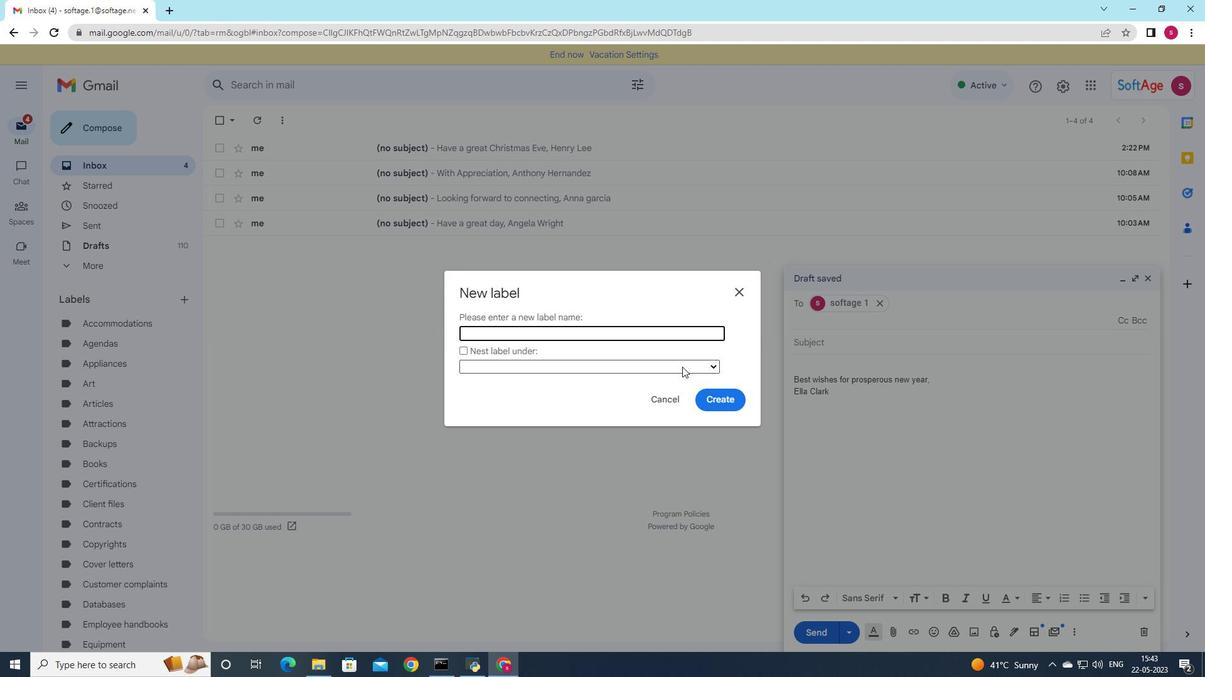 
Action: Key pressed <Key.shift><Key.shift><Key.shift><Key.shift><Key.shift>teams
Screenshot: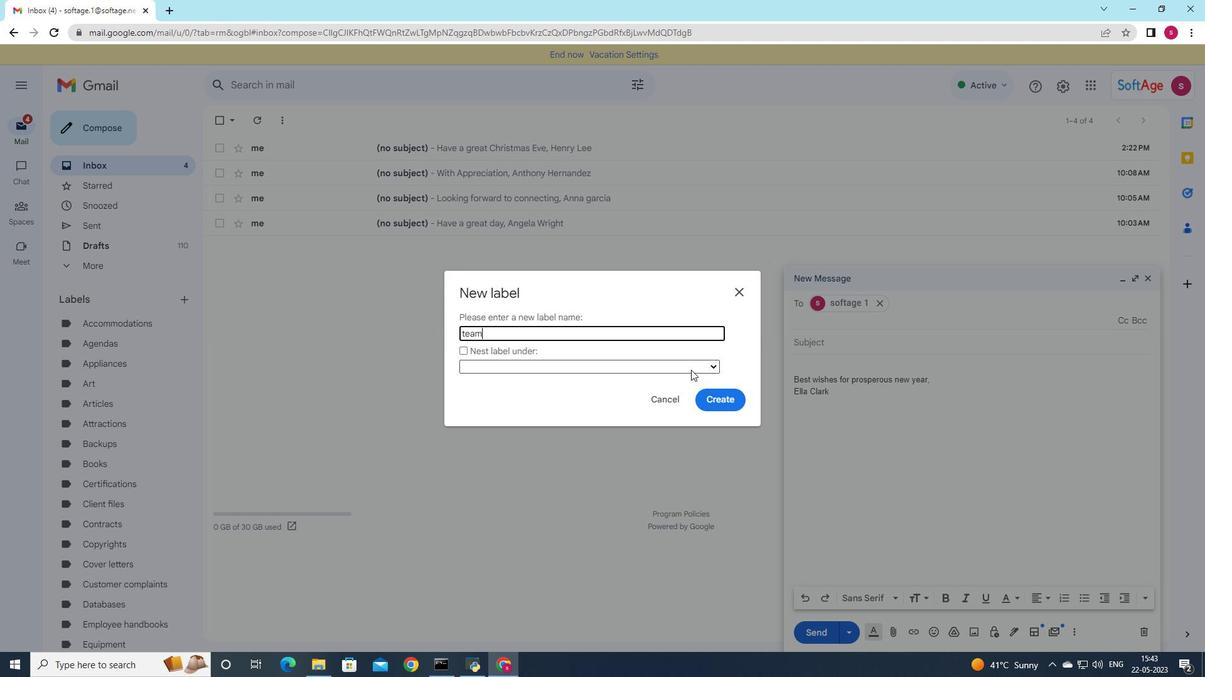 
Action: Mouse moved to (466, 337)
Screenshot: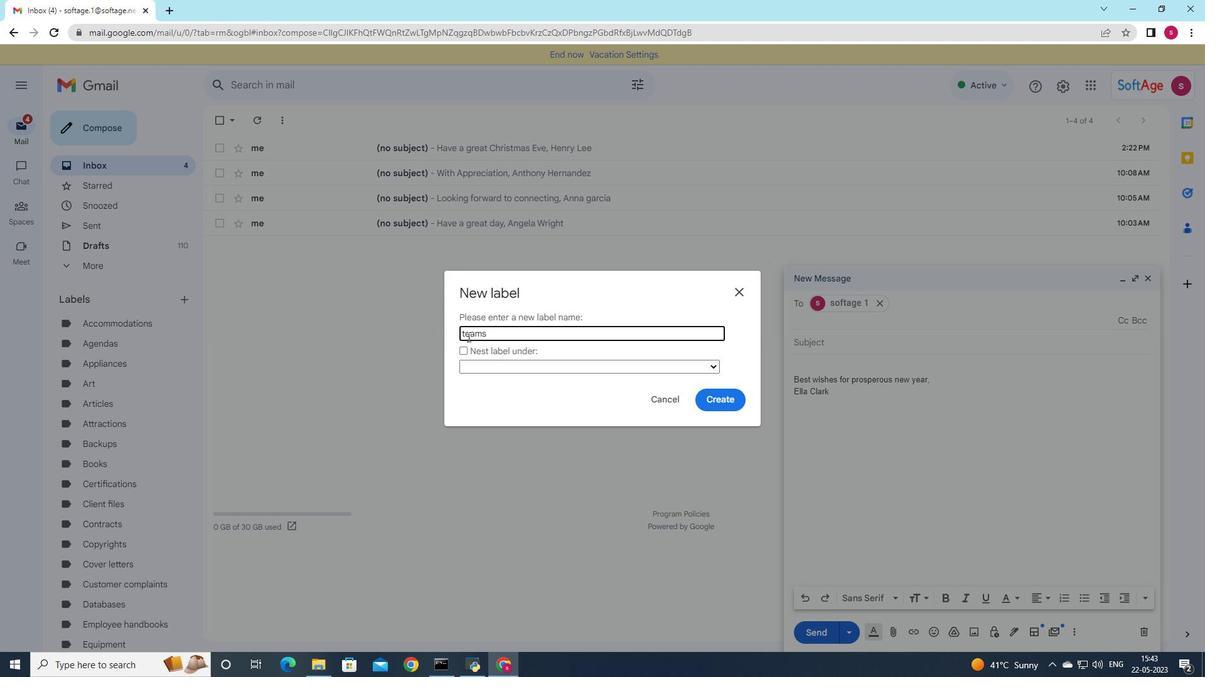 
Action: Mouse pressed left at (466, 337)
Screenshot: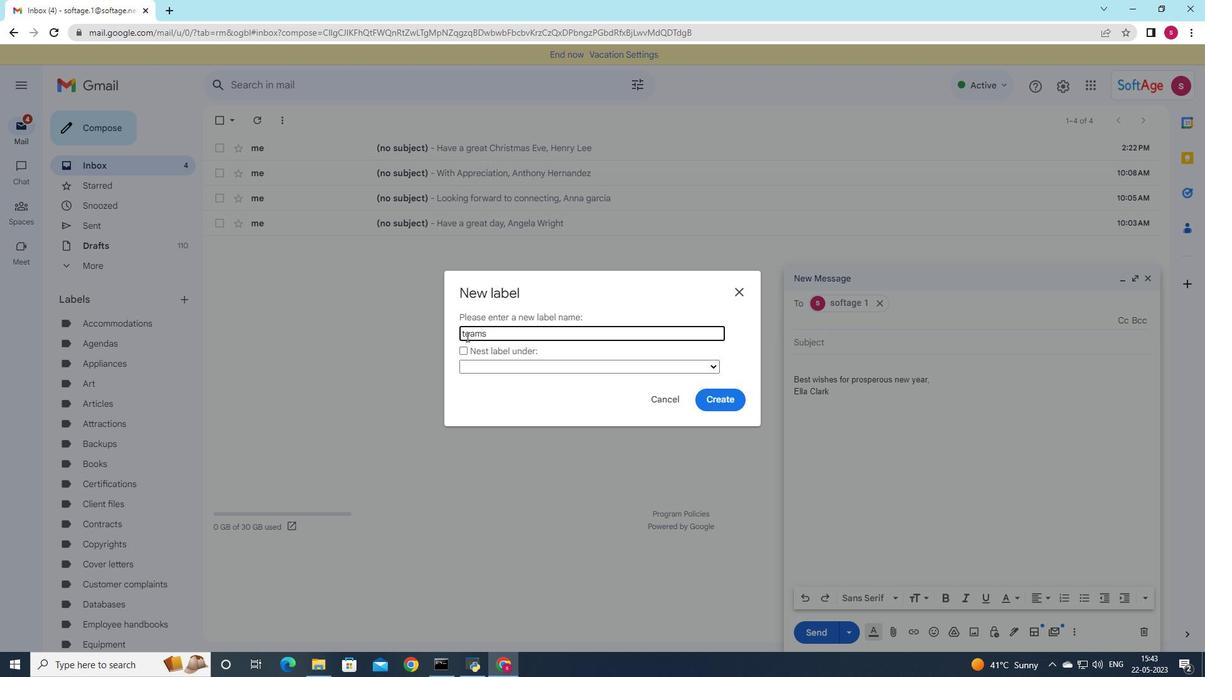 
Action: Key pressed <Key.backspace><Key.shift>T
Screenshot: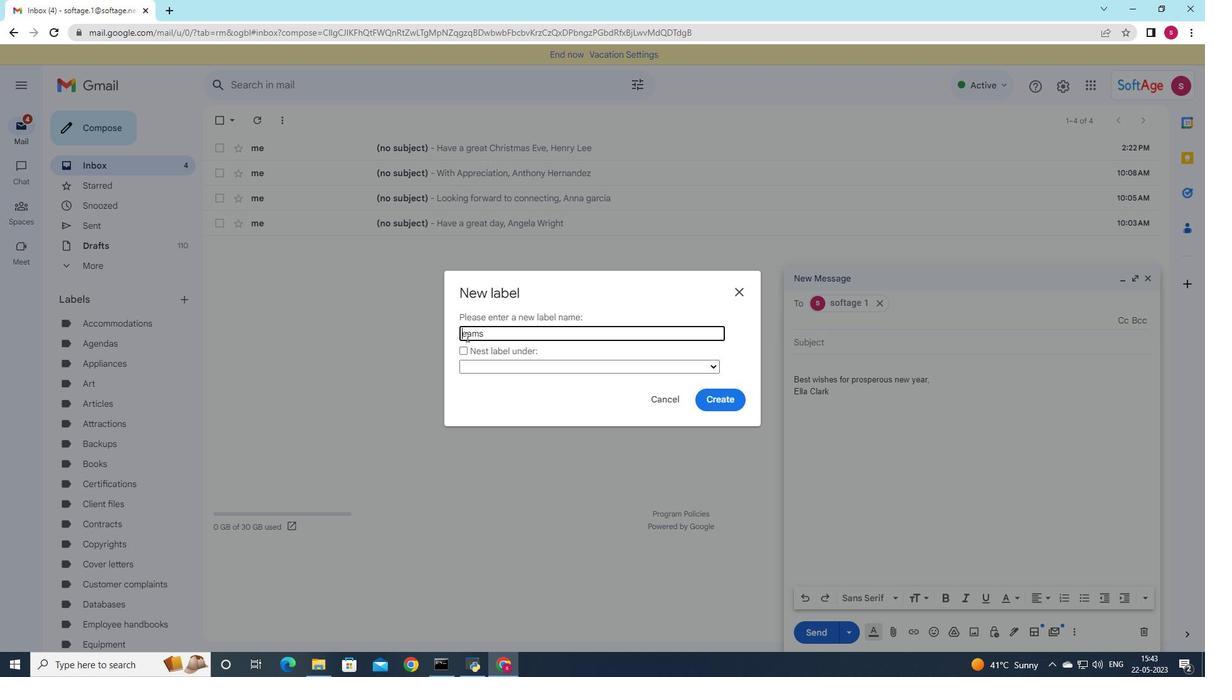
Action: Mouse moved to (835, 239)
Screenshot: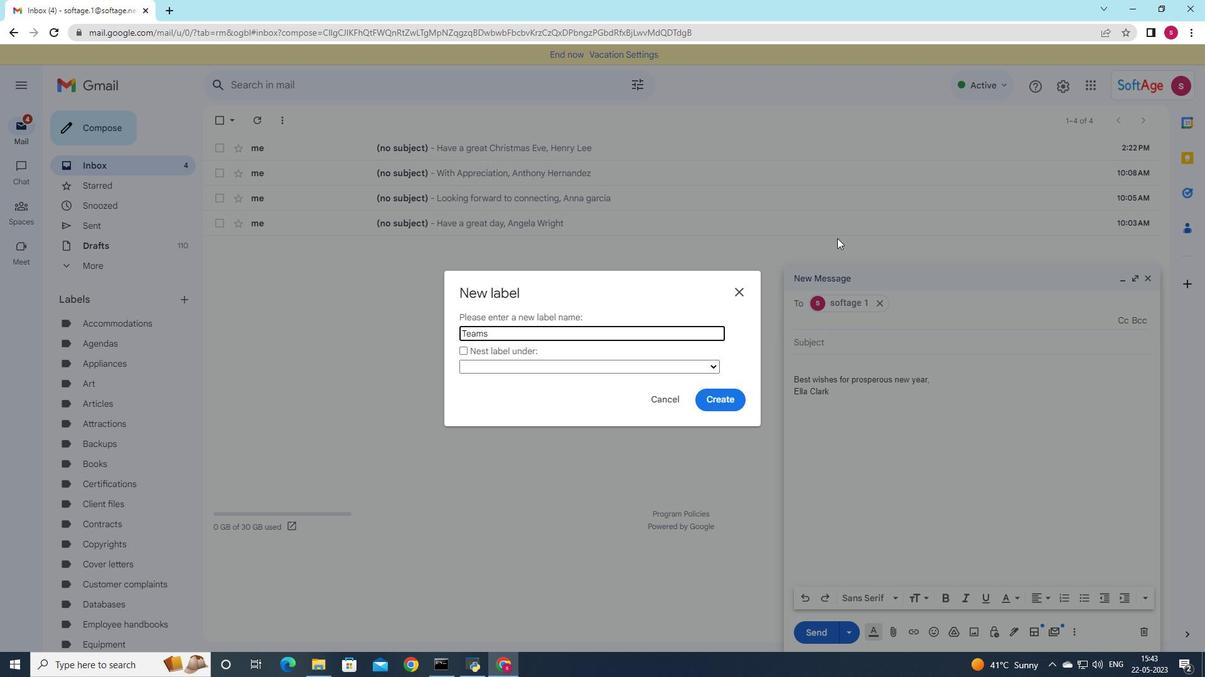 
Action: Mouse scrolled (835, 239) with delta (0, 0)
Screenshot: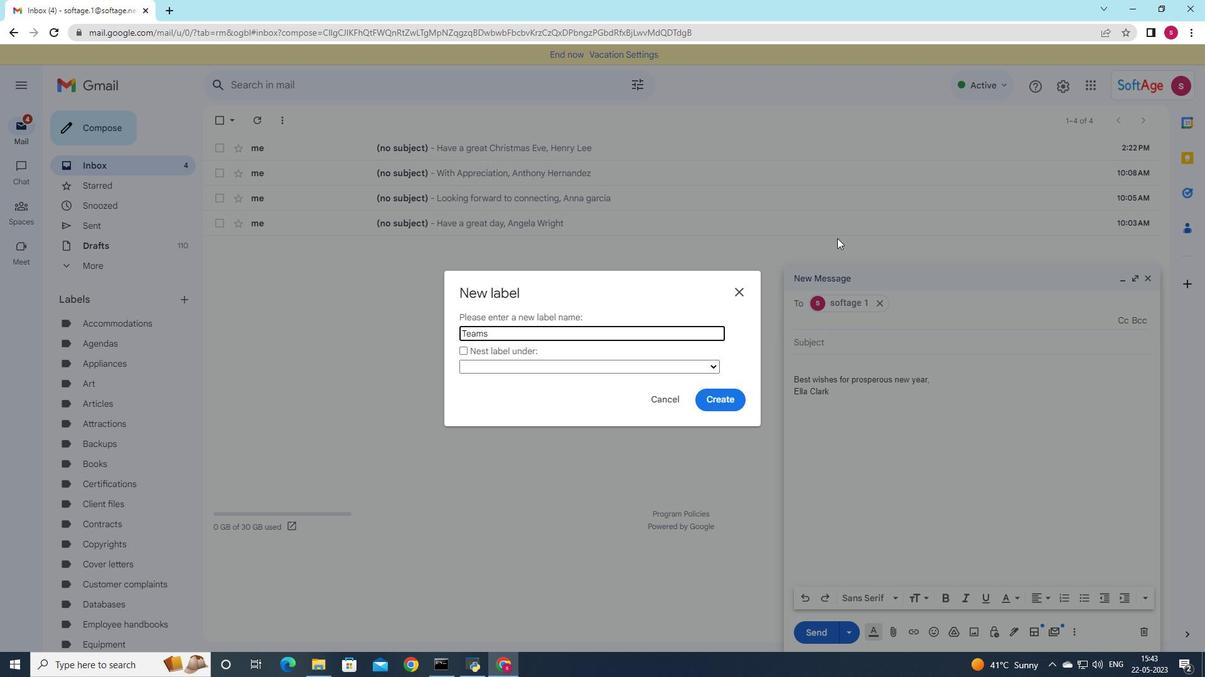 
Action: Mouse moved to (738, 397)
Screenshot: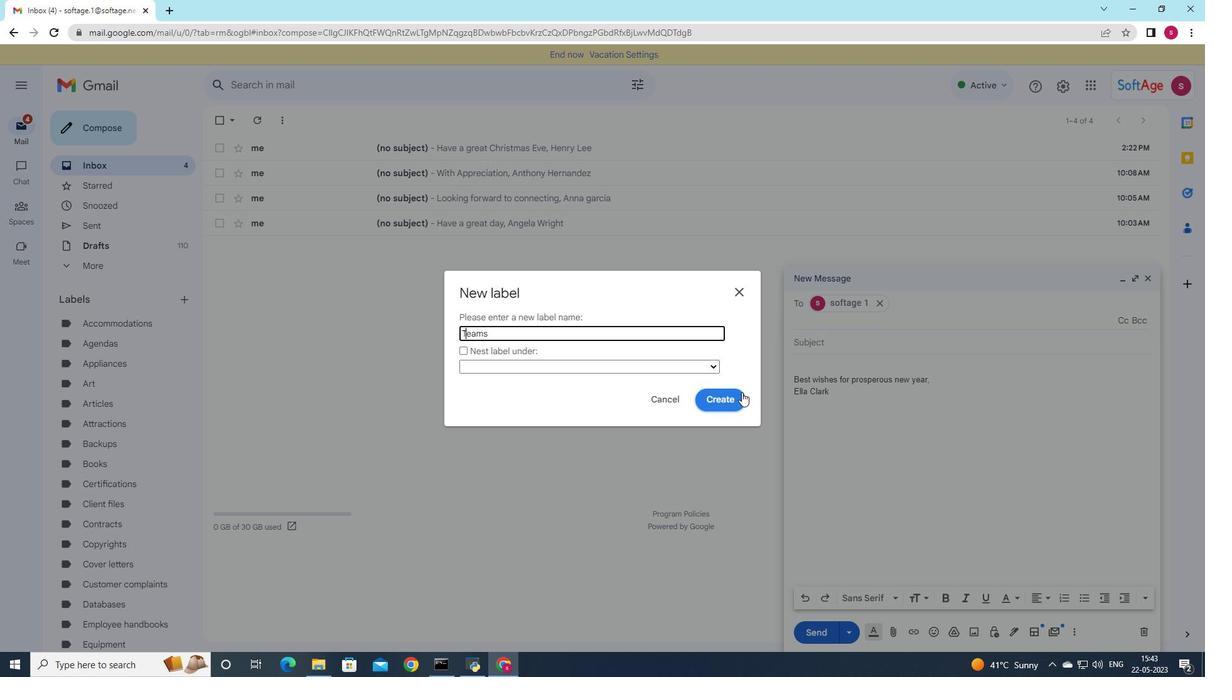 
Action: Mouse pressed left at (738, 397)
Screenshot: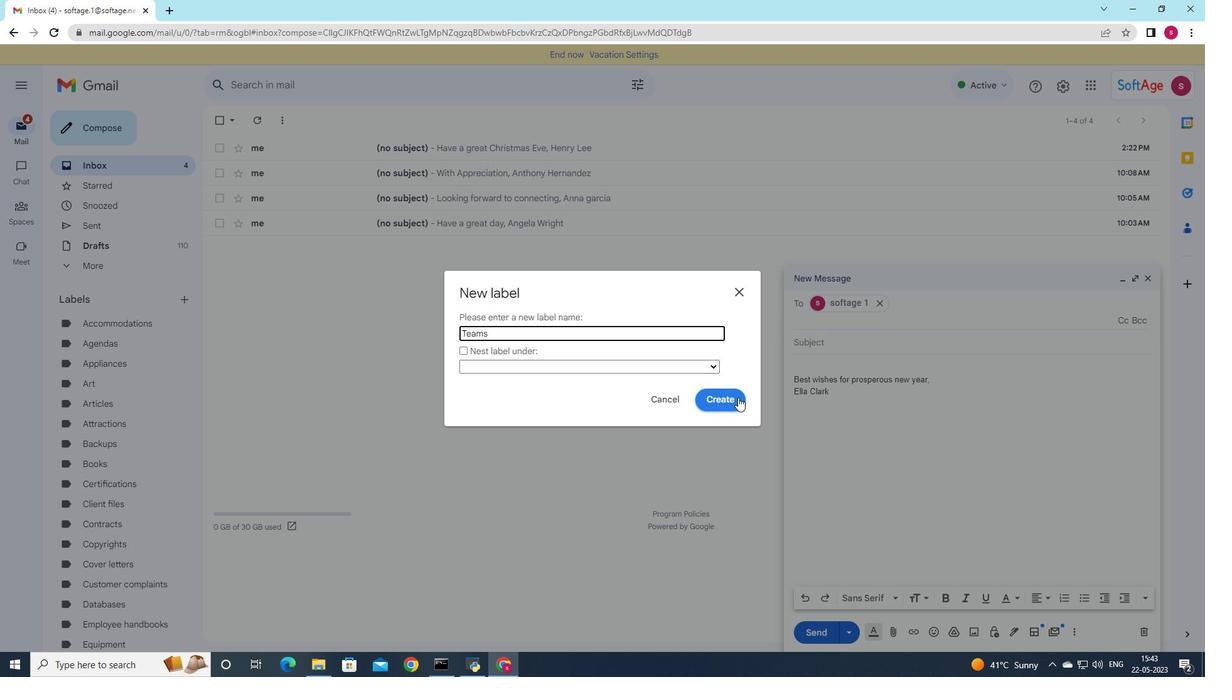 
Action: Mouse moved to (932, 387)
Screenshot: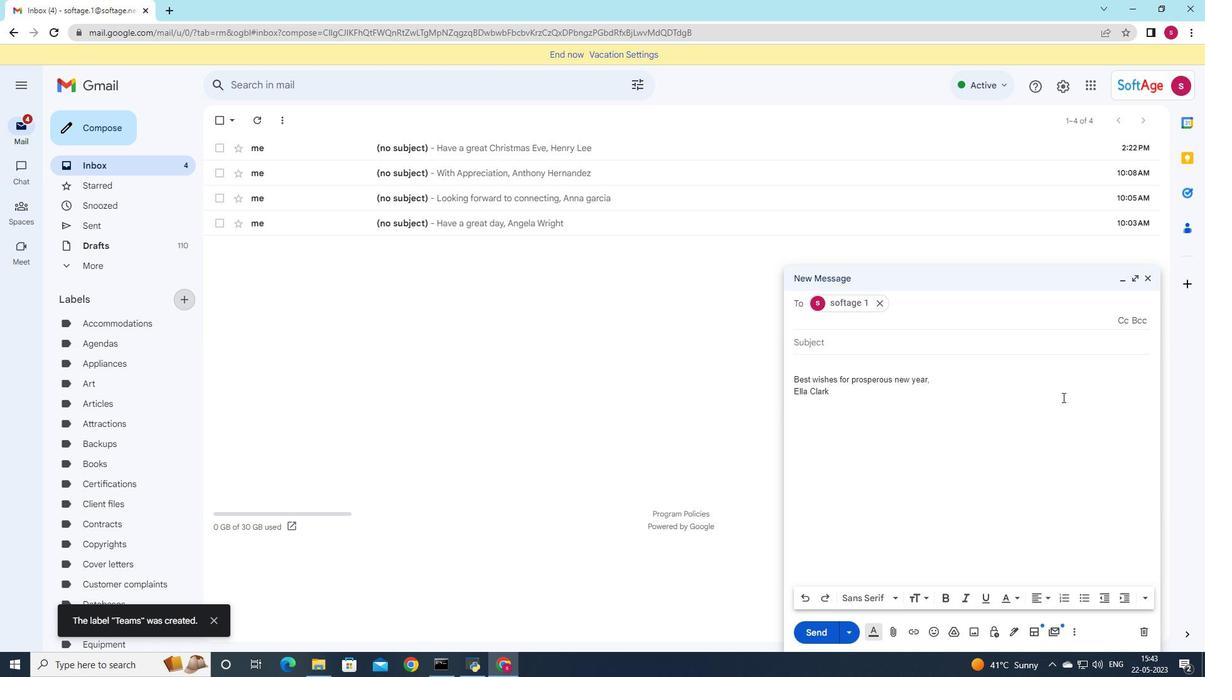 
